Task: Find connections with filter location Newquay with filter topic #marketingdigitalwith filter profile language Spanish with filter current company Red Chillies Entertainment with filter school Punjab Engineering College with filter industry Nursing Homes and Residential Care Facilities with filter service category Date Entry with filter keywords title Caregiver
Action: Mouse moved to (698, 73)
Screenshot: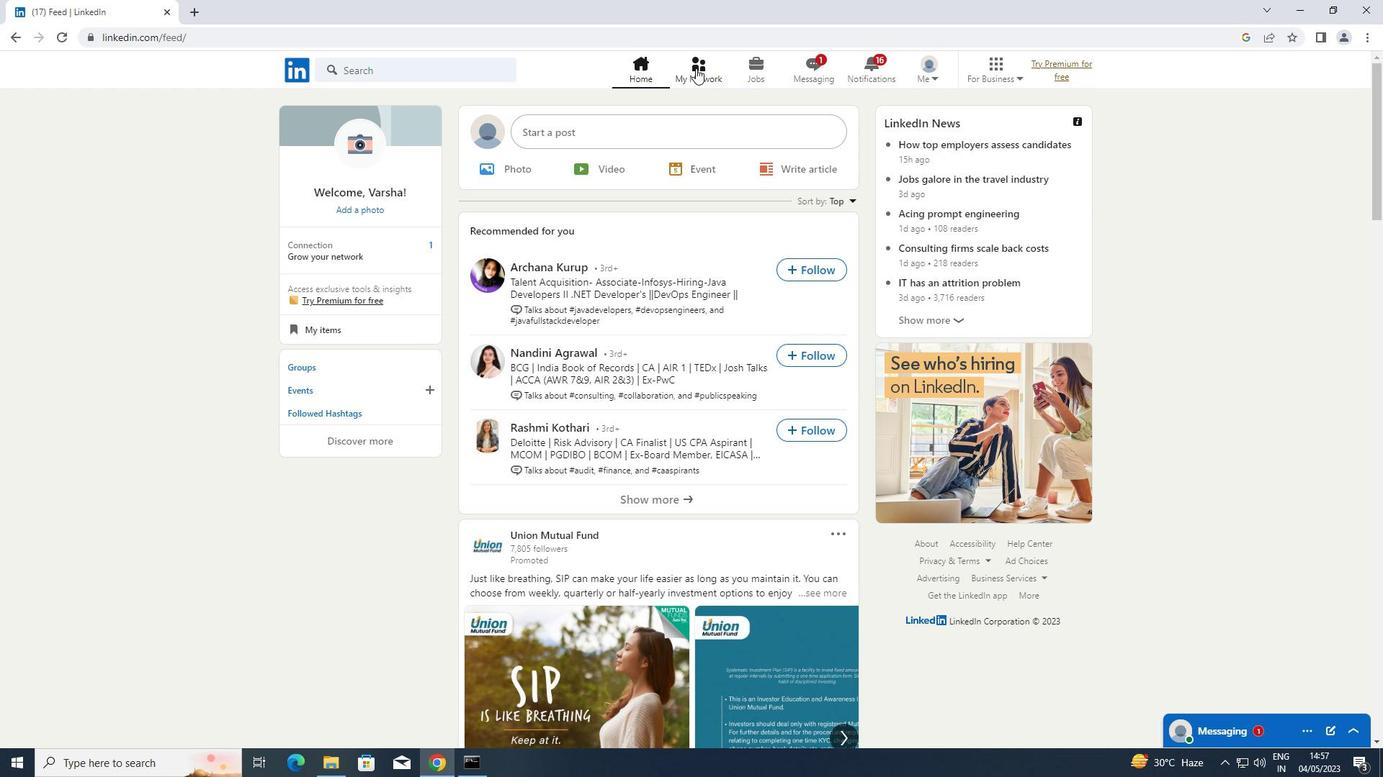 
Action: Mouse pressed left at (698, 73)
Screenshot: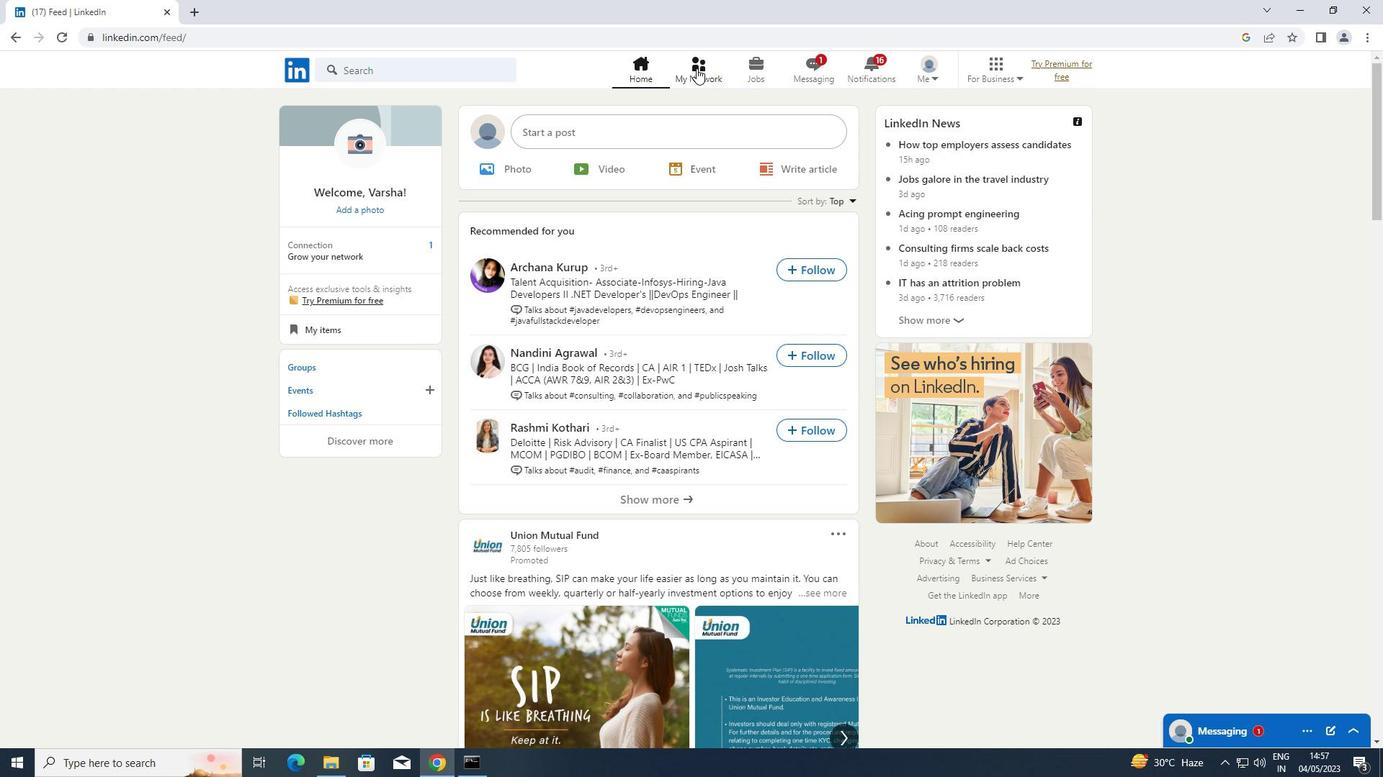 
Action: Mouse moved to (403, 149)
Screenshot: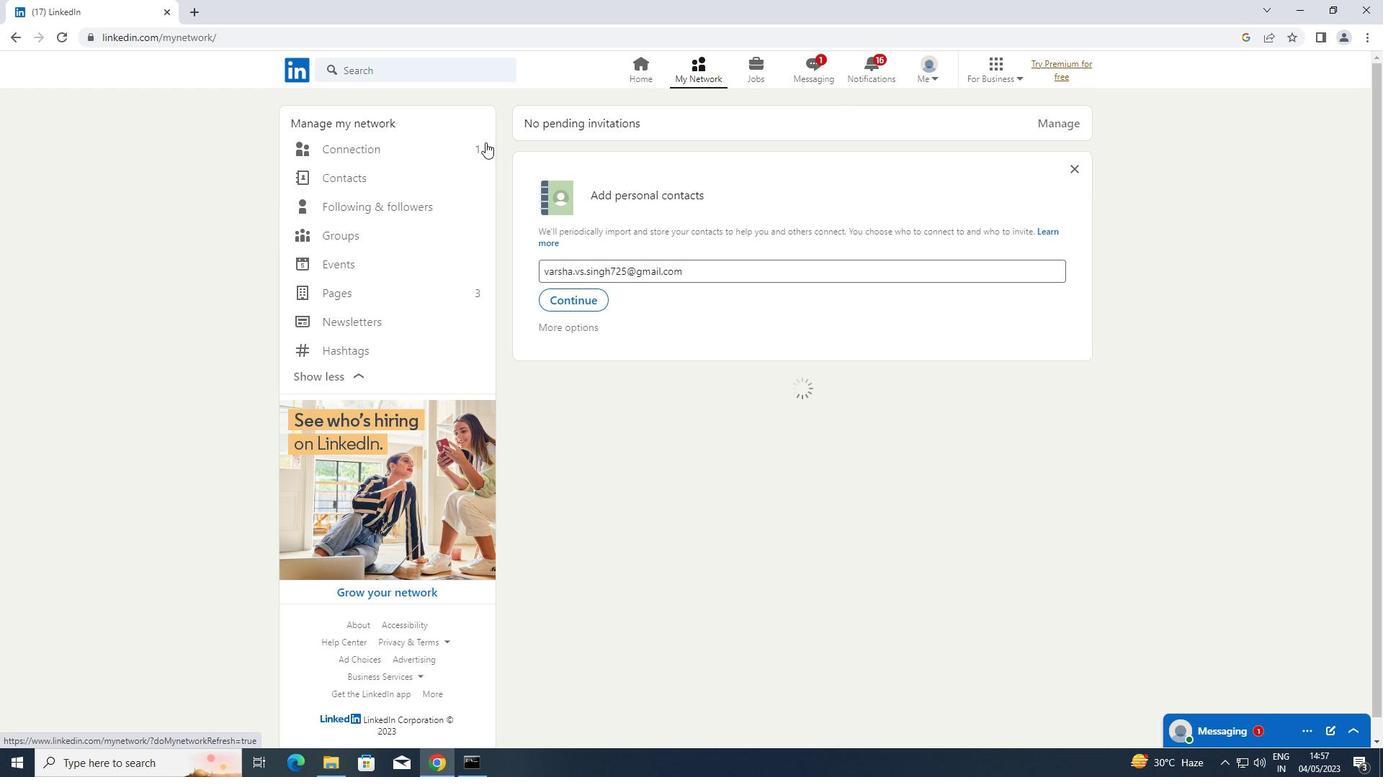 
Action: Mouse pressed left at (403, 149)
Screenshot: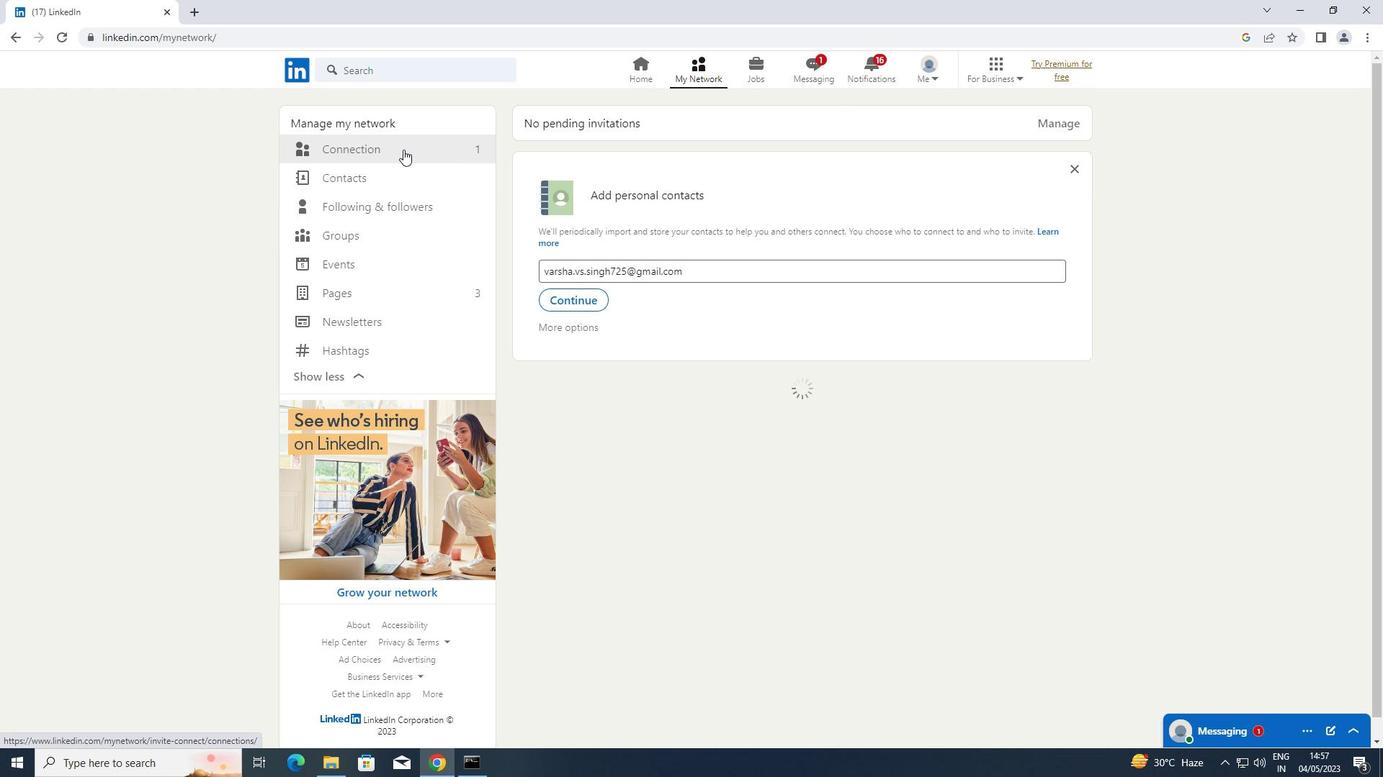 
Action: Mouse moved to (792, 149)
Screenshot: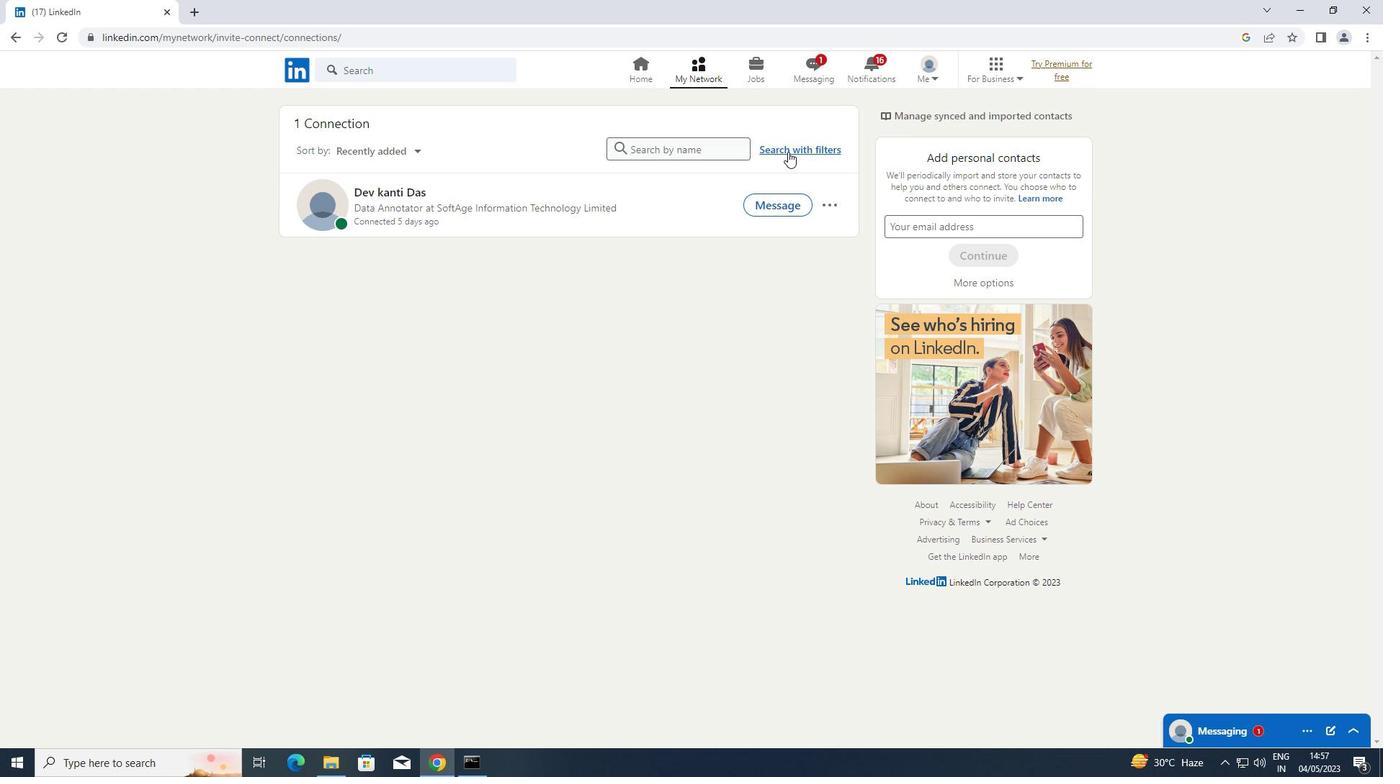
Action: Mouse pressed left at (792, 149)
Screenshot: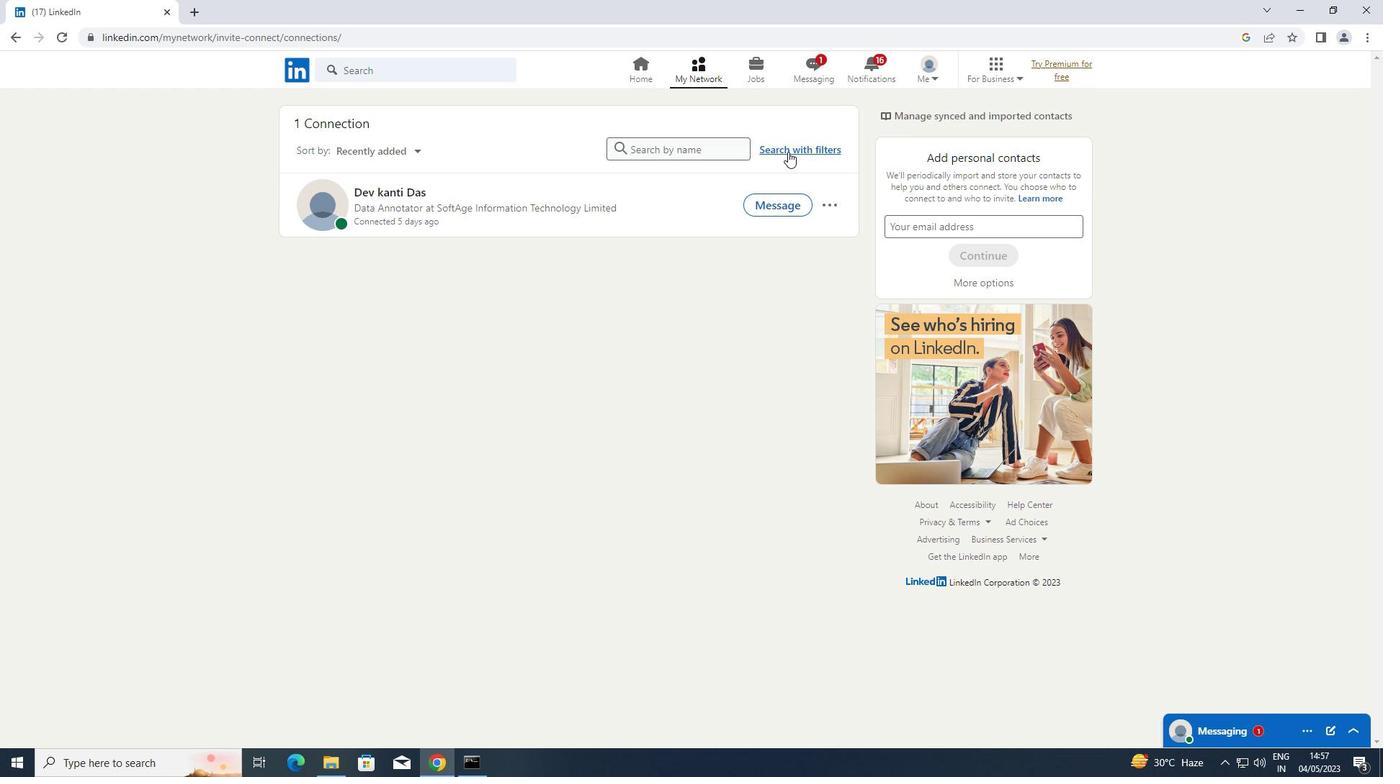
Action: Mouse moved to (727, 114)
Screenshot: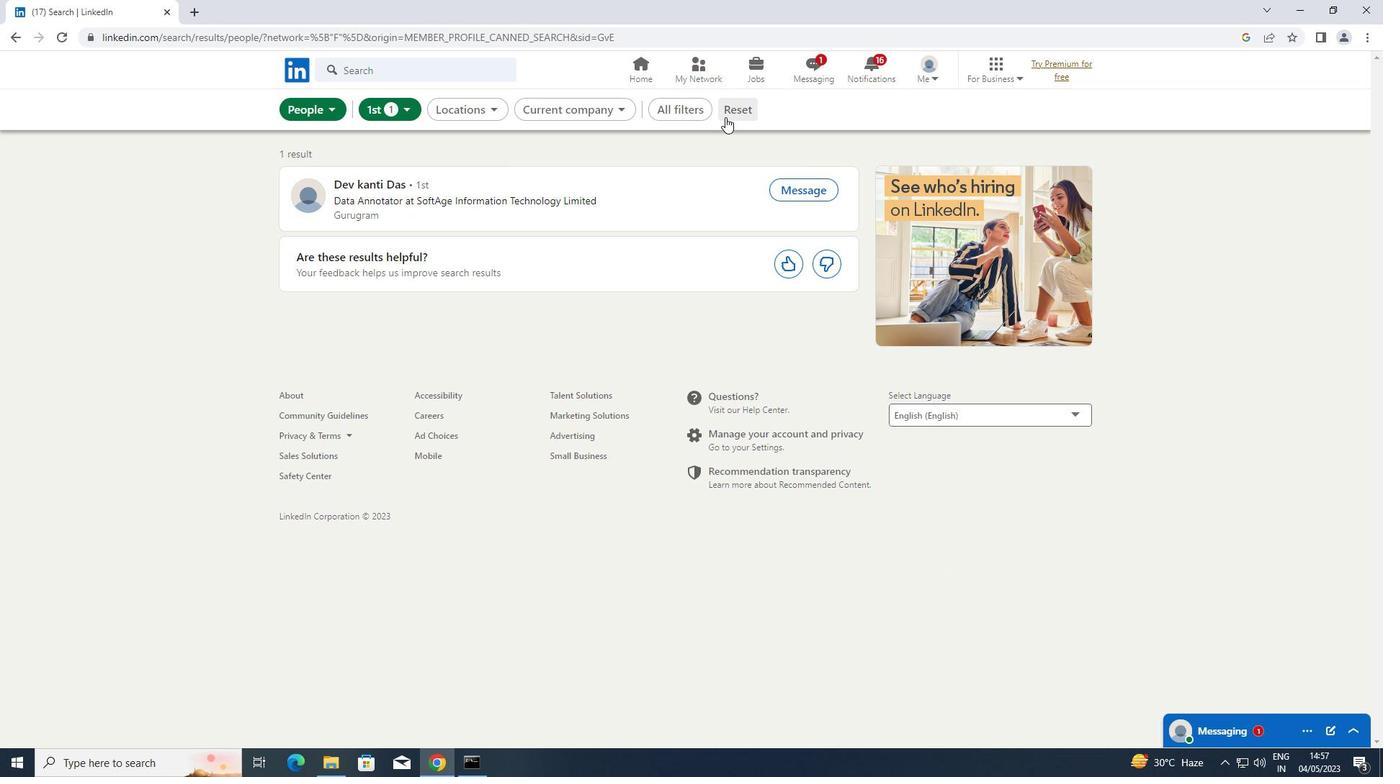 
Action: Mouse pressed left at (727, 114)
Screenshot: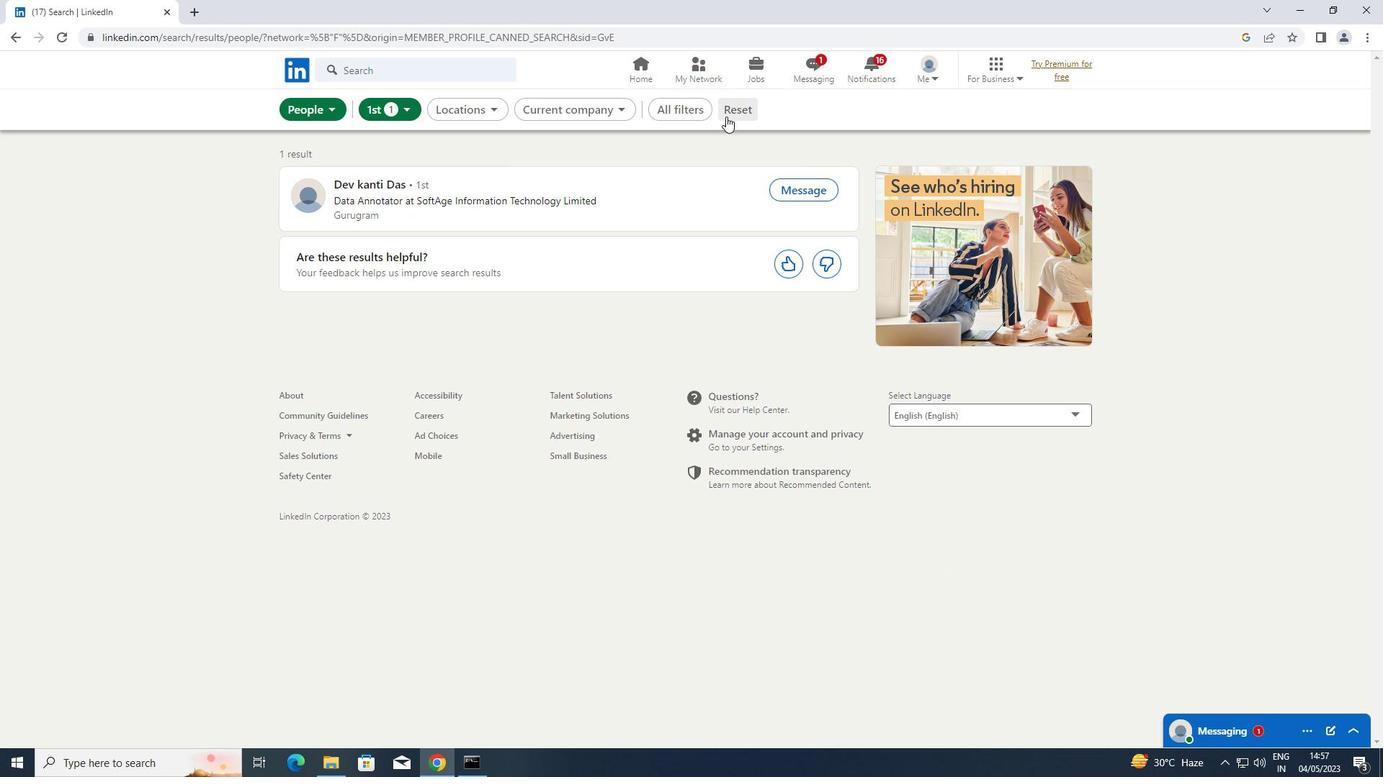 
Action: Mouse moved to (720, 114)
Screenshot: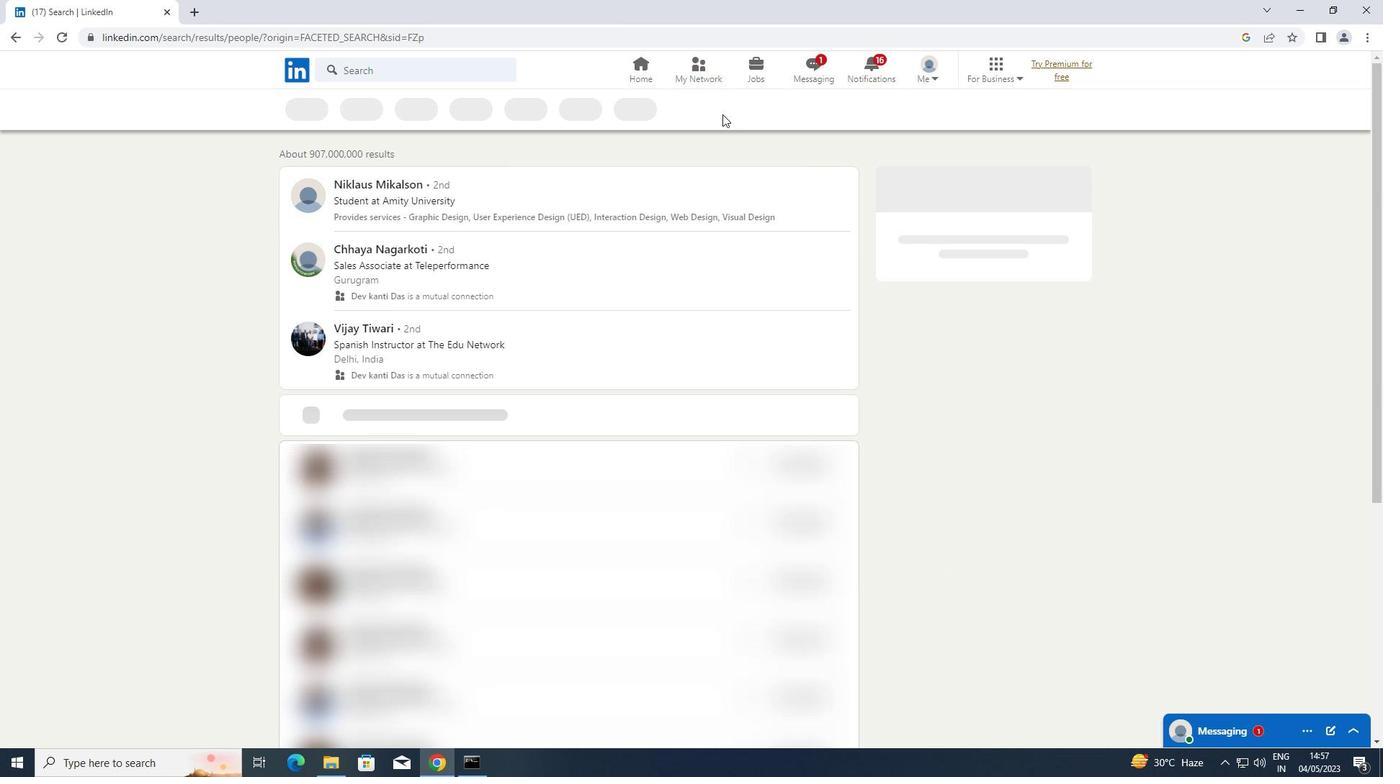 
Action: Mouse pressed left at (720, 114)
Screenshot: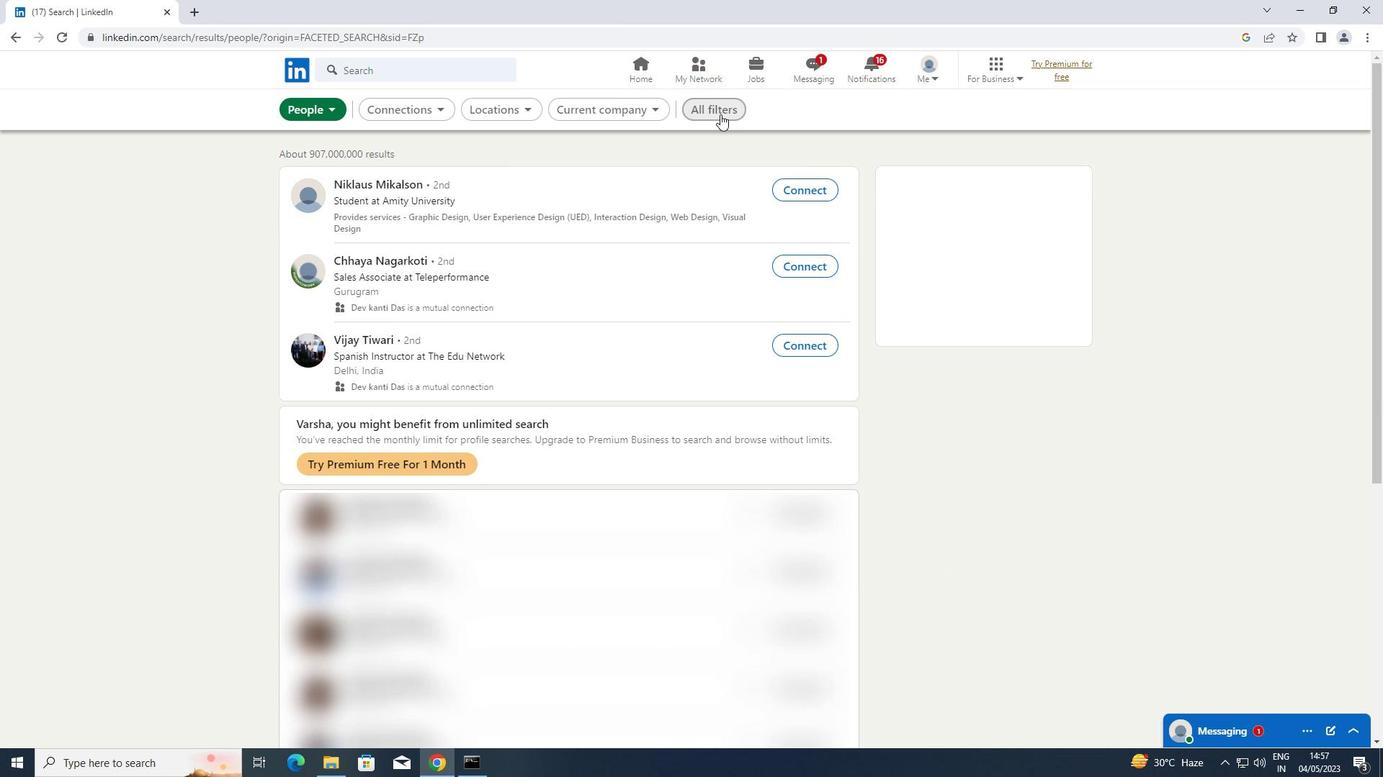 
Action: Mouse moved to (1018, 344)
Screenshot: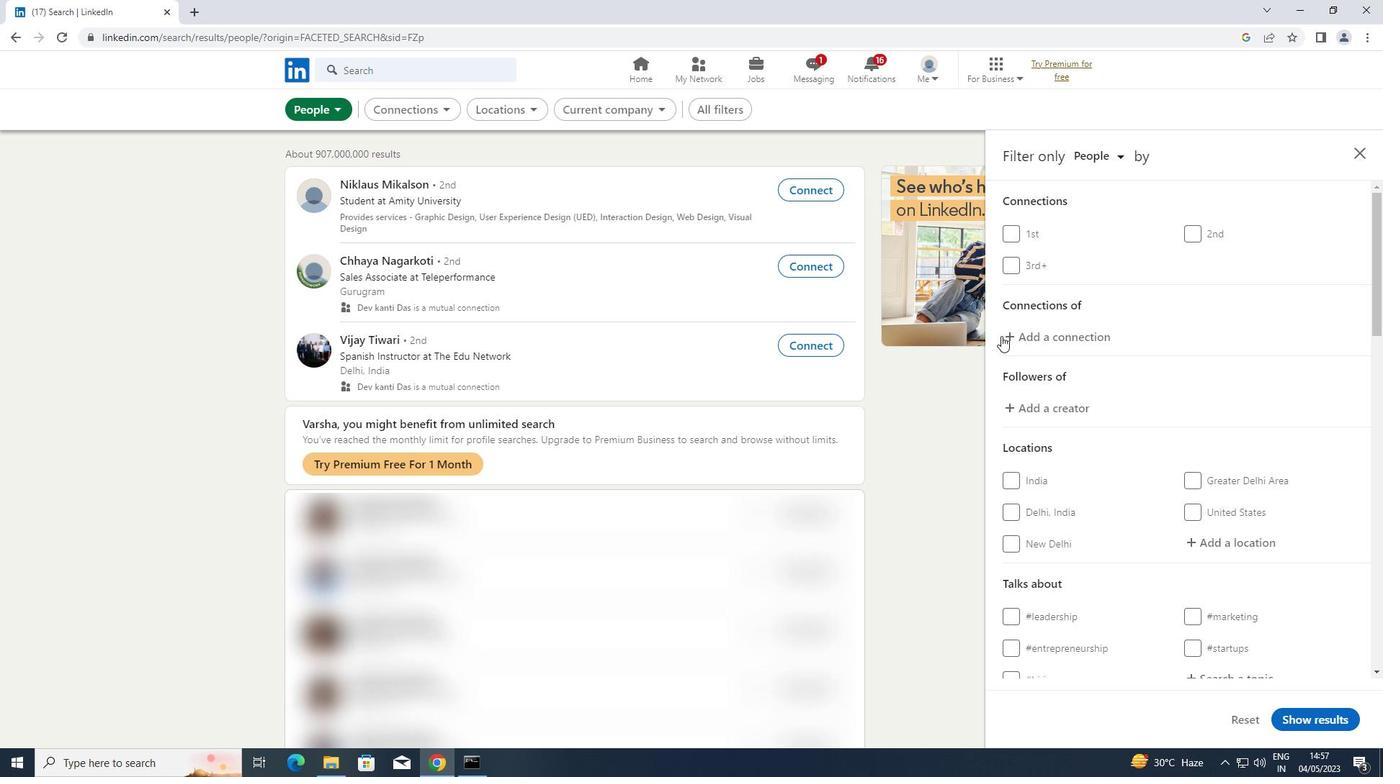 
Action: Mouse scrolled (1018, 343) with delta (0, 0)
Screenshot: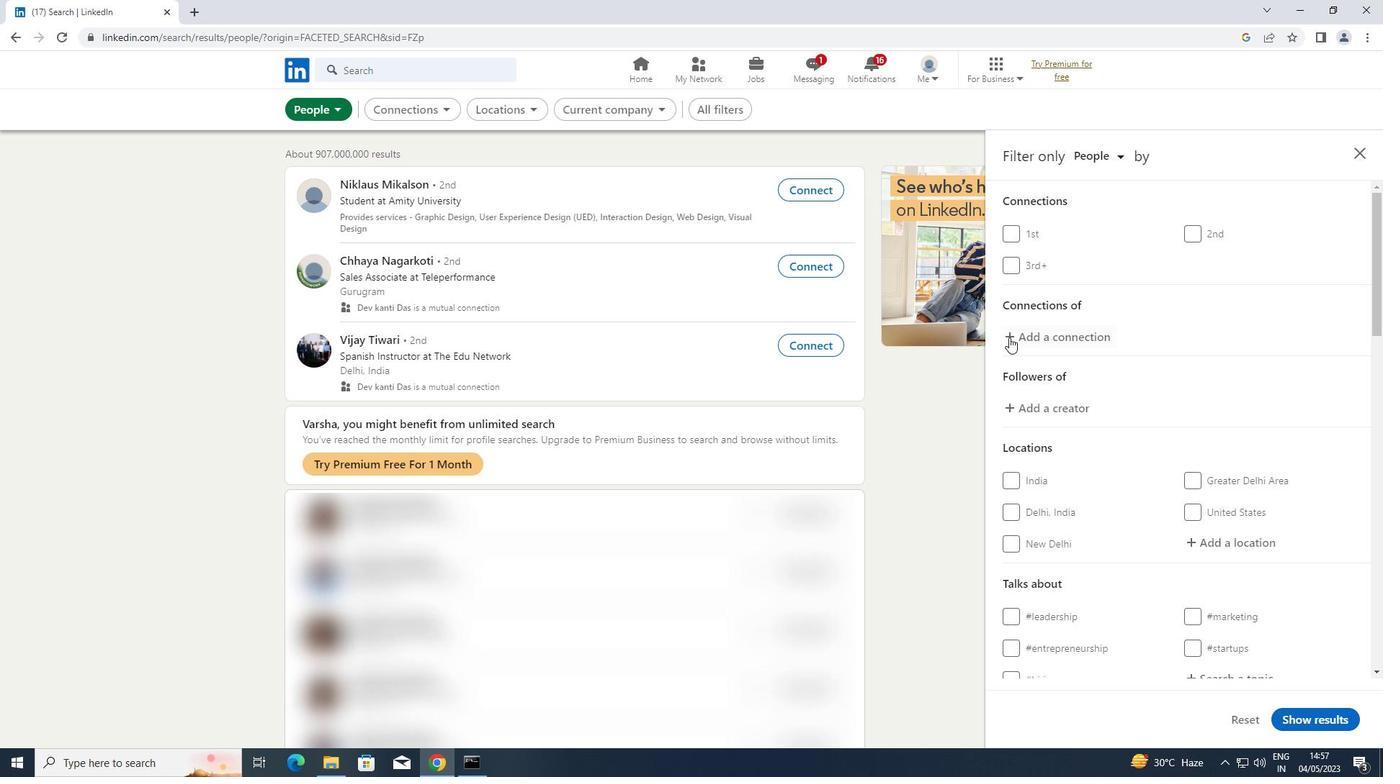 
Action: Mouse moved to (1020, 345)
Screenshot: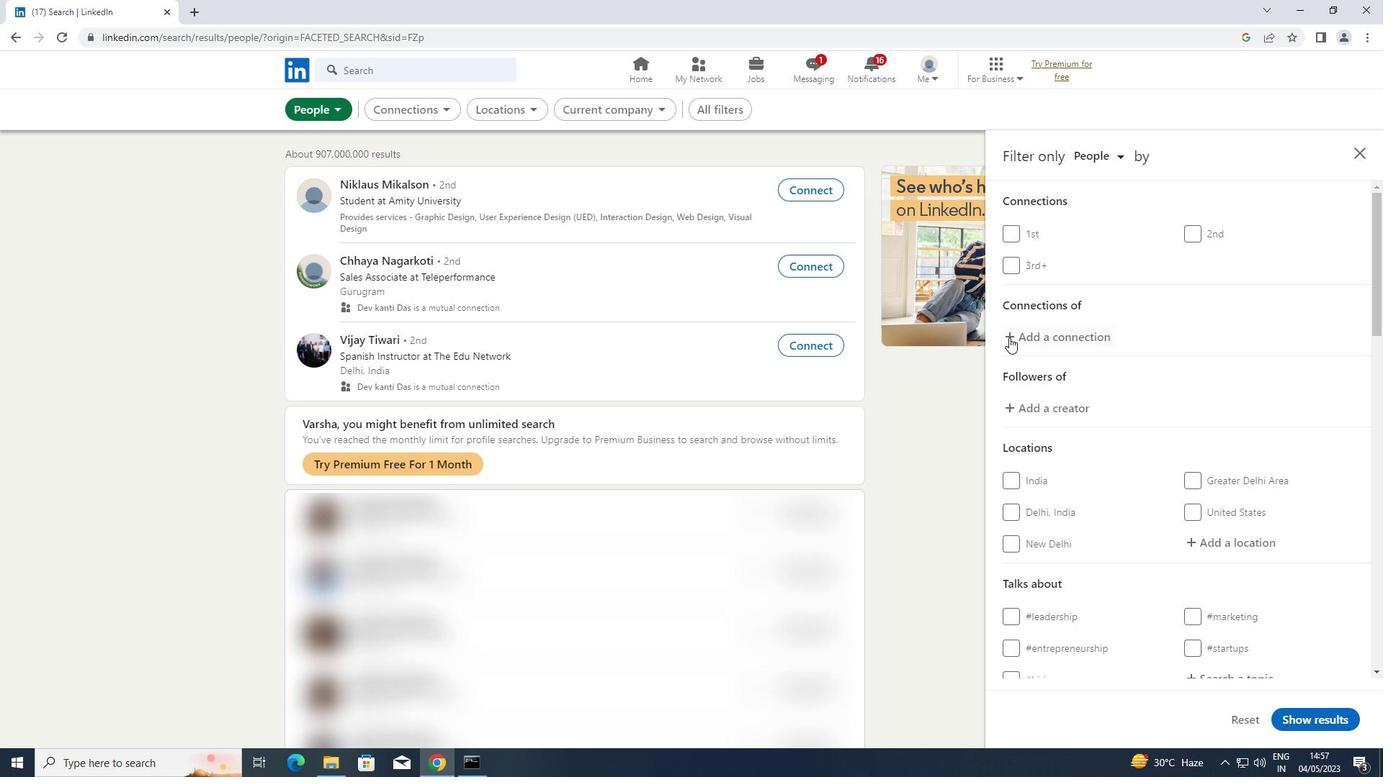 
Action: Mouse scrolled (1020, 345) with delta (0, 0)
Screenshot: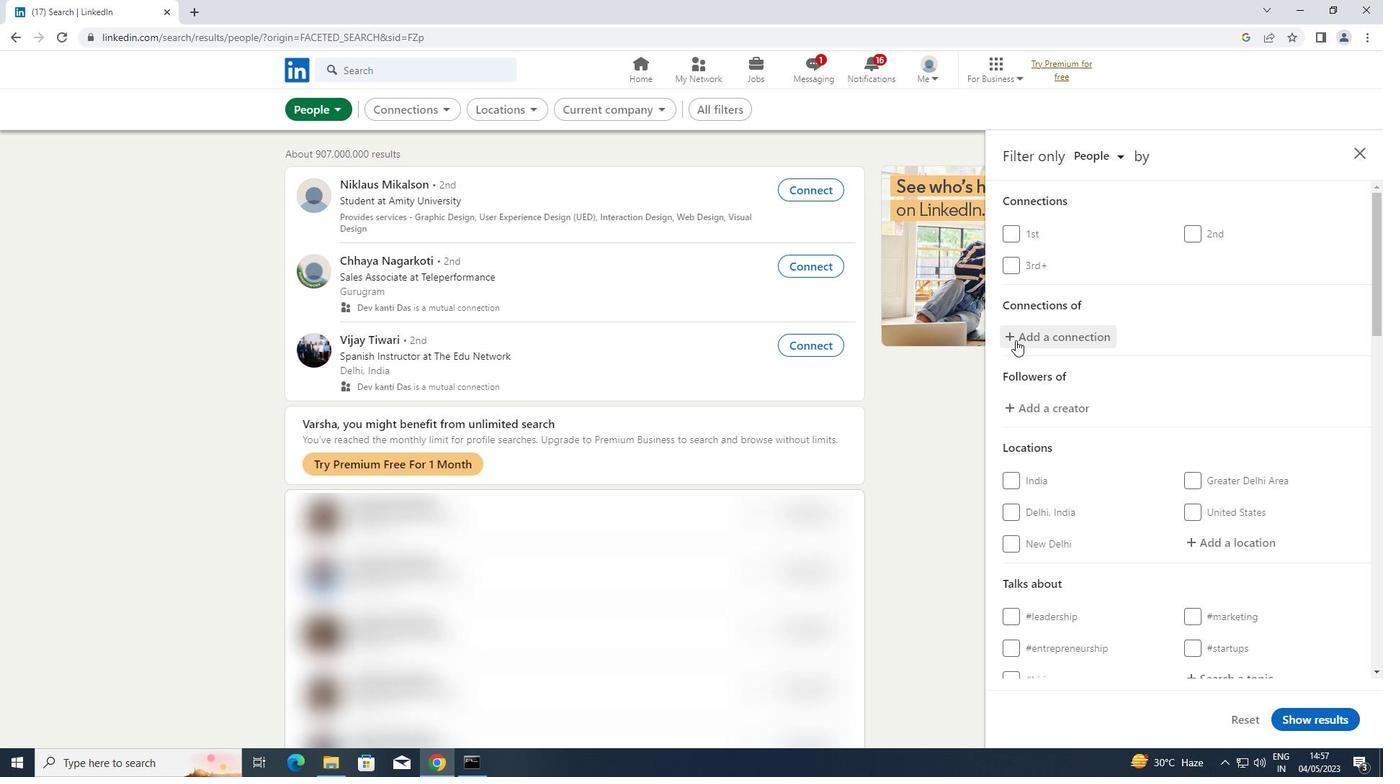 
Action: Mouse moved to (1225, 391)
Screenshot: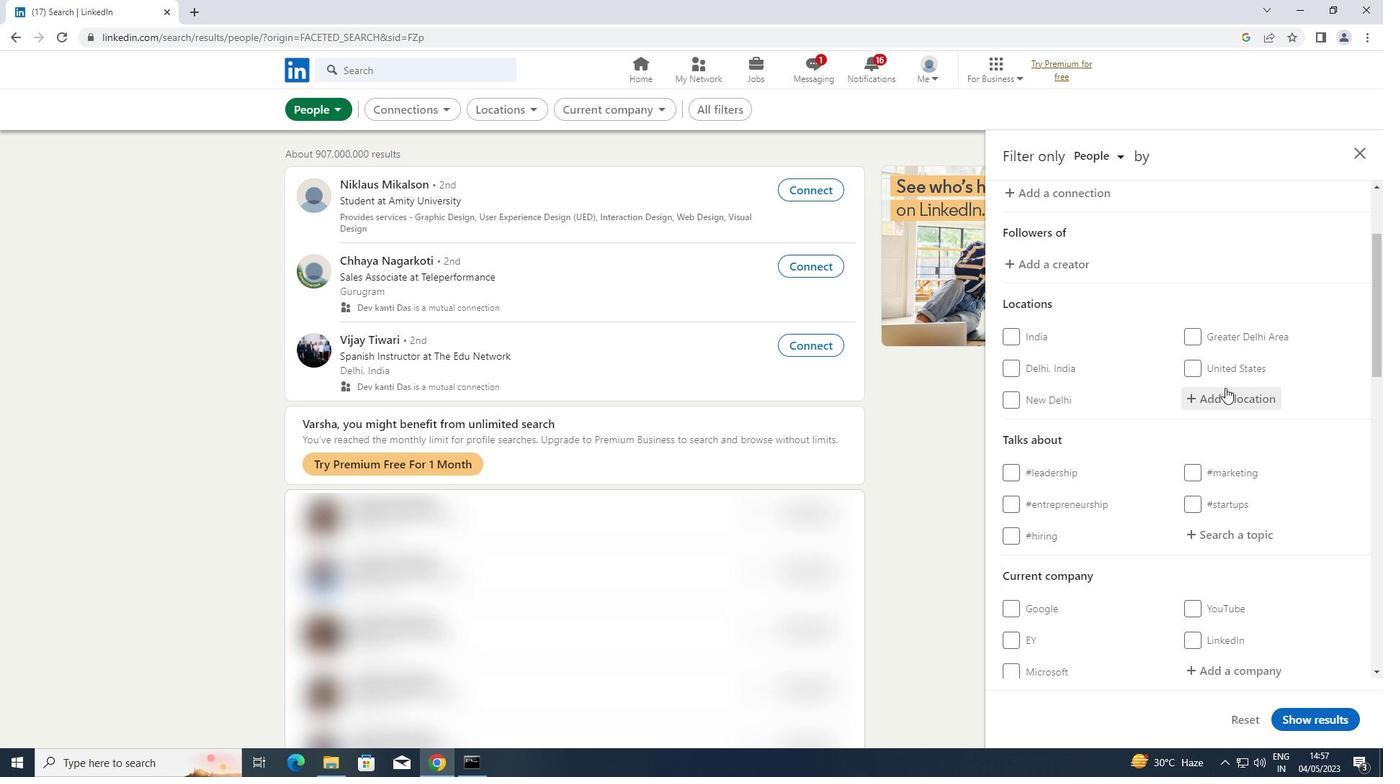 
Action: Mouse pressed left at (1225, 391)
Screenshot: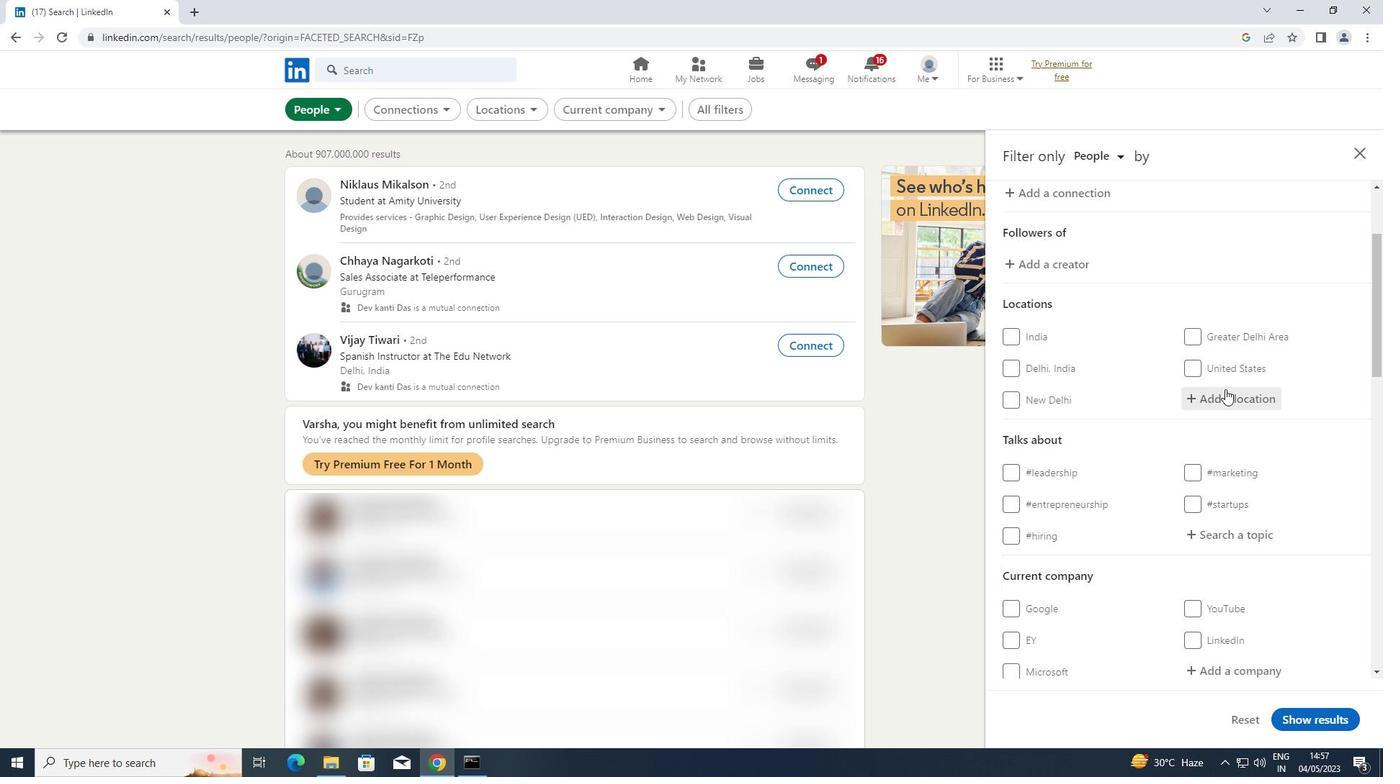 
Action: Key pressed <Key.shift>NEWQUAY
Screenshot: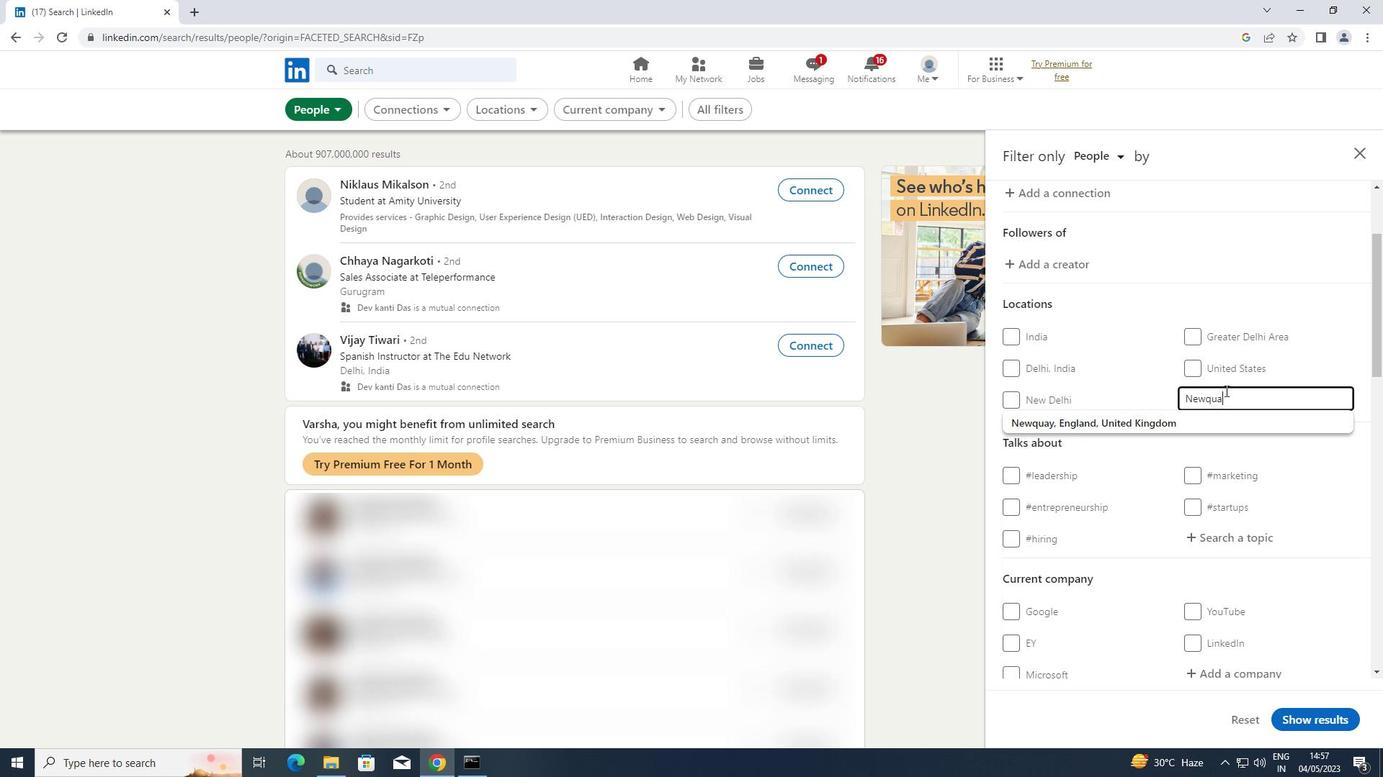 
Action: Mouse moved to (1236, 543)
Screenshot: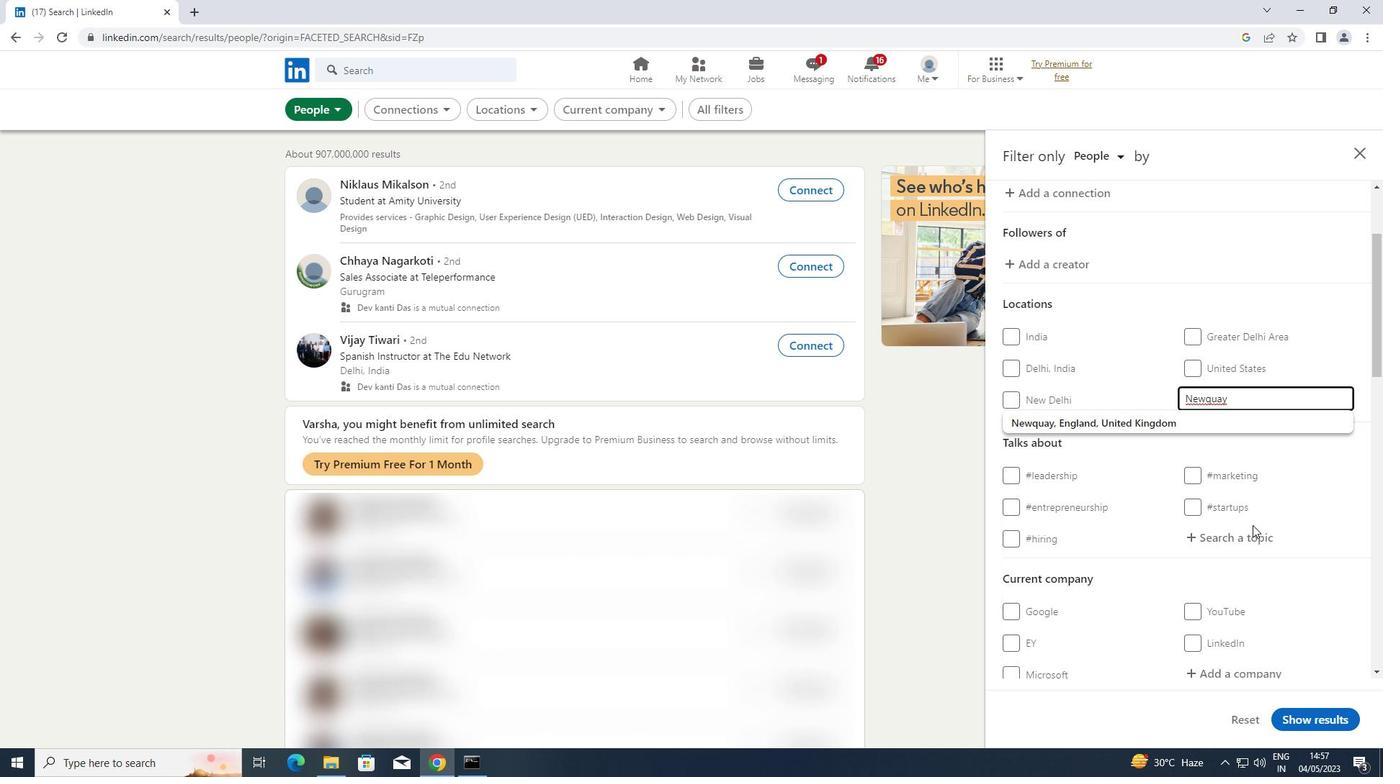 
Action: Mouse pressed left at (1236, 543)
Screenshot: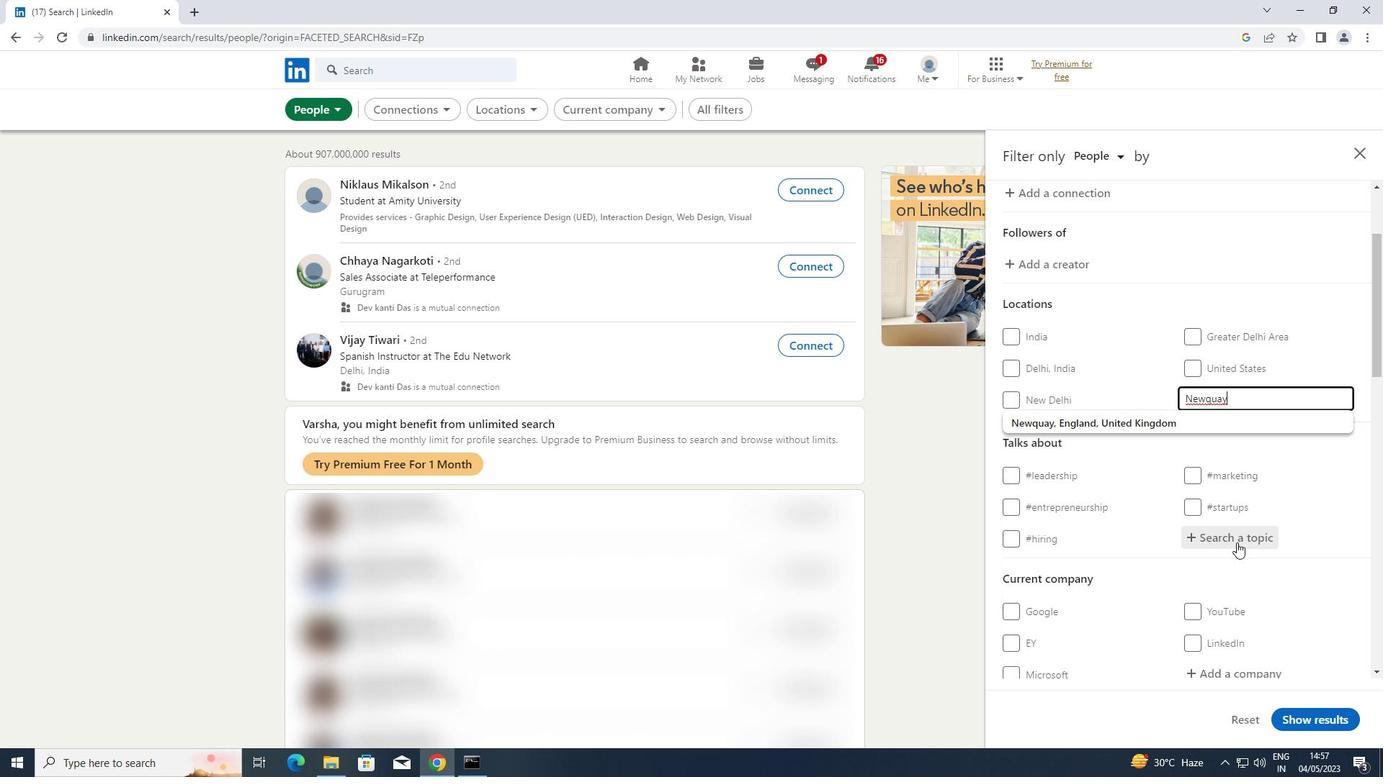 
Action: Key pressed MARKETINGDIGITAL
Screenshot: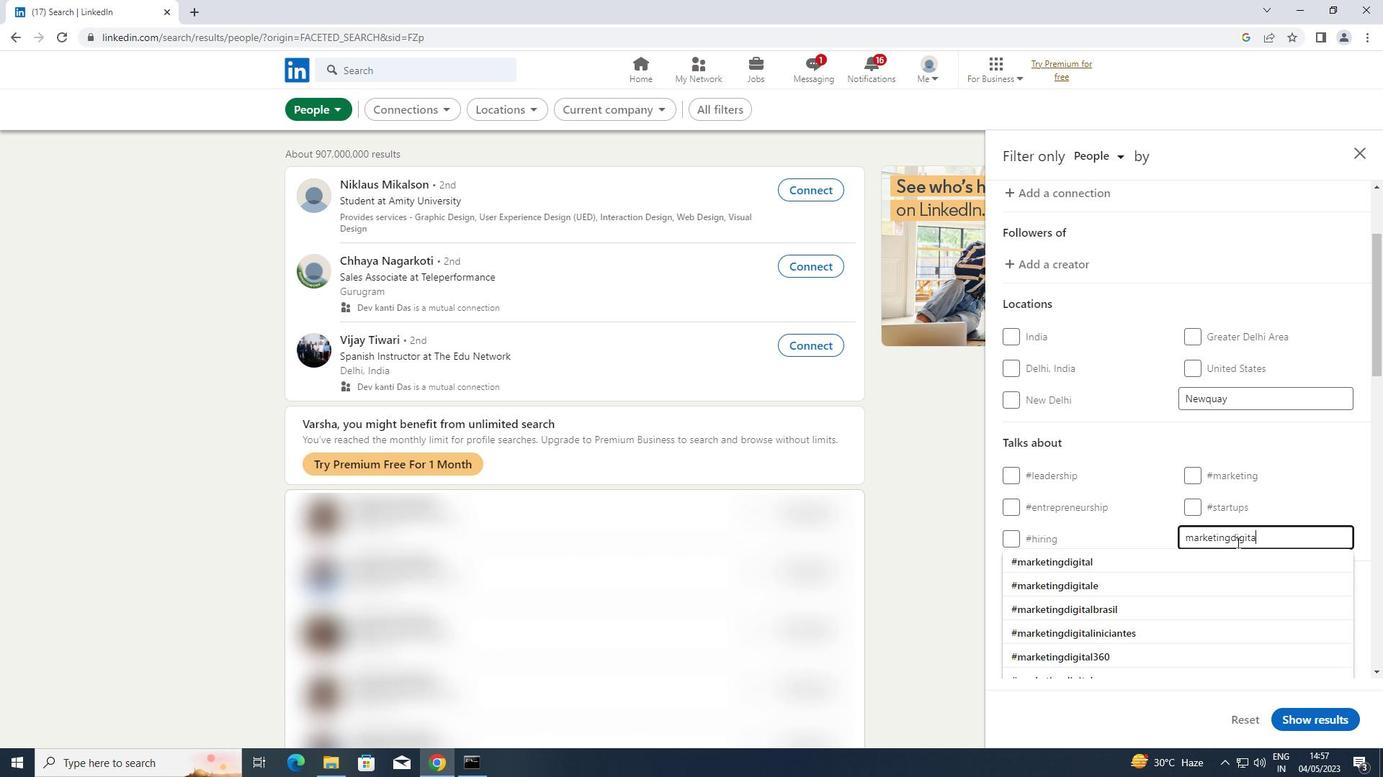 
Action: Mouse moved to (1131, 568)
Screenshot: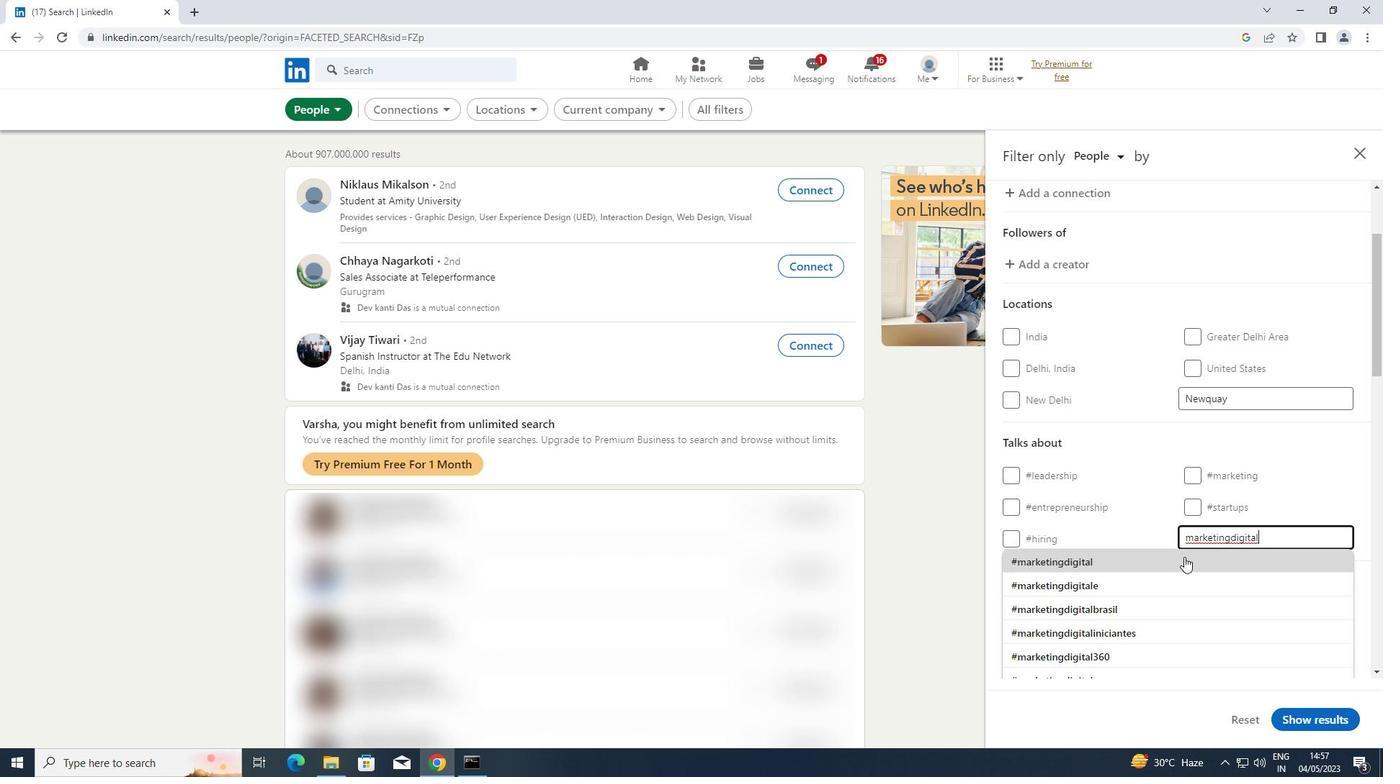 
Action: Mouse pressed left at (1131, 568)
Screenshot: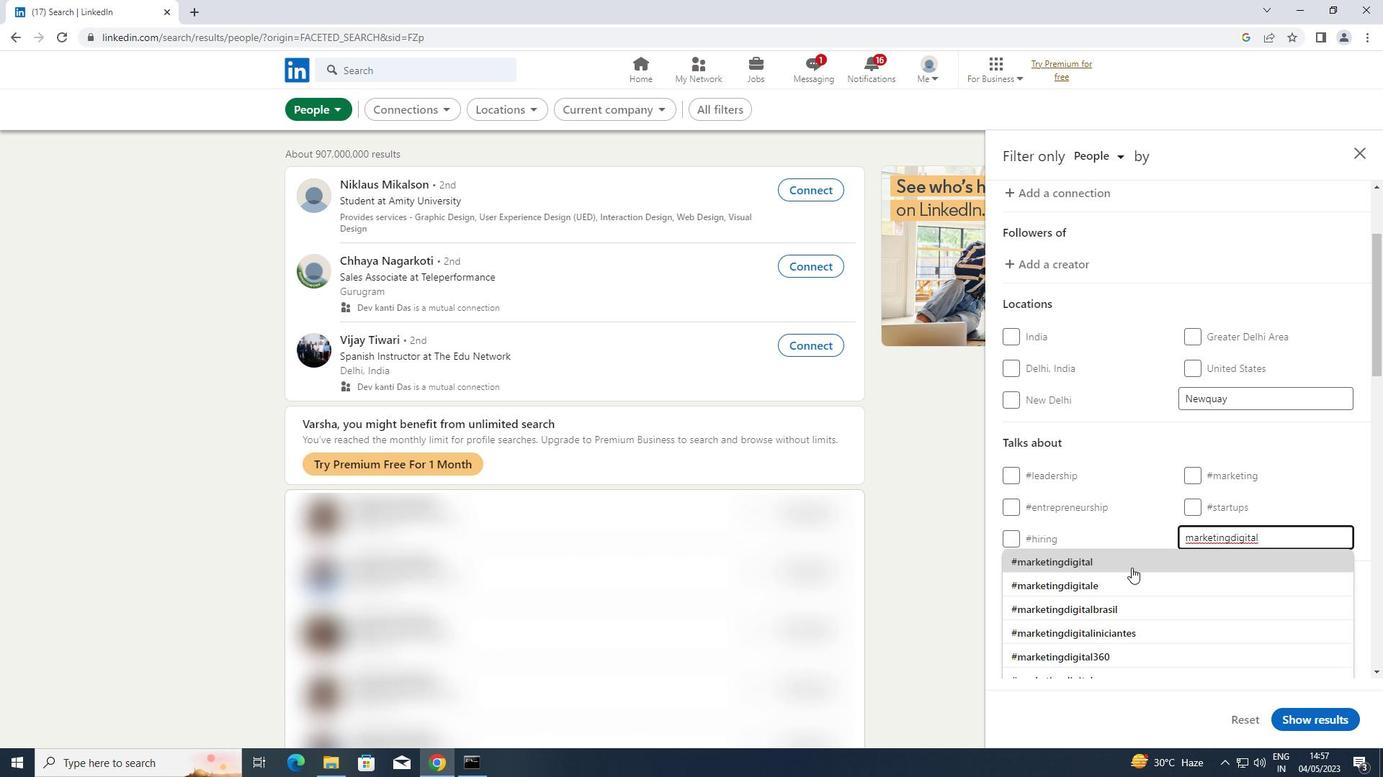 
Action: Mouse scrolled (1131, 567) with delta (0, 0)
Screenshot: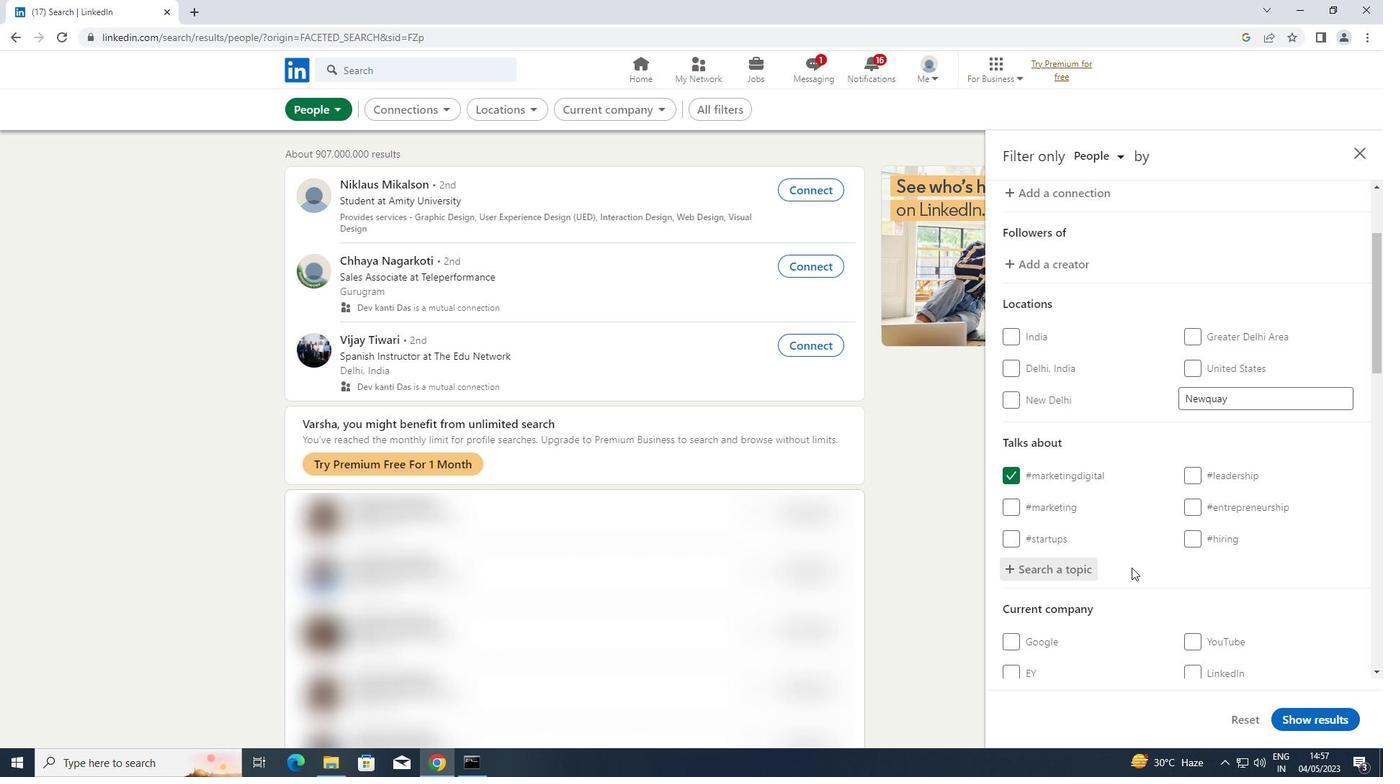
Action: Mouse scrolled (1131, 567) with delta (0, 0)
Screenshot: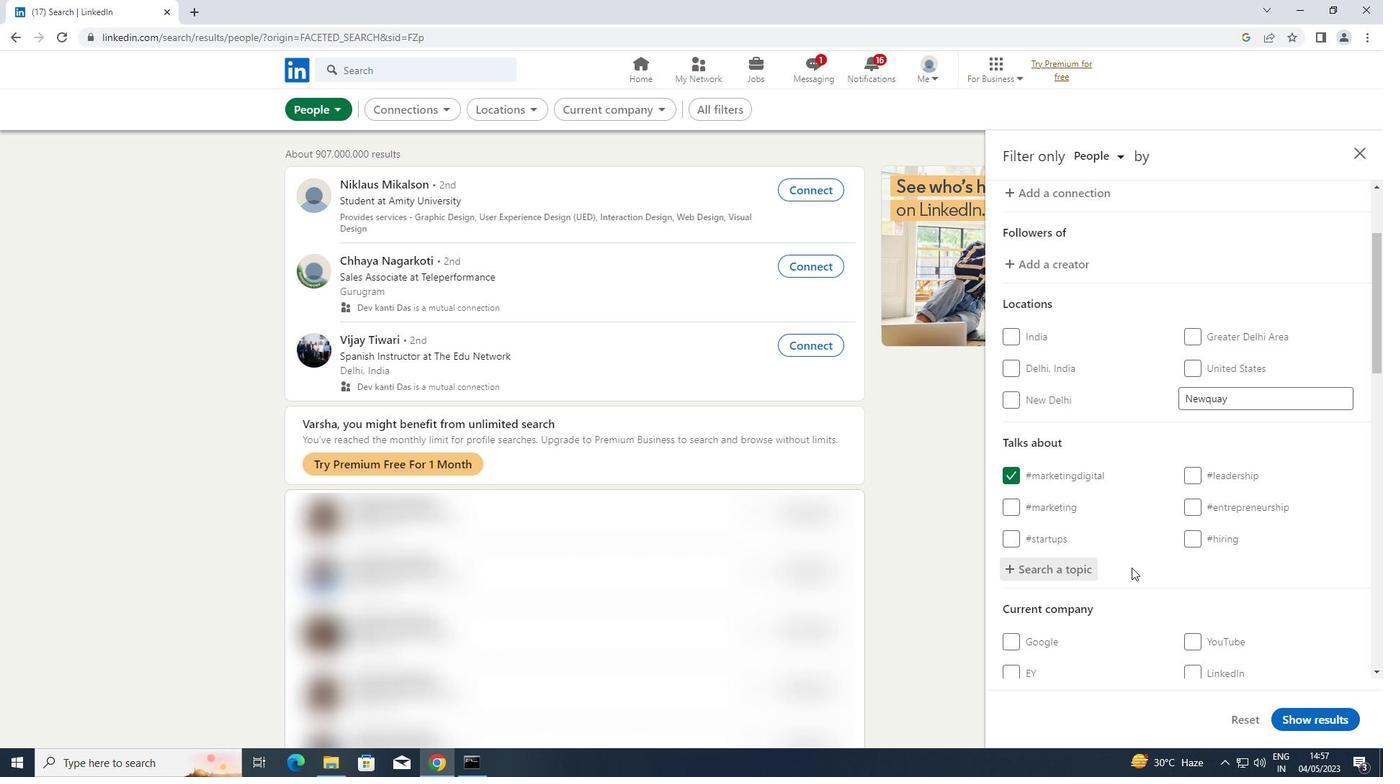 
Action: Mouse moved to (1143, 540)
Screenshot: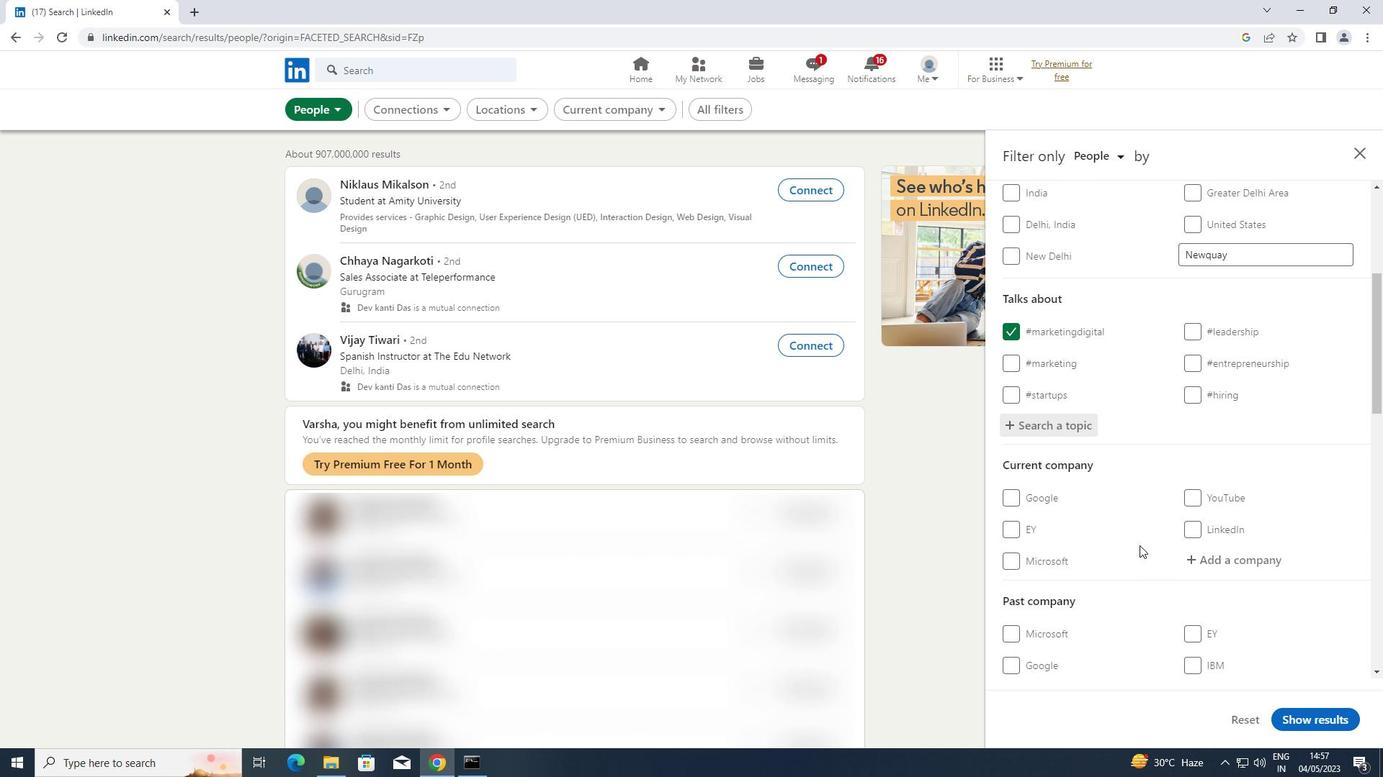 
Action: Mouse scrolled (1143, 539) with delta (0, 0)
Screenshot: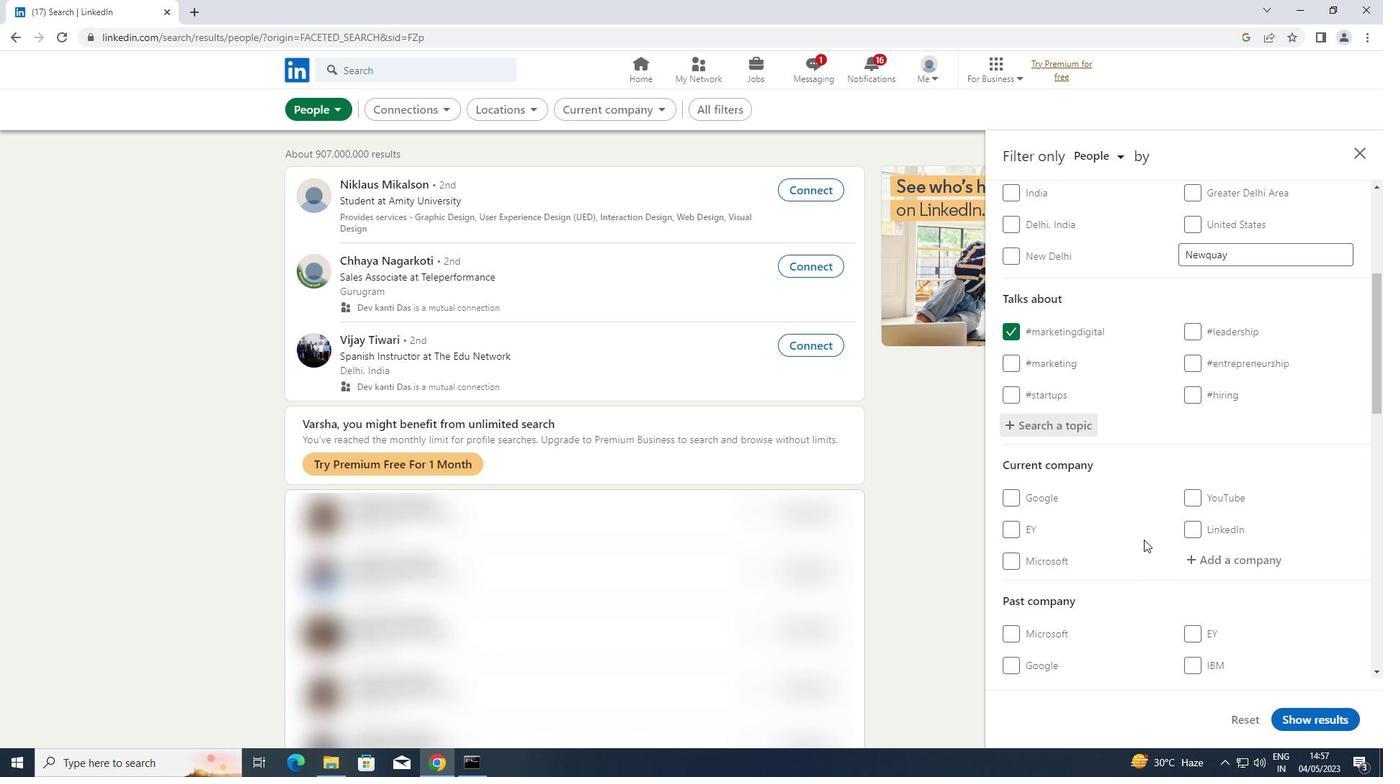 
Action: Mouse scrolled (1143, 539) with delta (0, 0)
Screenshot: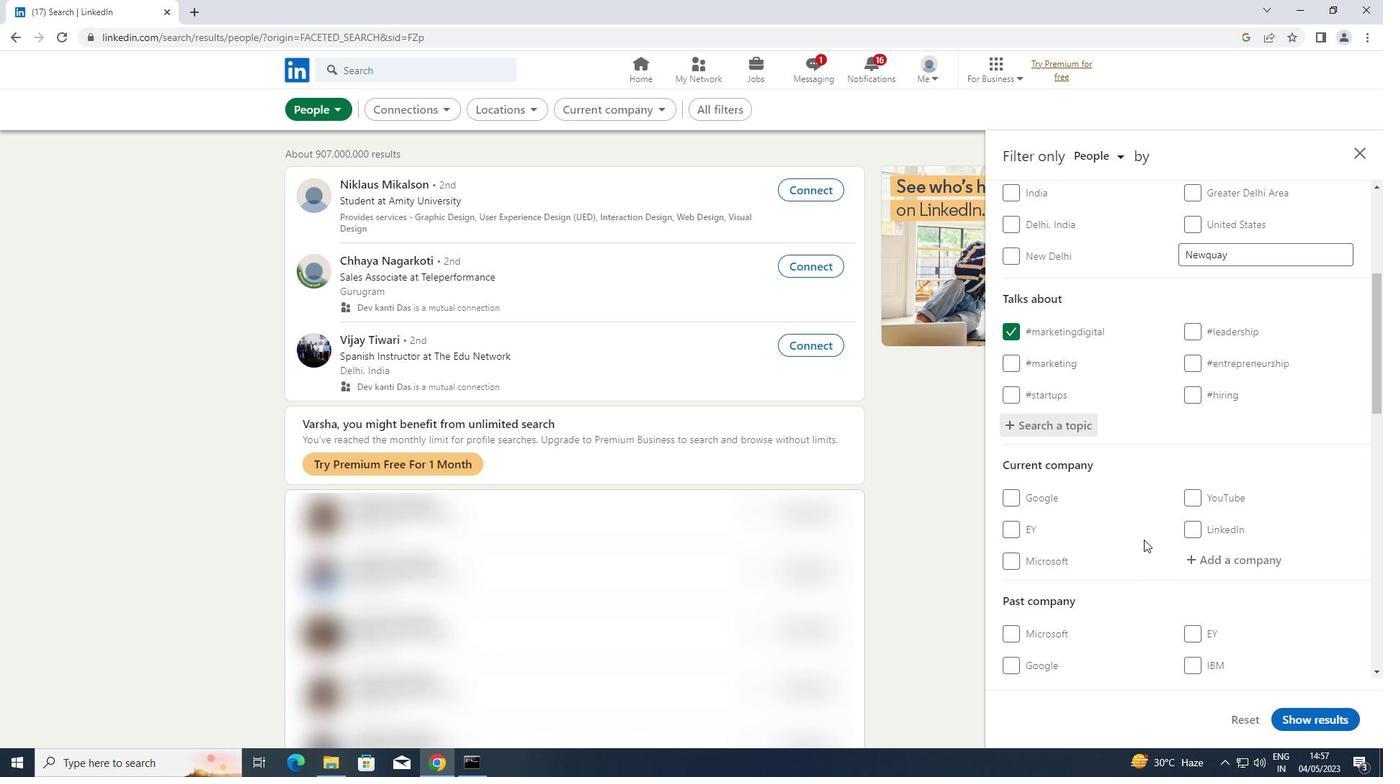 
Action: Mouse scrolled (1143, 539) with delta (0, 0)
Screenshot: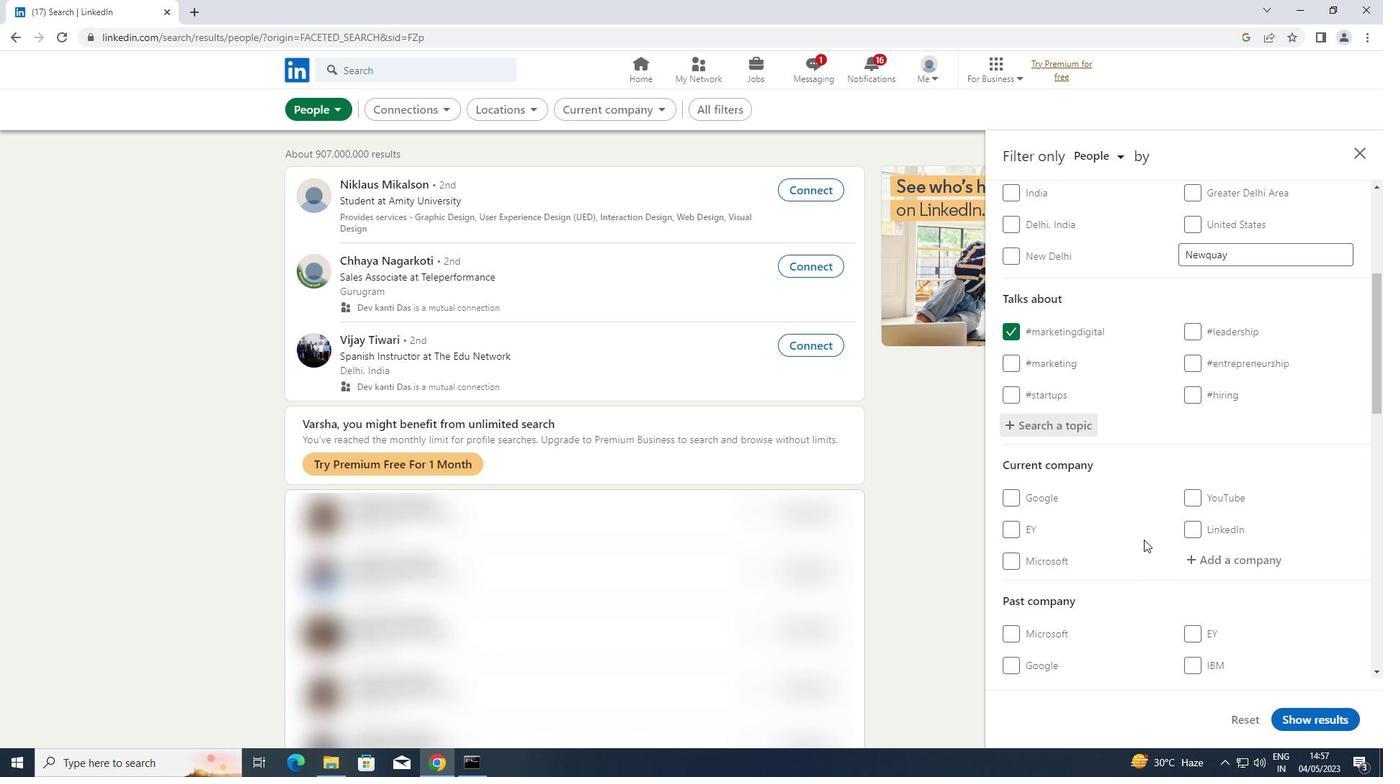 
Action: Mouse moved to (1144, 539)
Screenshot: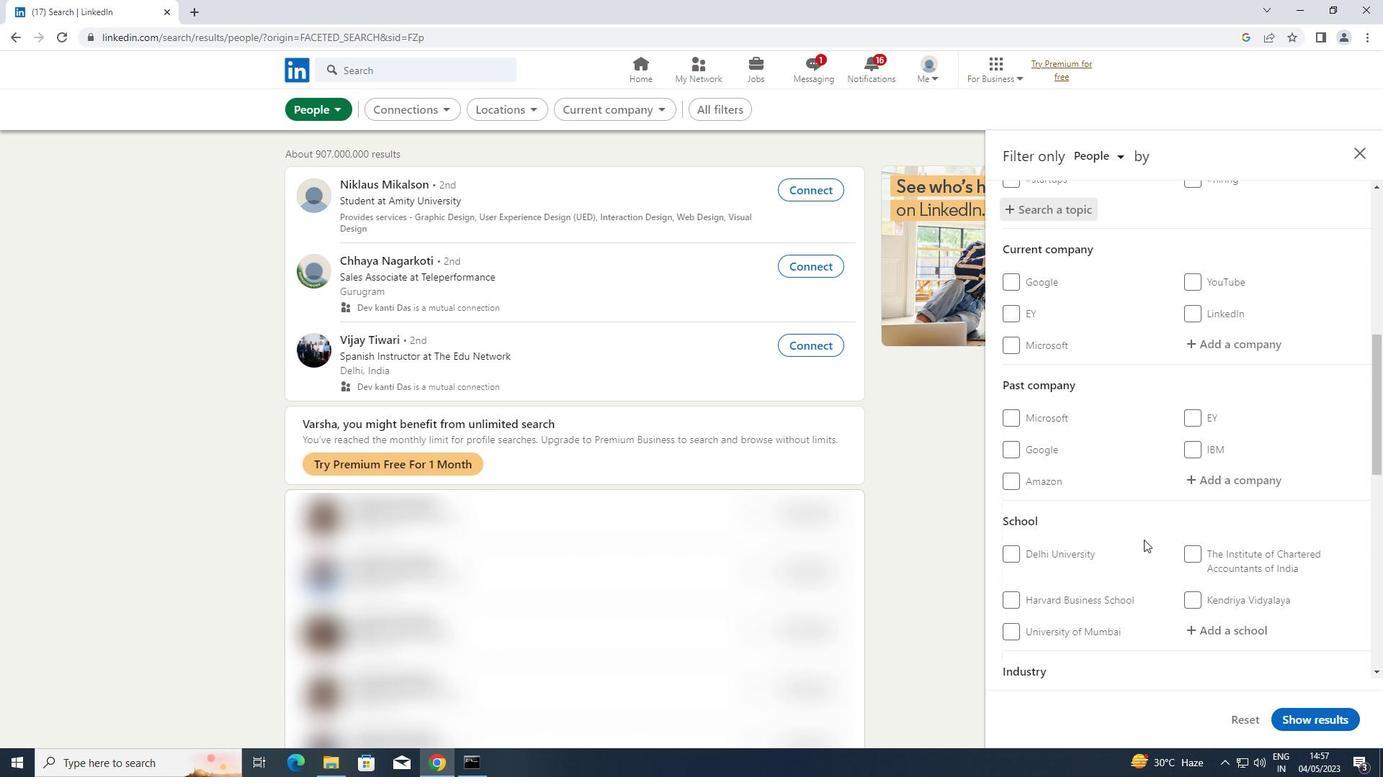 
Action: Mouse scrolled (1144, 538) with delta (0, 0)
Screenshot: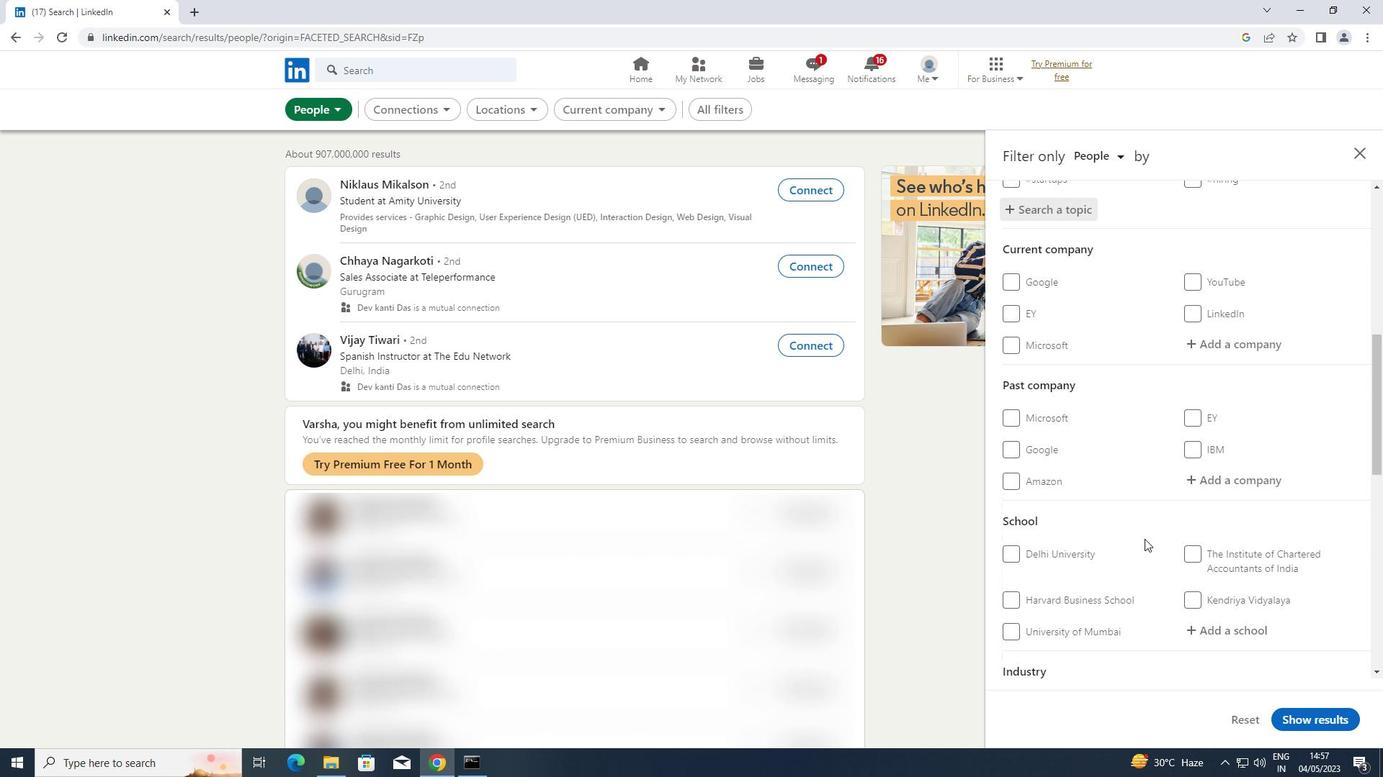 
Action: Mouse moved to (1144, 539)
Screenshot: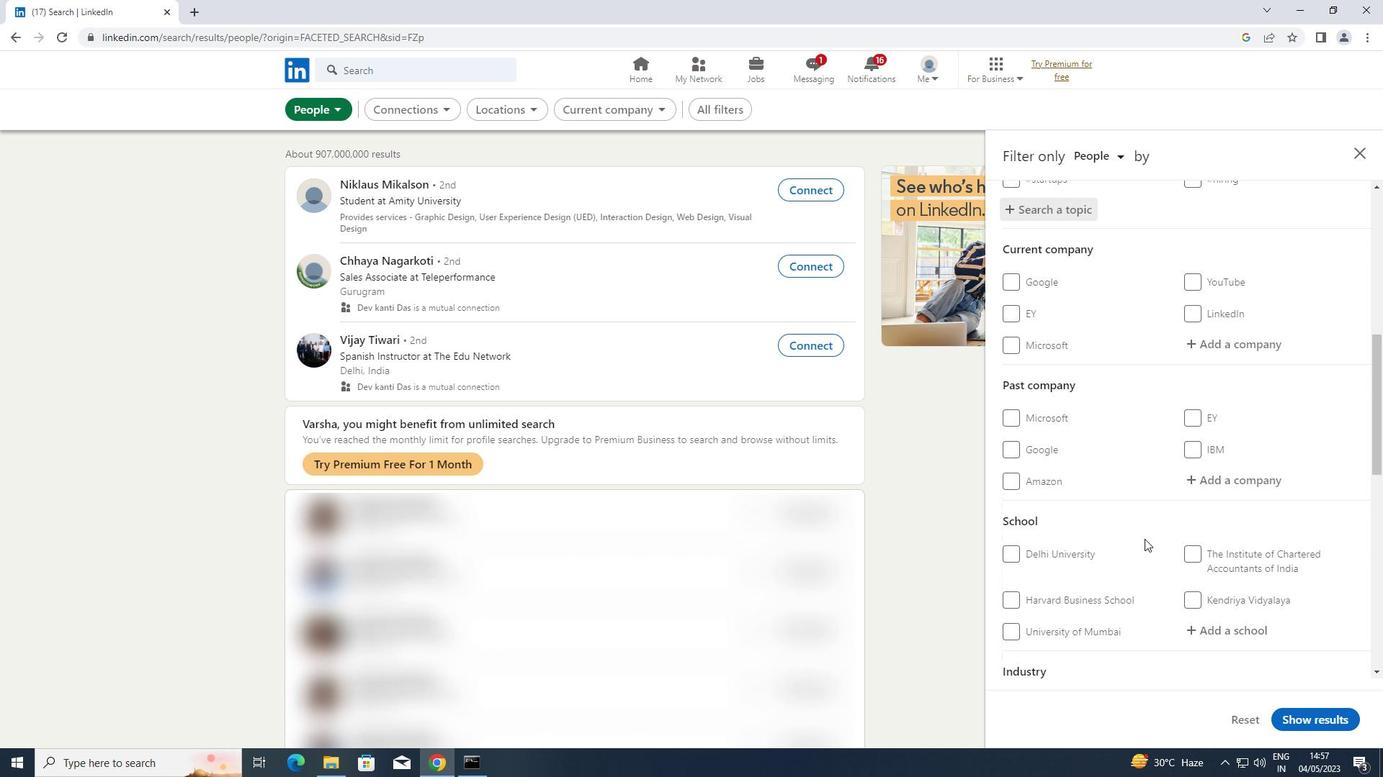 
Action: Mouse scrolled (1144, 538) with delta (0, 0)
Screenshot: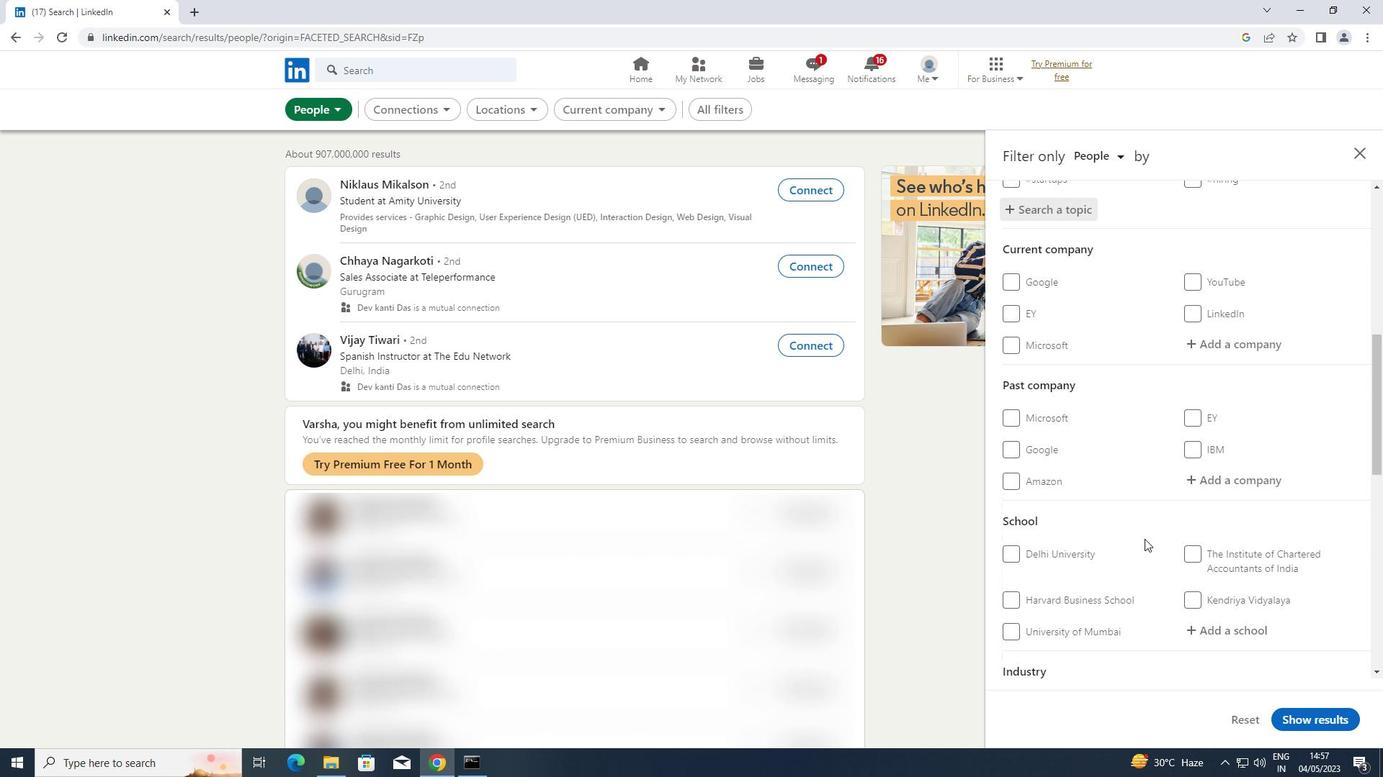 
Action: Mouse moved to (1143, 540)
Screenshot: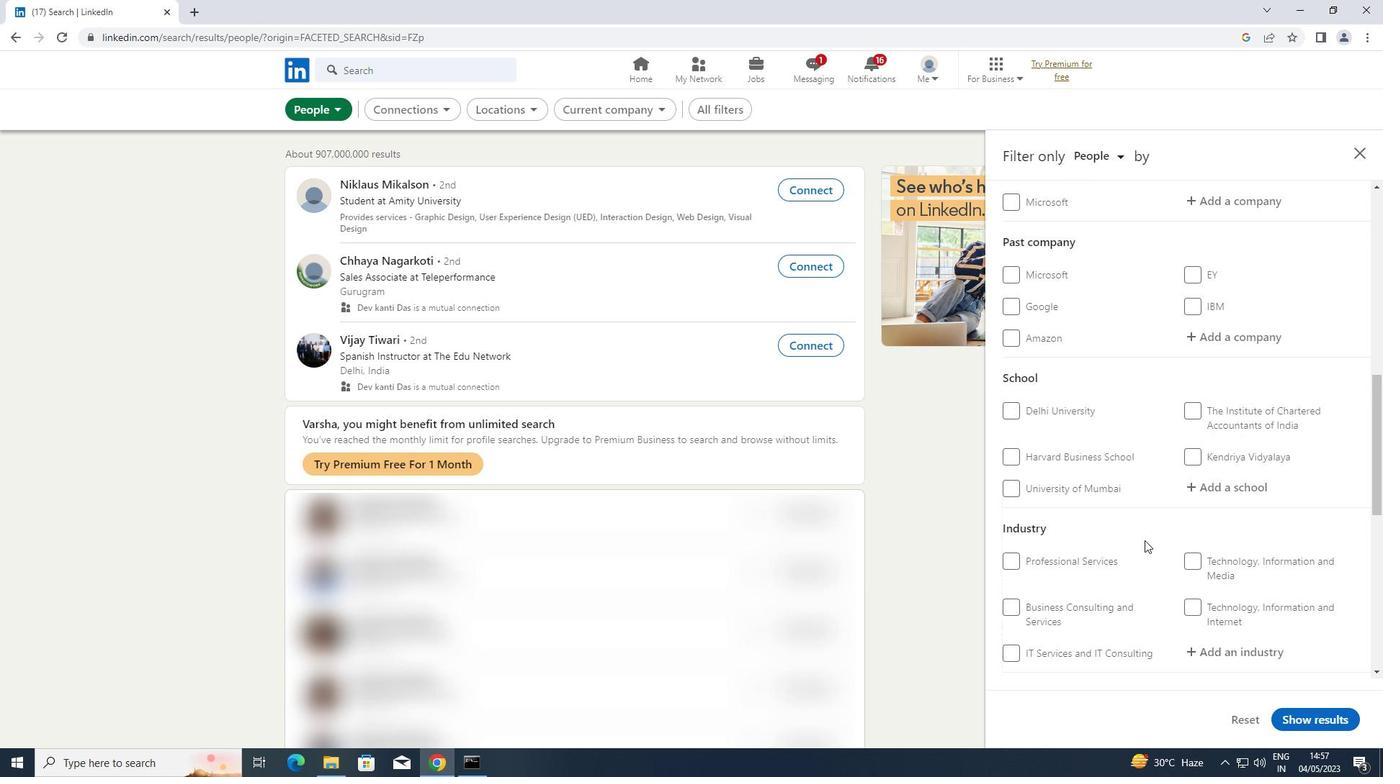 
Action: Mouse scrolled (1143, 540) with delta (0, 0)
Screenshot: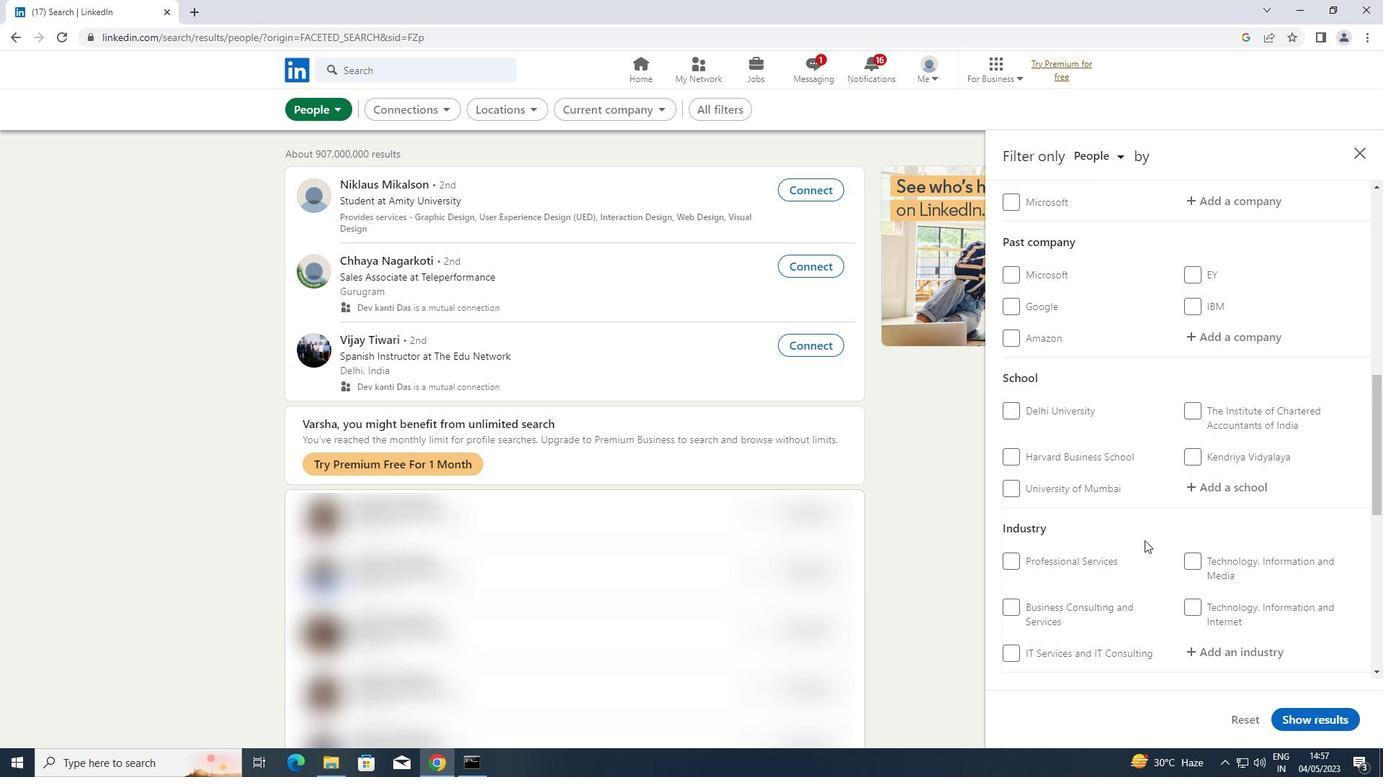 
Action: Mouse scrolled (1143, 540) with delta (0, 0)
Screenshot: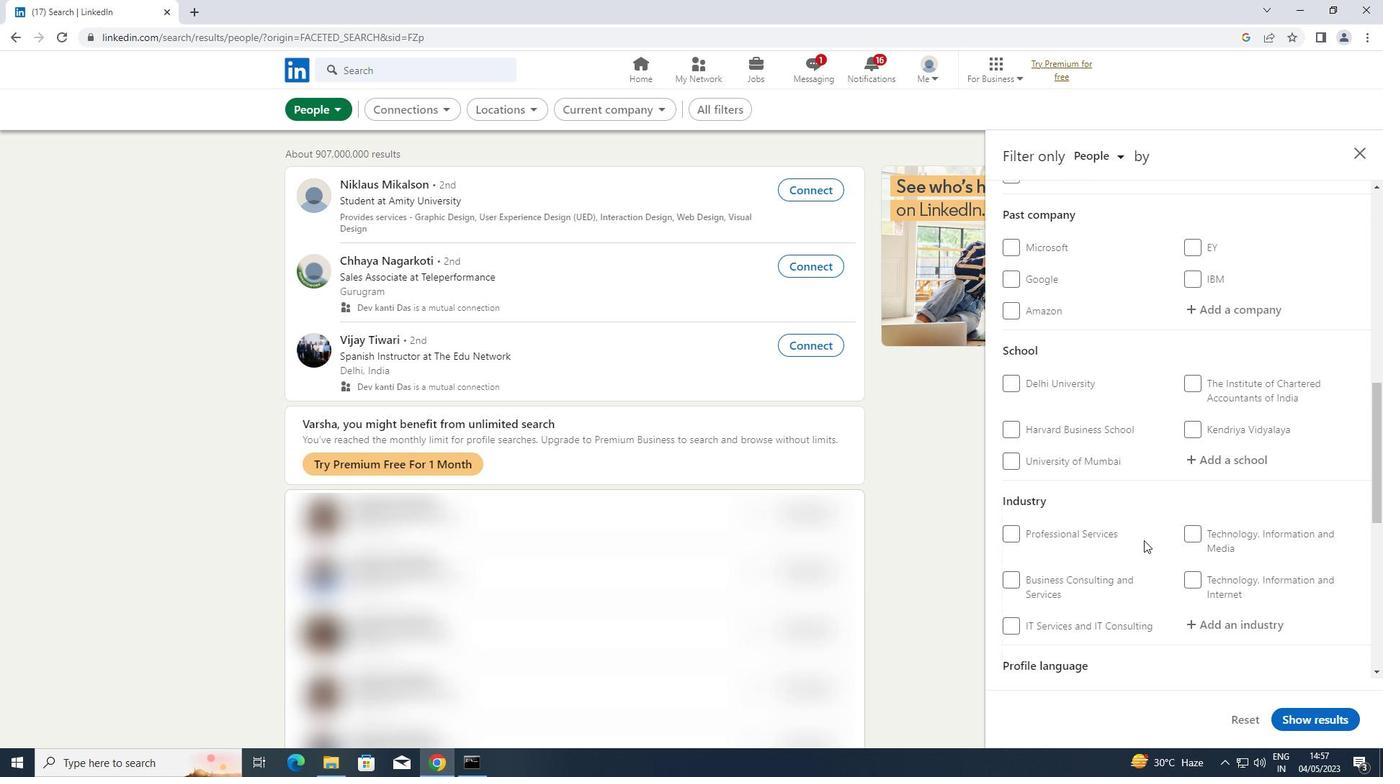 
Action: Mouse moved to (1015, 607)
Screenshot: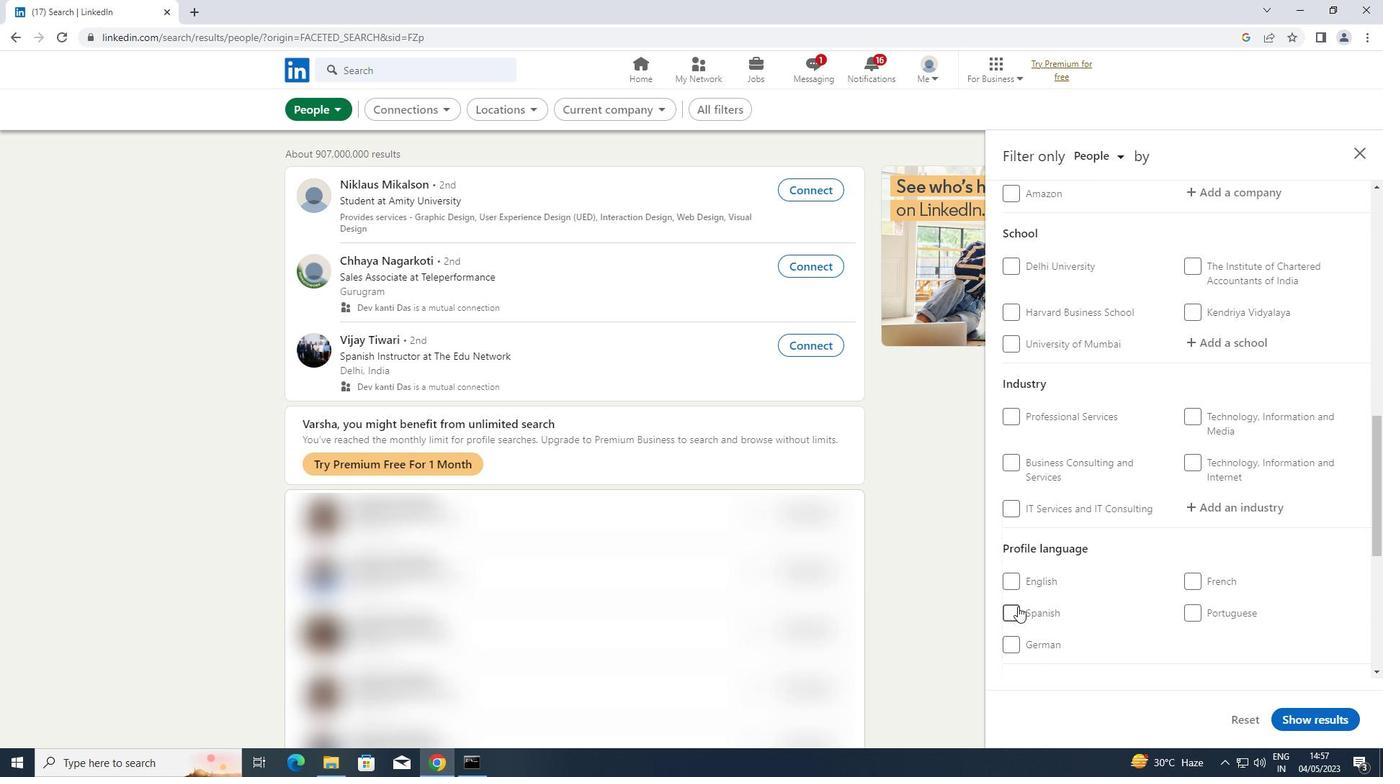 
Action: Mouse pressed left at (1015, 607)
Screenshot: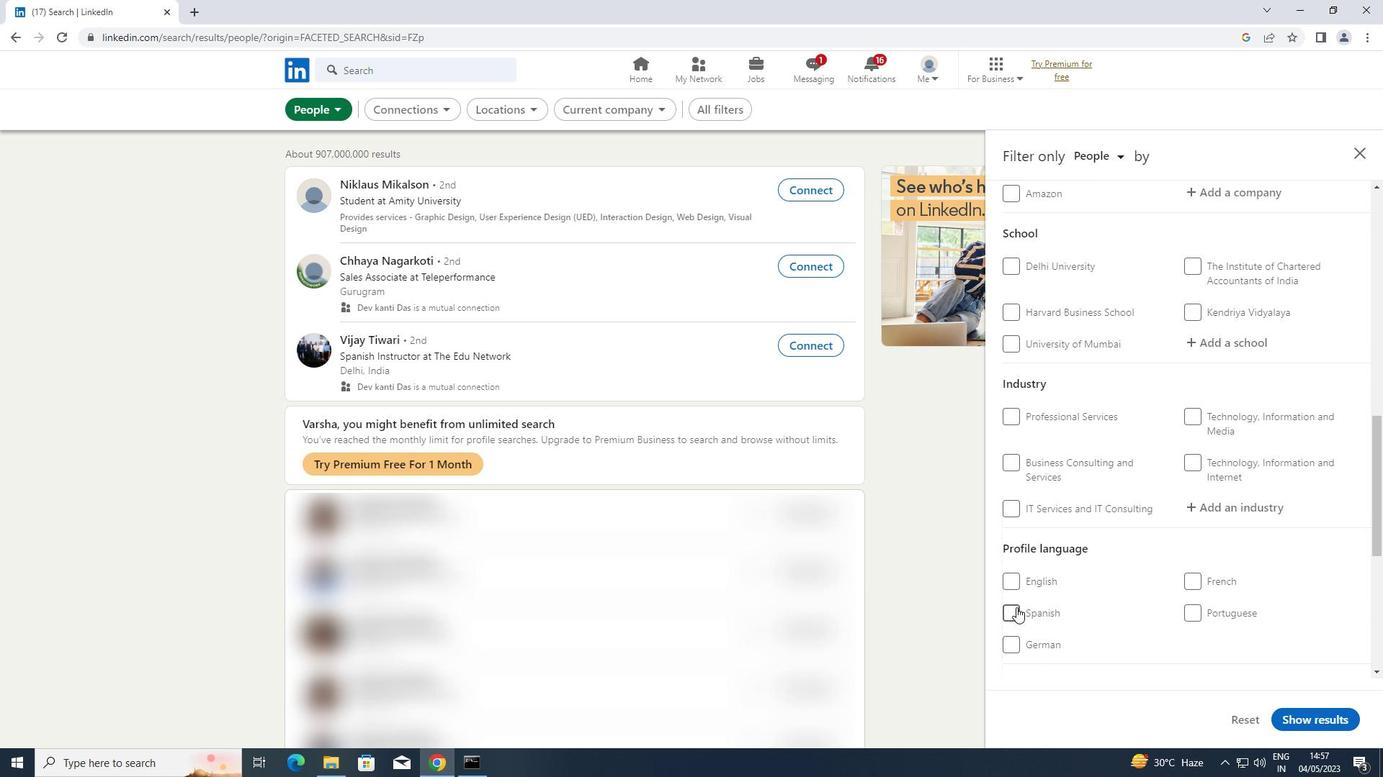 
Action: Mouse scrolled (1015, 608) with delta (0, 0)
Screenshot: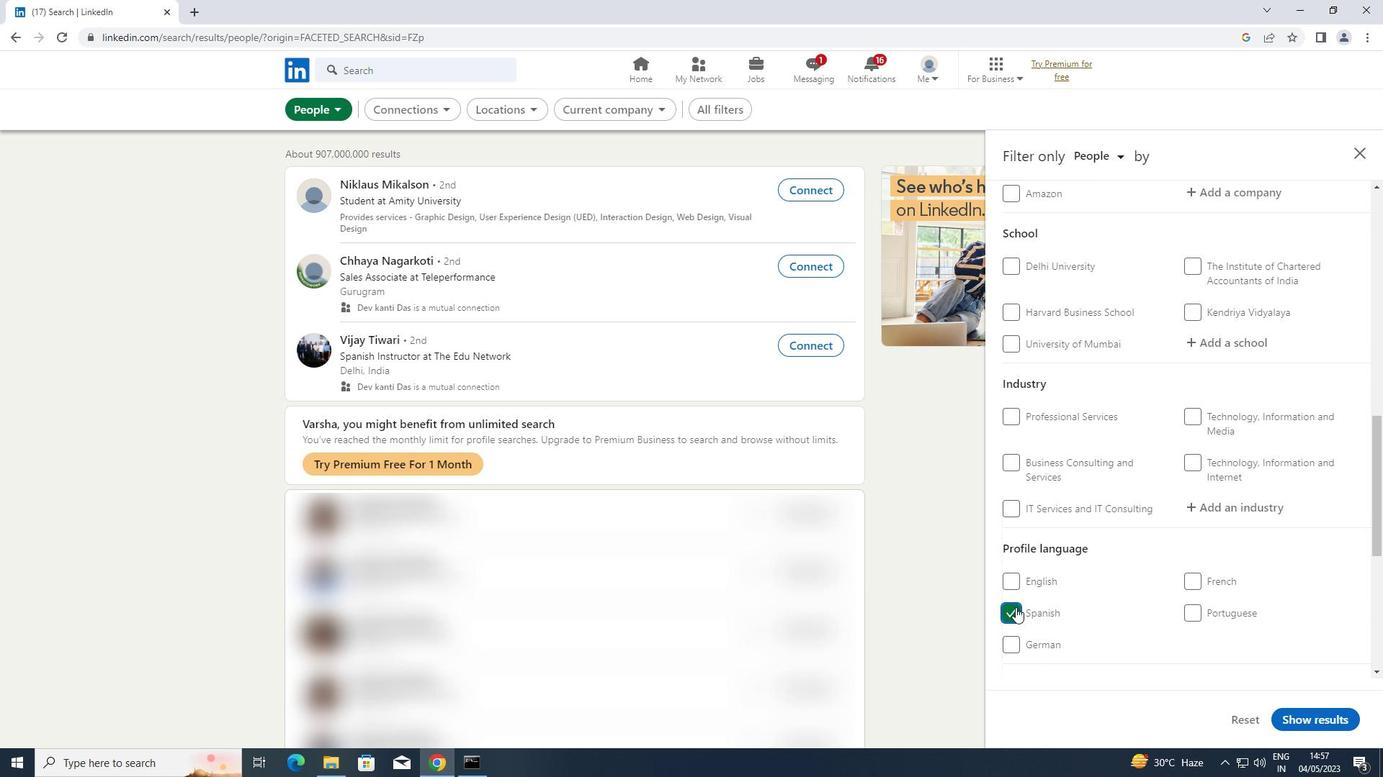
Action: Mouse scrolled (1015, 608) with delta (0, 0)
Screenshot: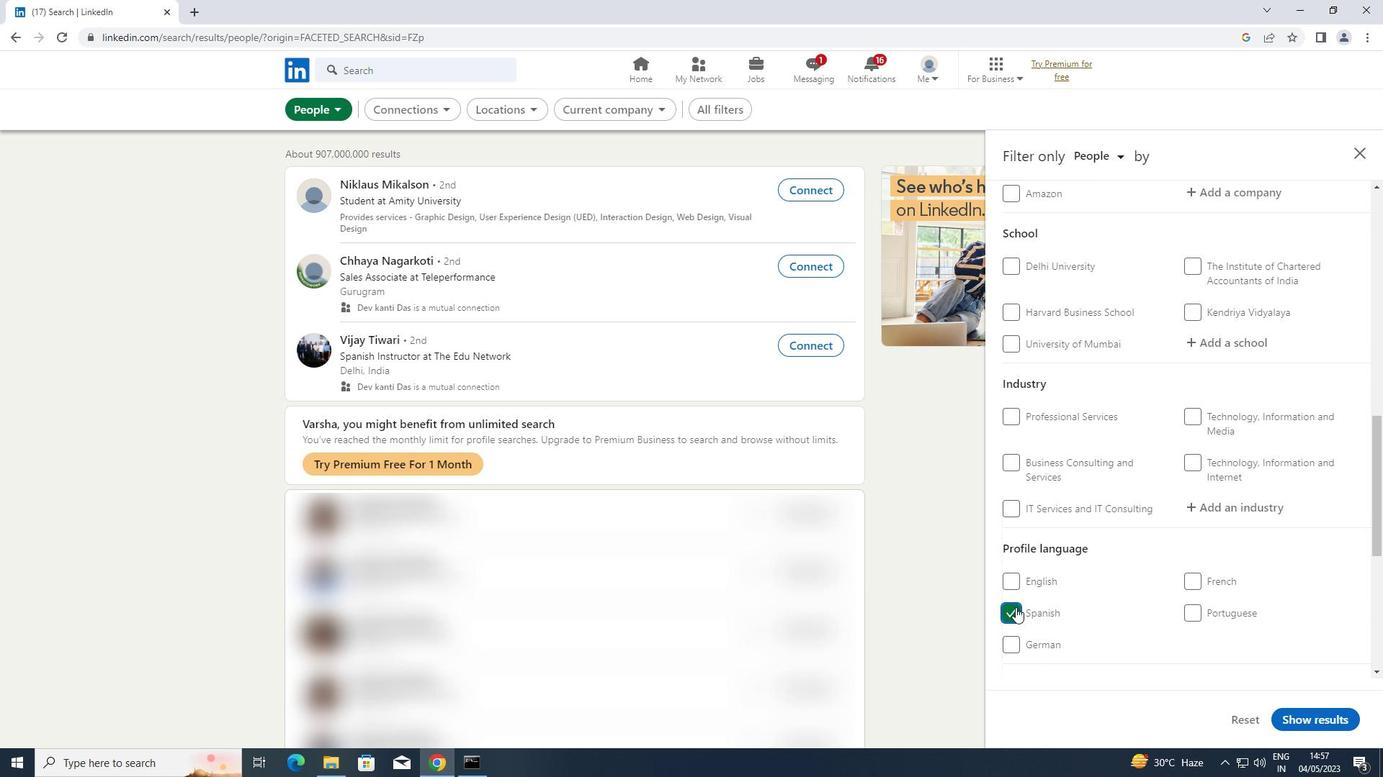 
Action: Mouse scrolled (1015, 608) with delta (0, 0)
Screenshot: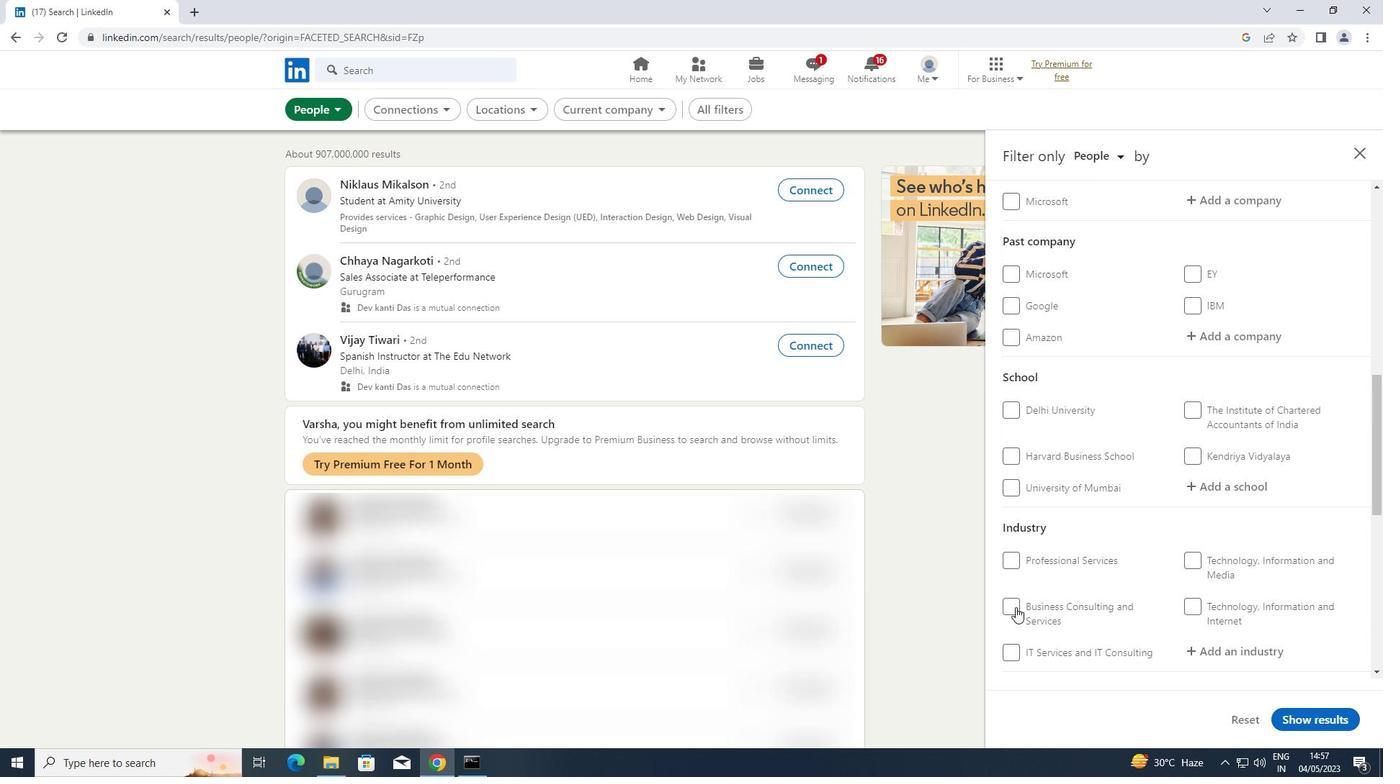 
Action: Mouse scrolled (1015, 608) with delta (0, 0)
Screenshot: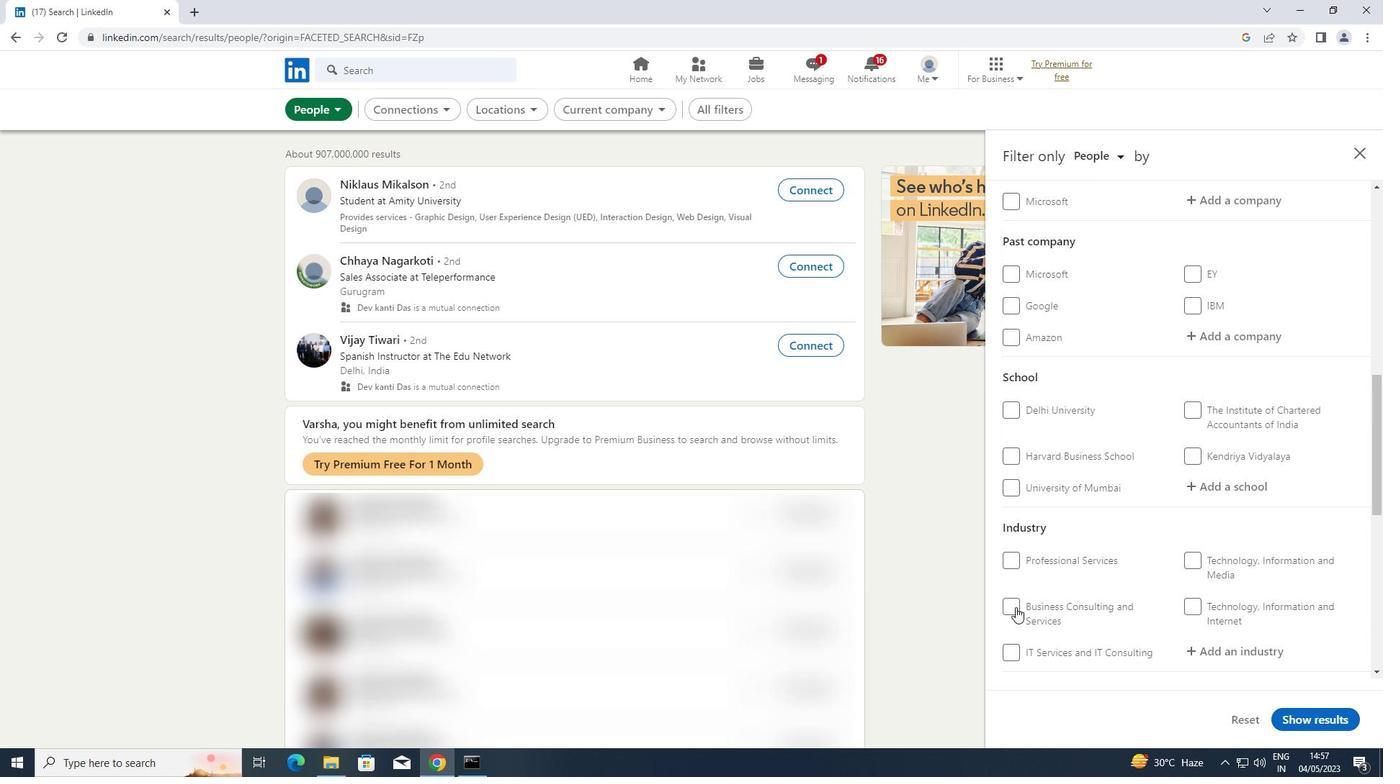 
Action: Mouse scrolled (1015, 608) with delta (0, 0)
Screenshot: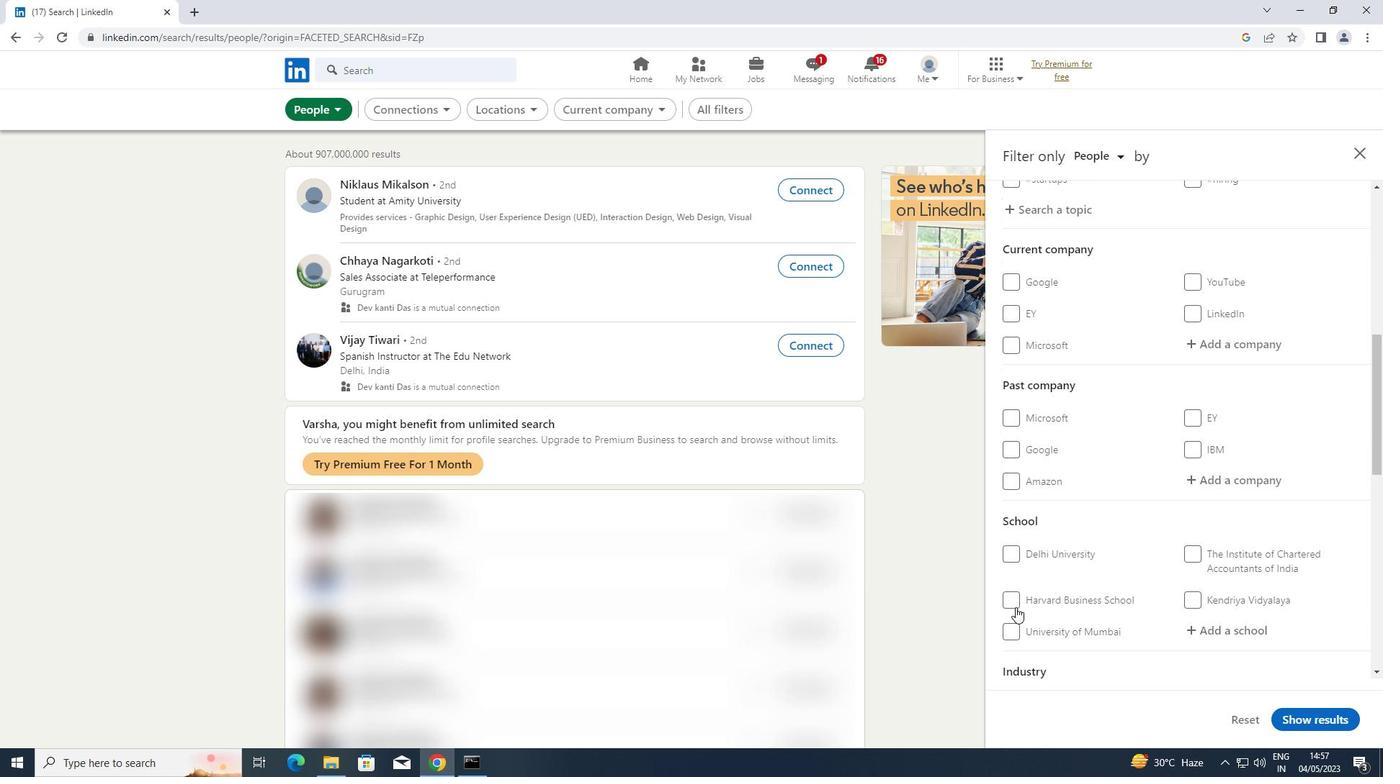 
Action: Mouse moved to (1014, 607)
Screenshot: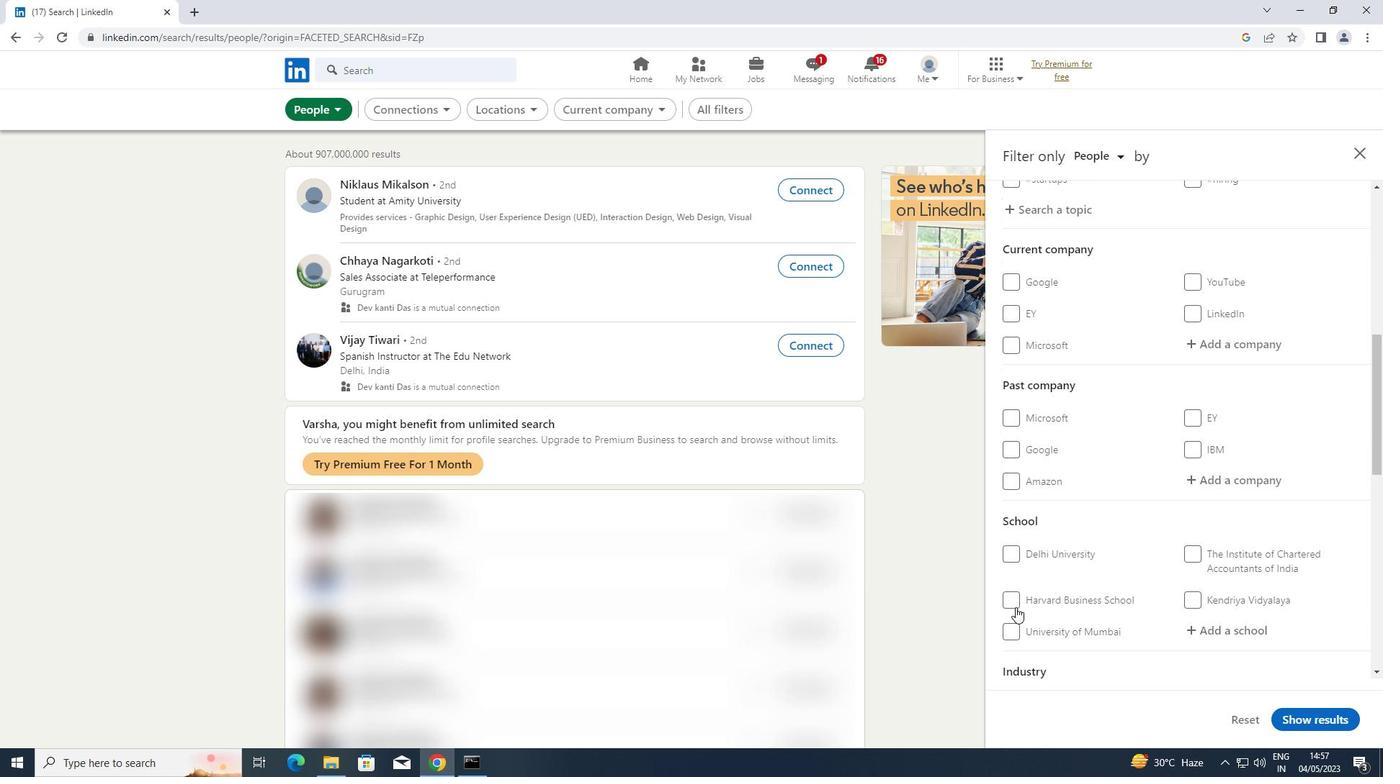 
Action: Mouse scrolled (1014, 608) with delta (0, 0)
Screenshot: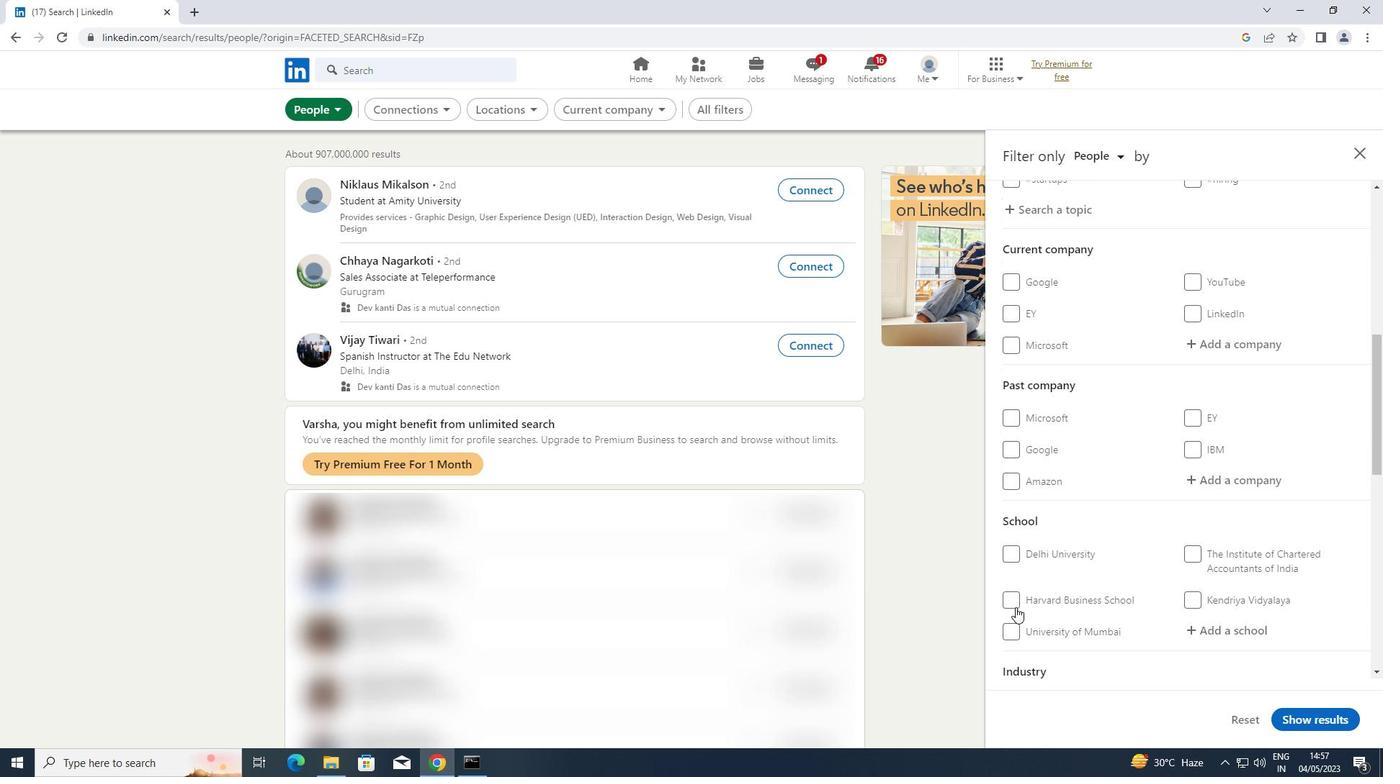 
Action: Mouse moved to (1215, 494)
Screenshot: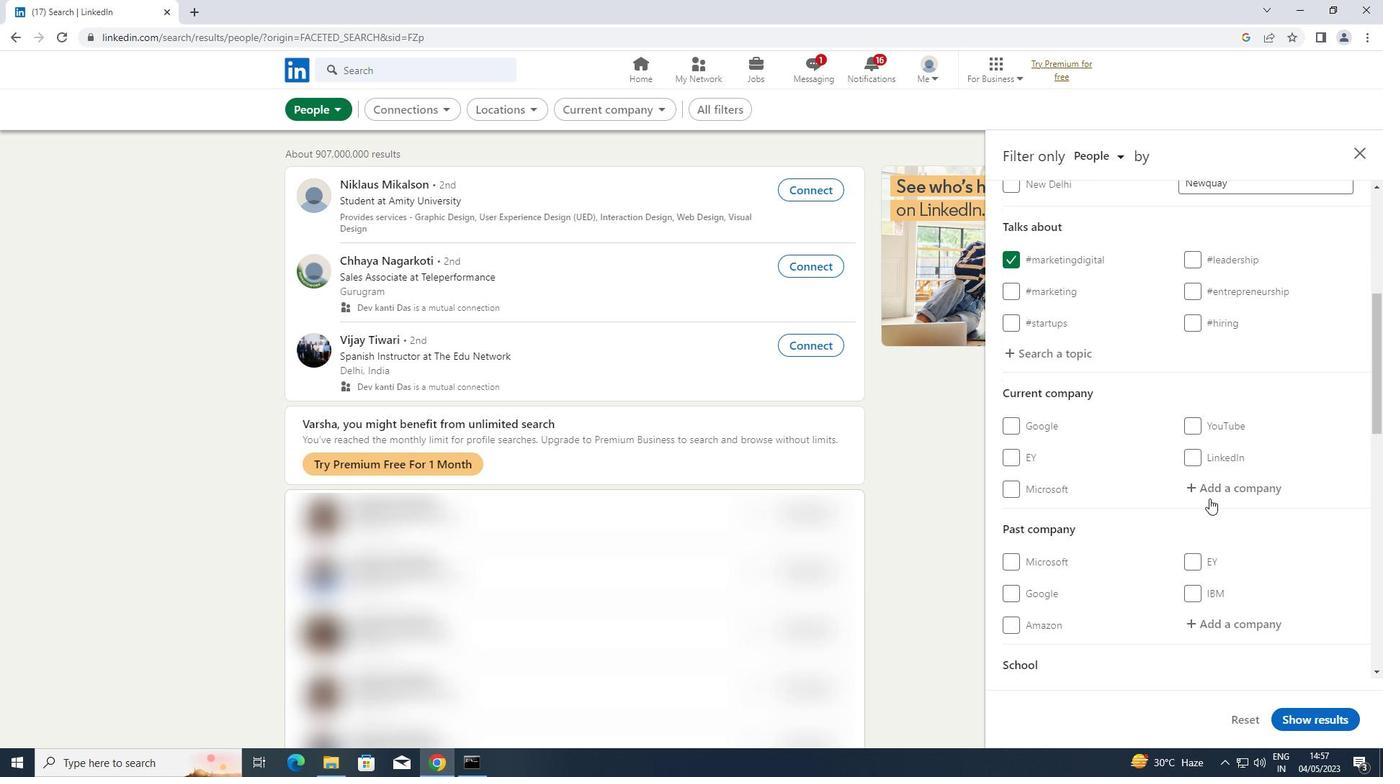 
Action: Mouse pressed left at (1215, 494)
Screenshot: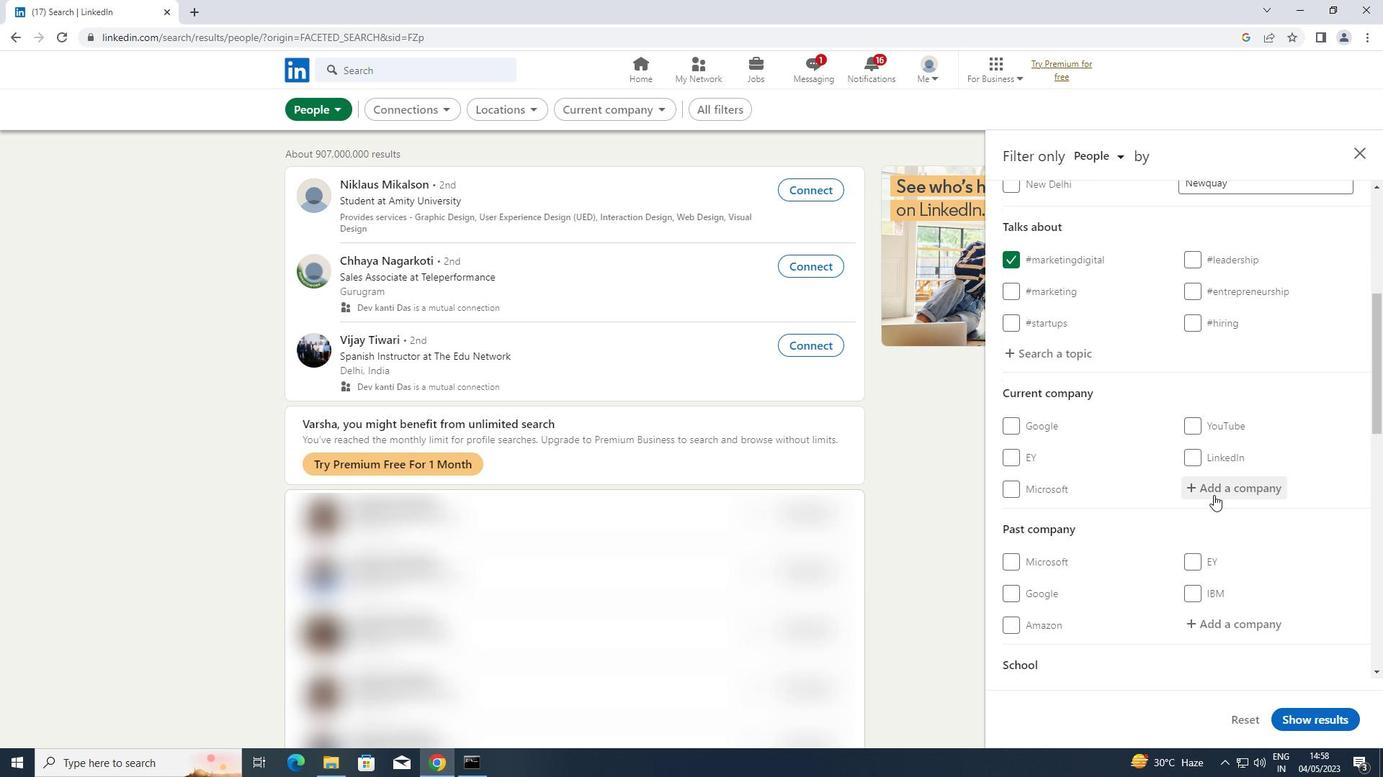 
Action: Key pressed <Key.shift>RED<Key.space><Key.shift>CHILLIES<Key.space>
Screenshot: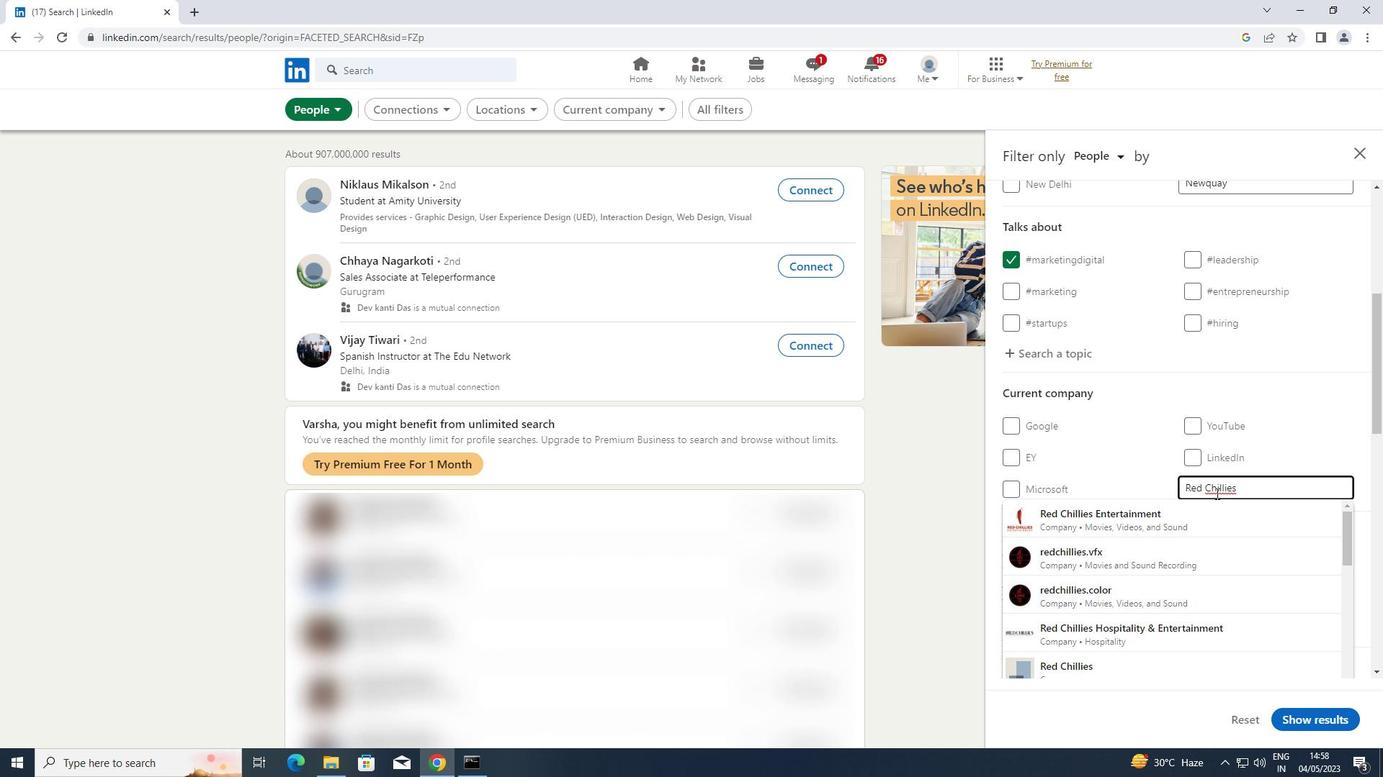 
Action: Mouse moved to (1176, 522)
Screenshot: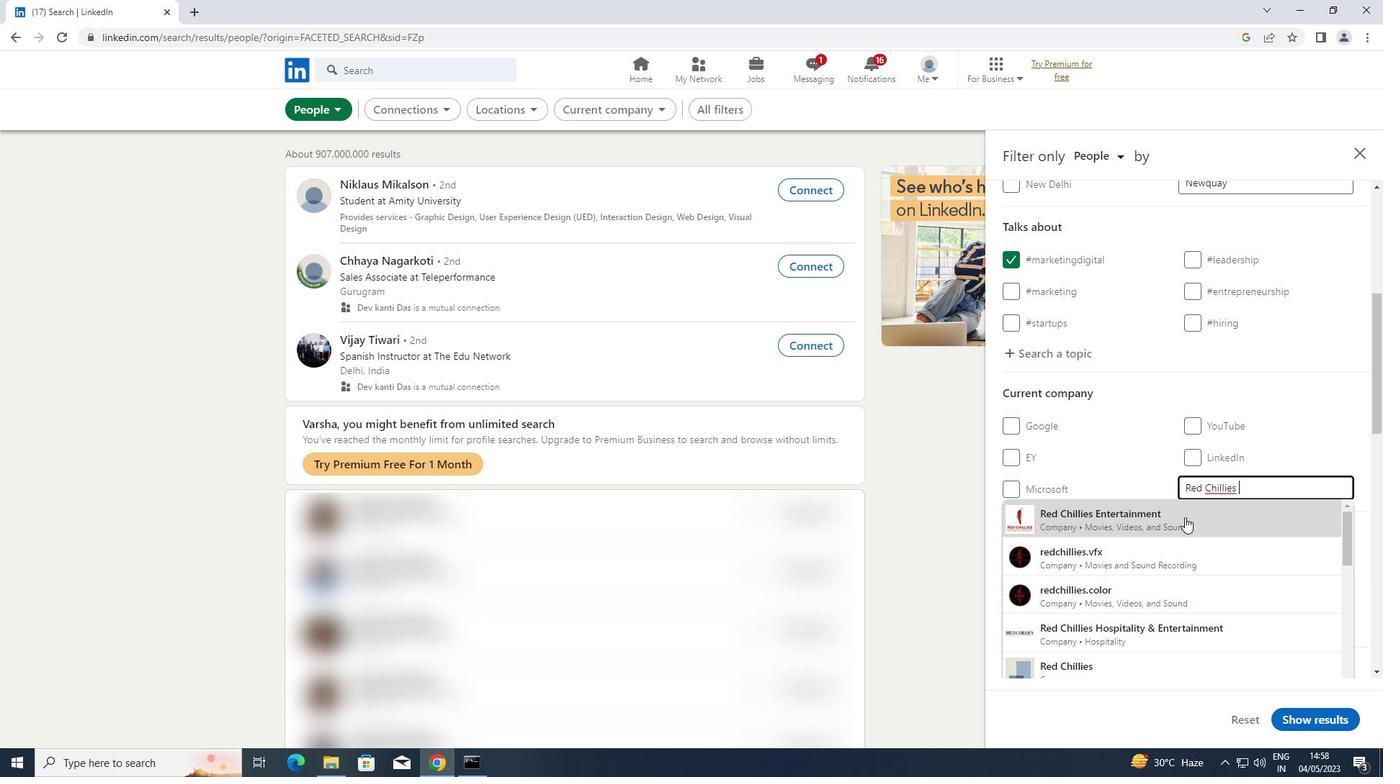 
Action: Mouse pressed left at (1176, 522)
Screenshot: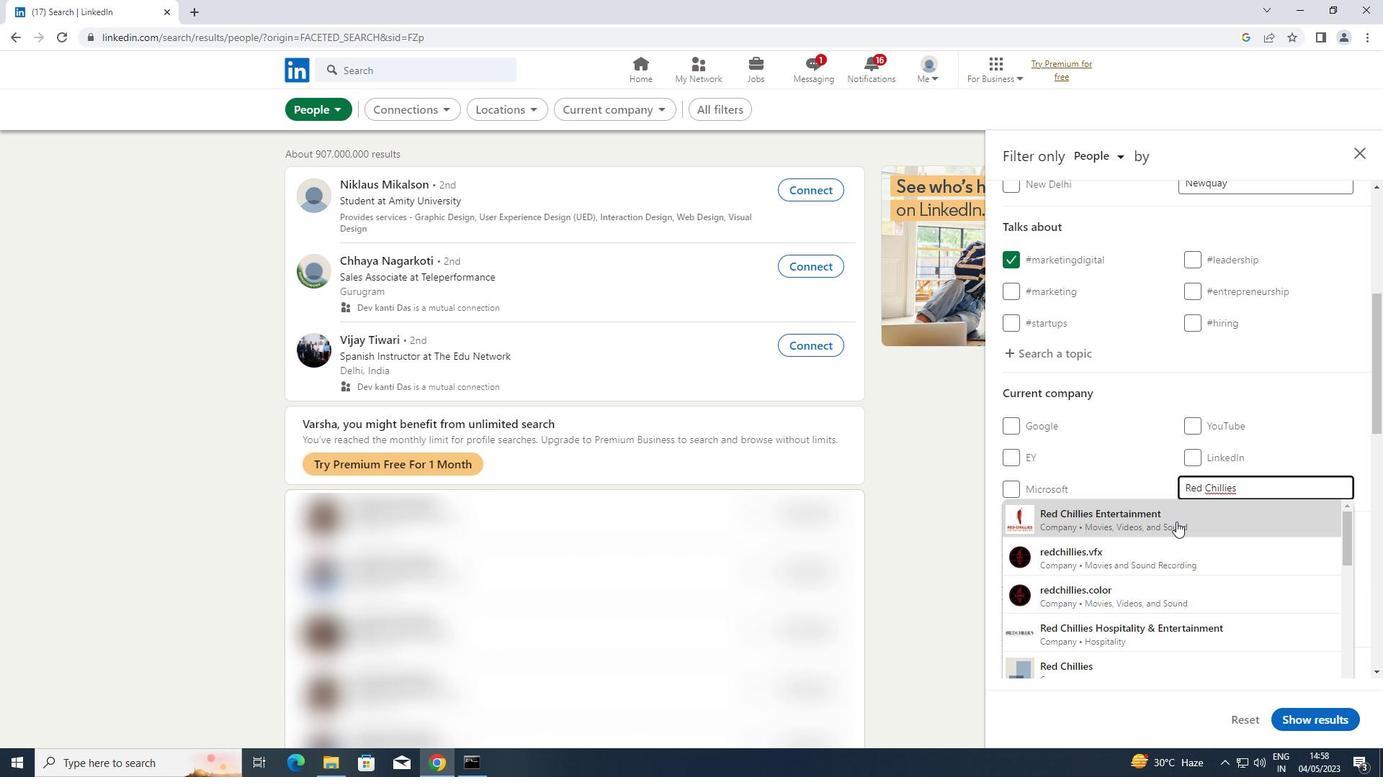 
Action: Mouse scrolled (1176, 521) with delta (0, 0)
Screenshot: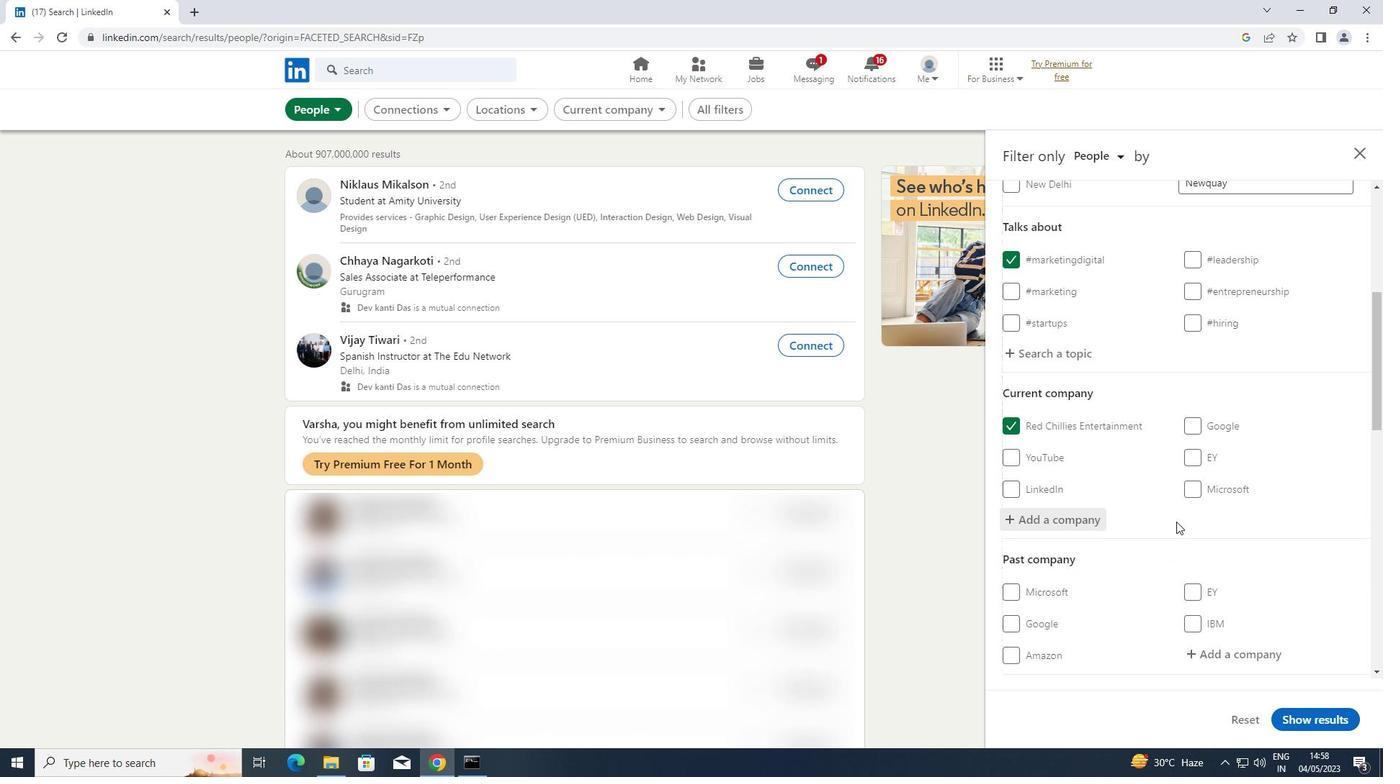 
Action: Mouse moved to (1174, 517)
Screenshot: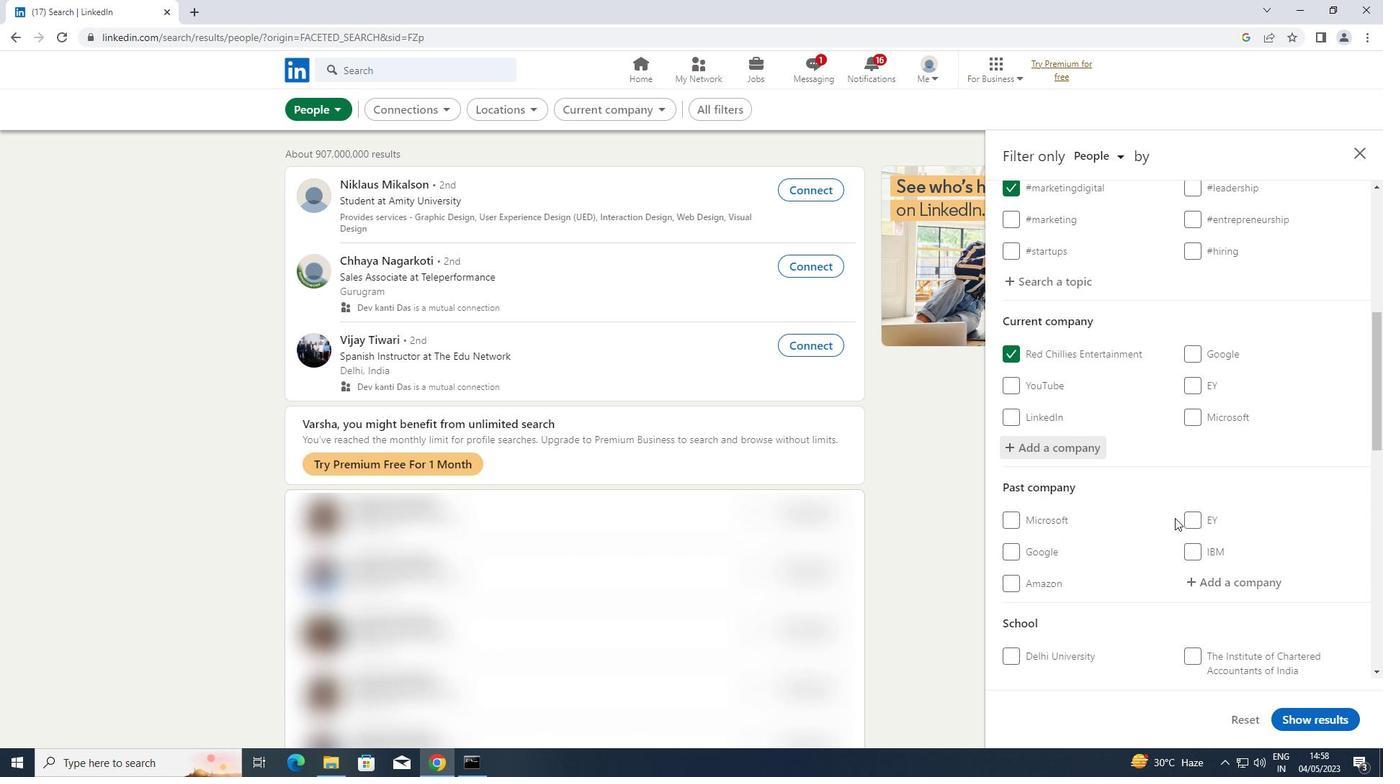 
Action: Mouse scrolled (1174, 517) with delta (0, 0)
Screenshot: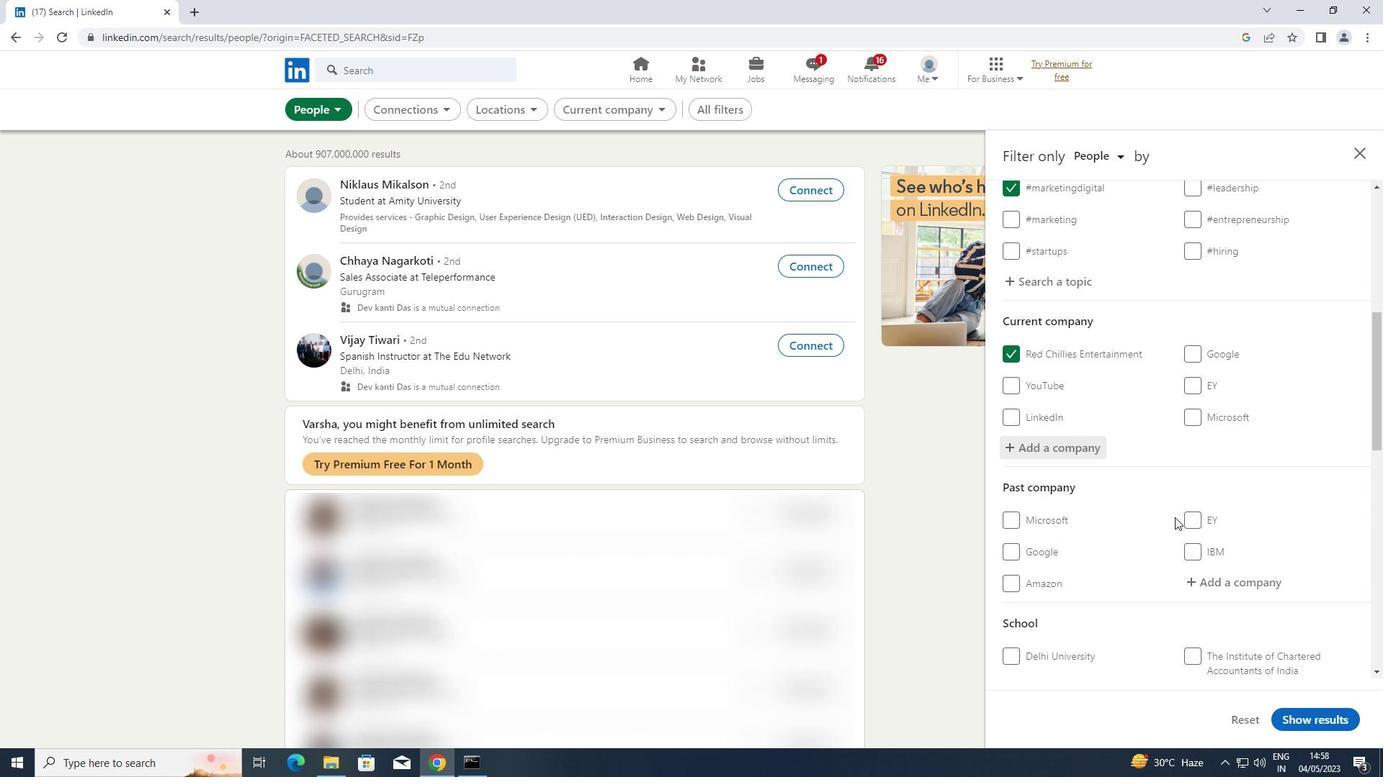 
Action: Mouse scrolled (1174, 517) with delta (0, 0)
Screenshot: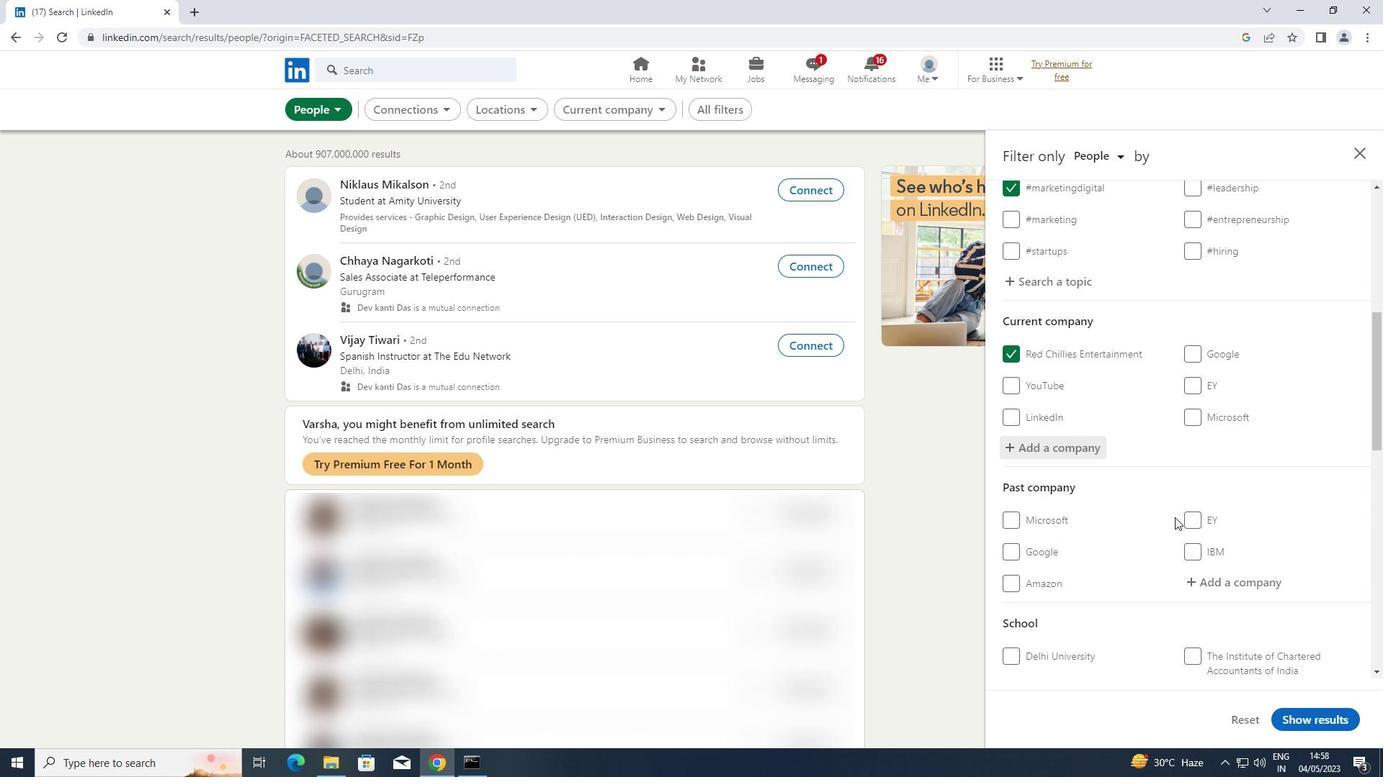 
Action: Mouse moved to (1255, 589)
Screenshot: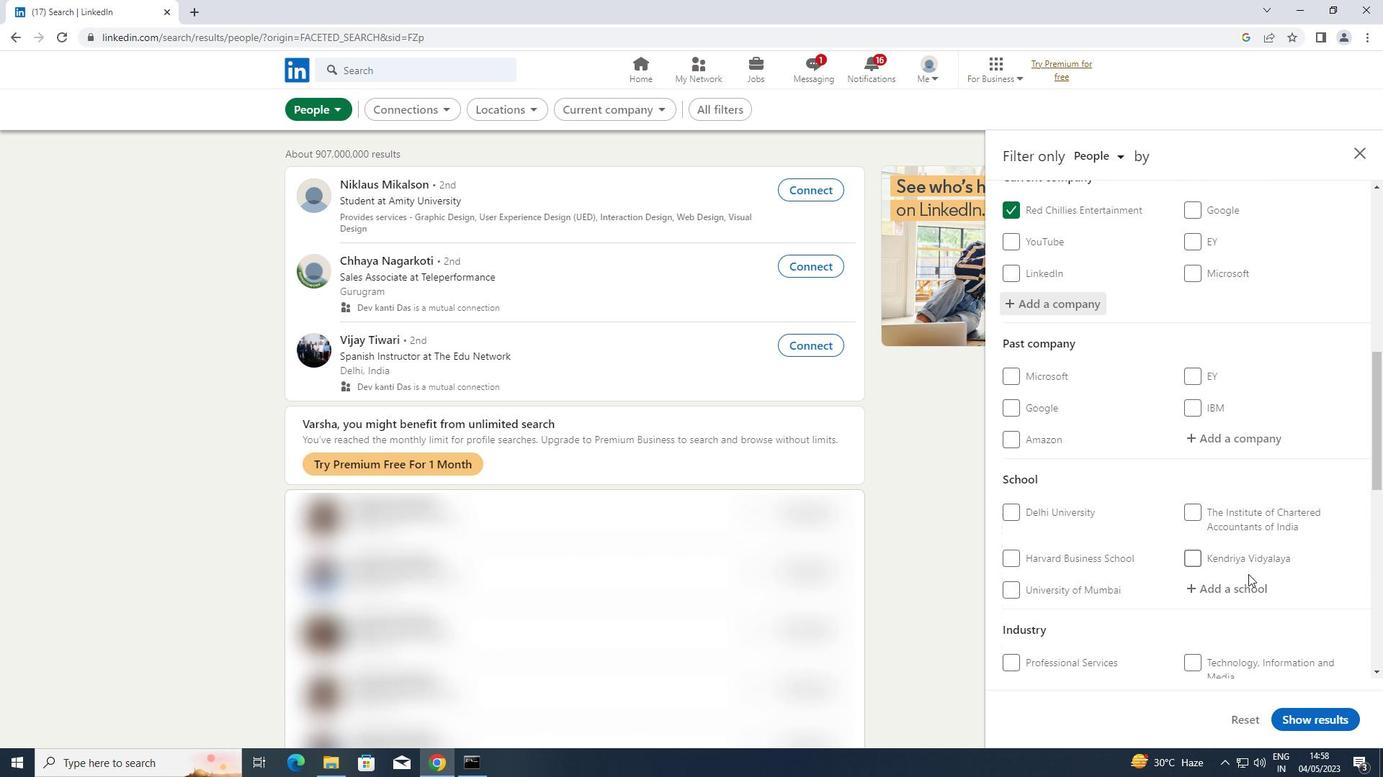 
Action: Mouse pressed left at (1255, 589)
Screenshot: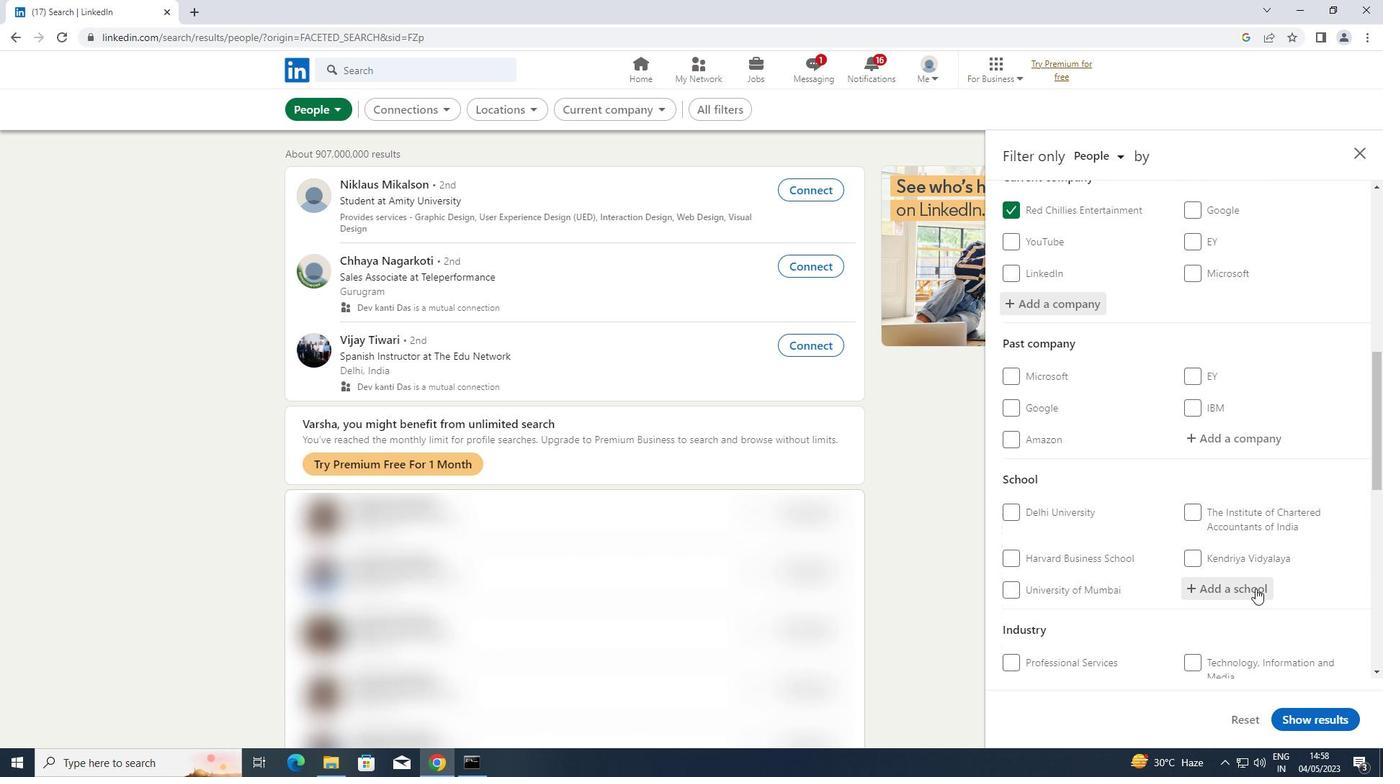 
Action: Key pressed <Key.shift>PUNJAB<Key.space><Key.shift>ENGINEER
Screenshot: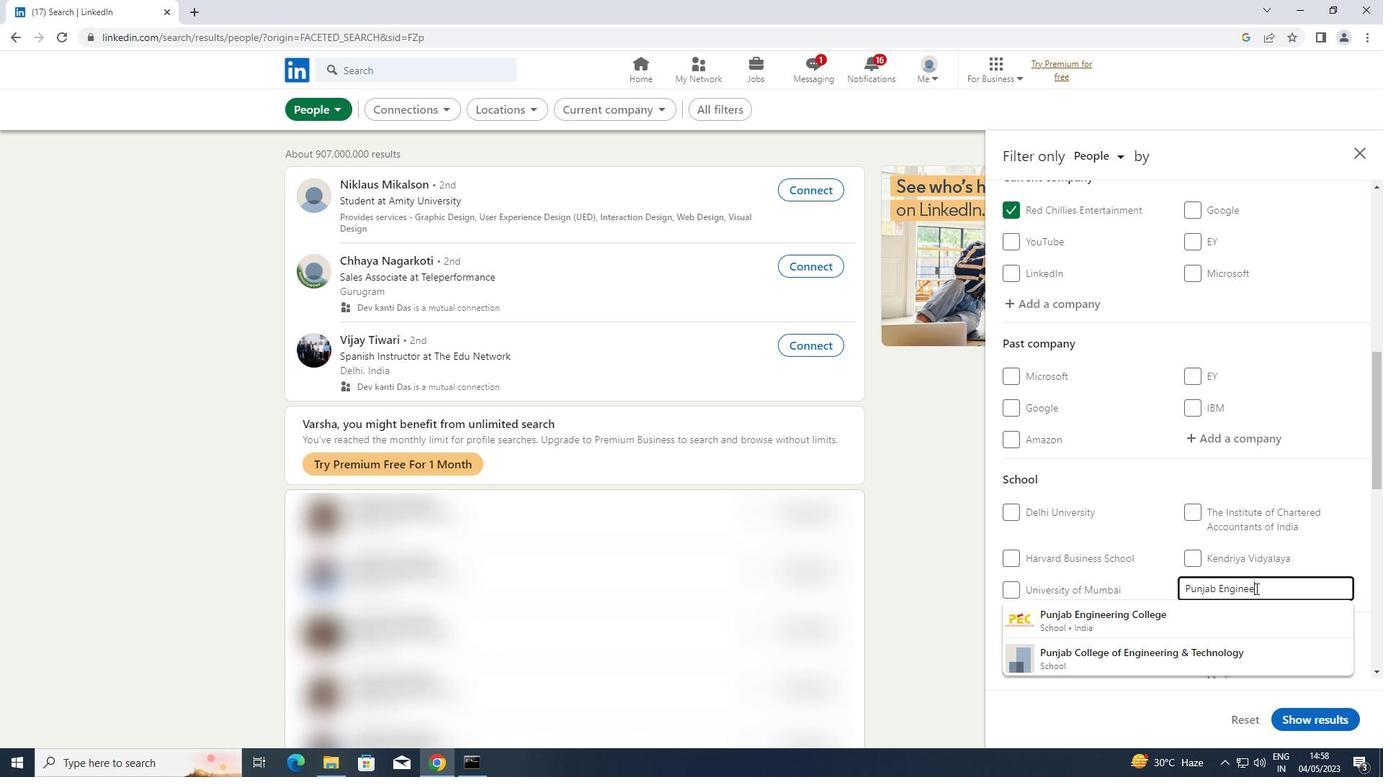 
Action: Mouse moved to (1202, 611)
Screenshot: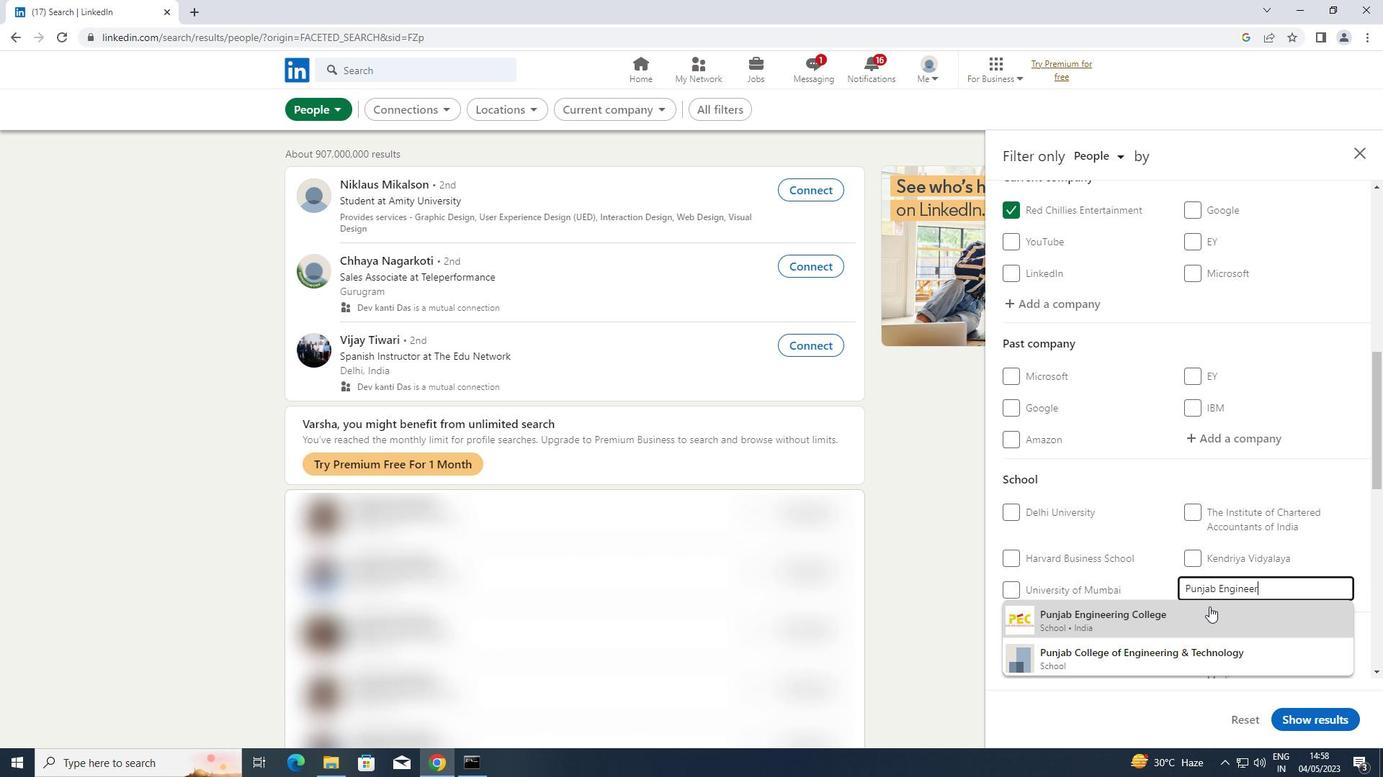 
Action: Mouse pressed left at (1202, 611)
Screenshot: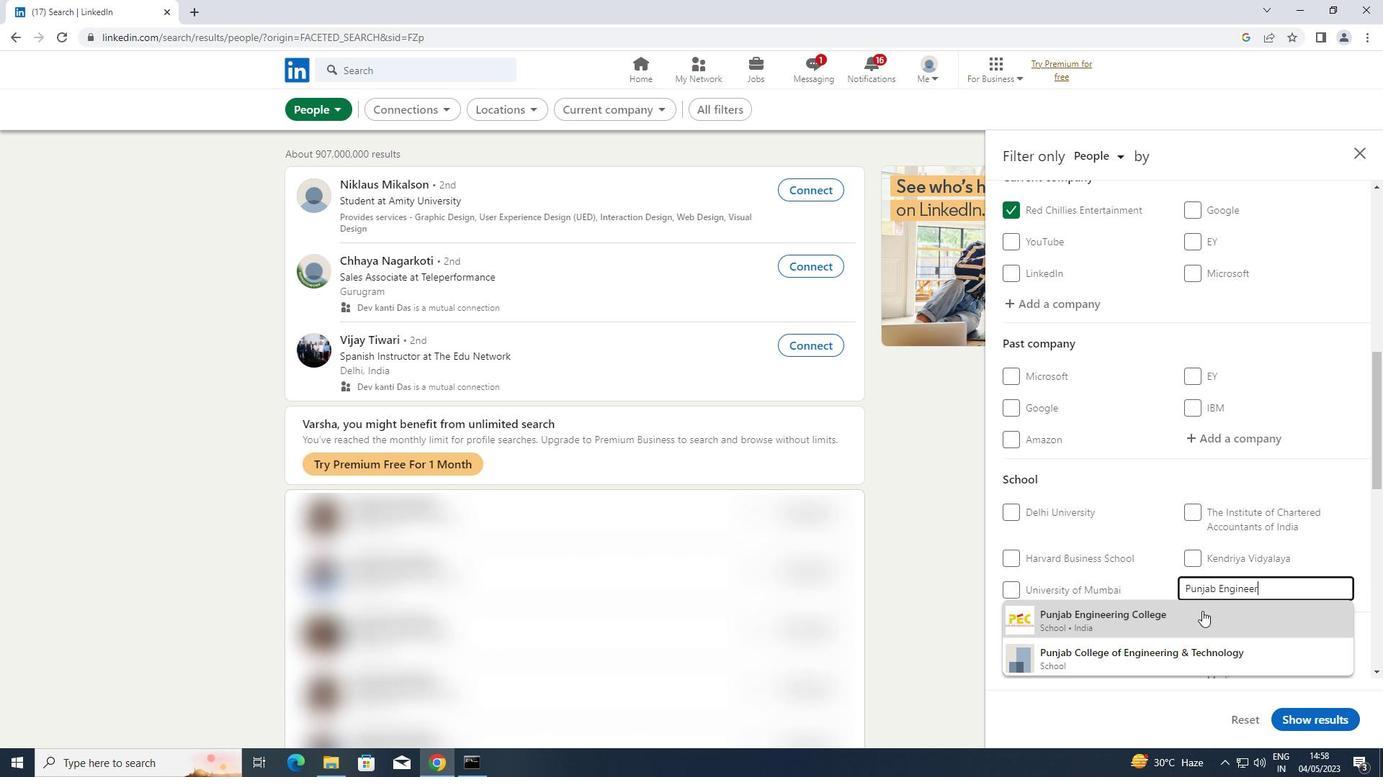 
Action: Mouse moved to (1209, 600)
Screenshot: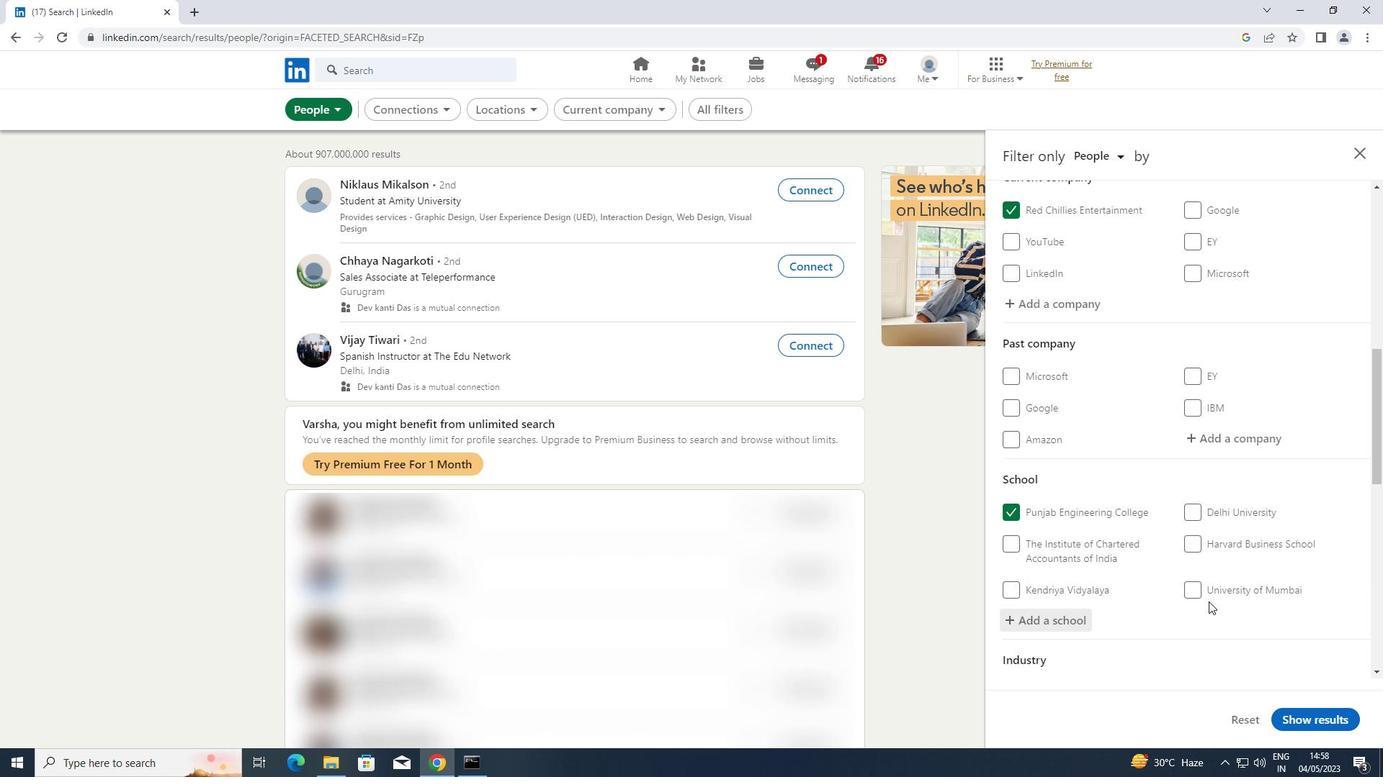 
Action: Mouse scrolled (1209, 599) with delta (0, 0)
Screenshot: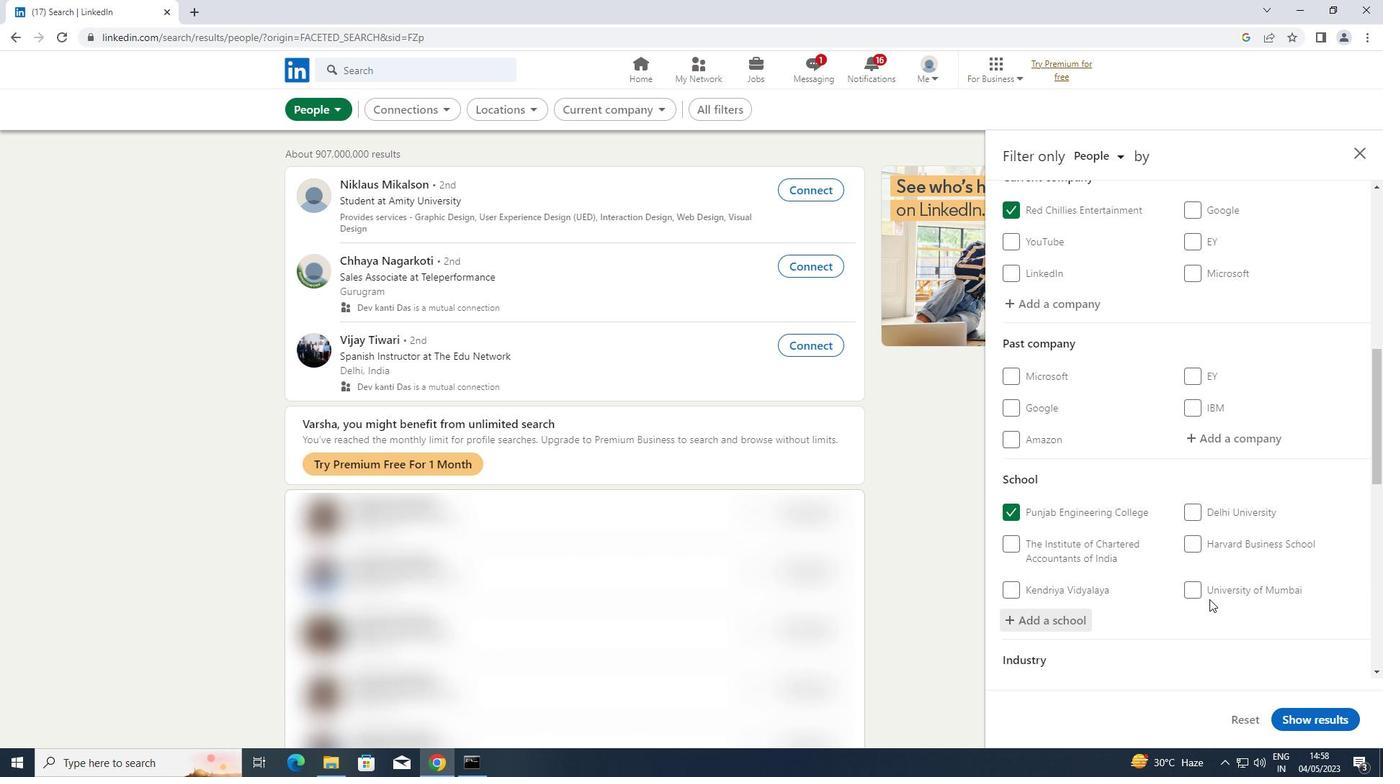 
Action: Mouse scrolled (1209, 599) with delta (0, 0)
Screenshot: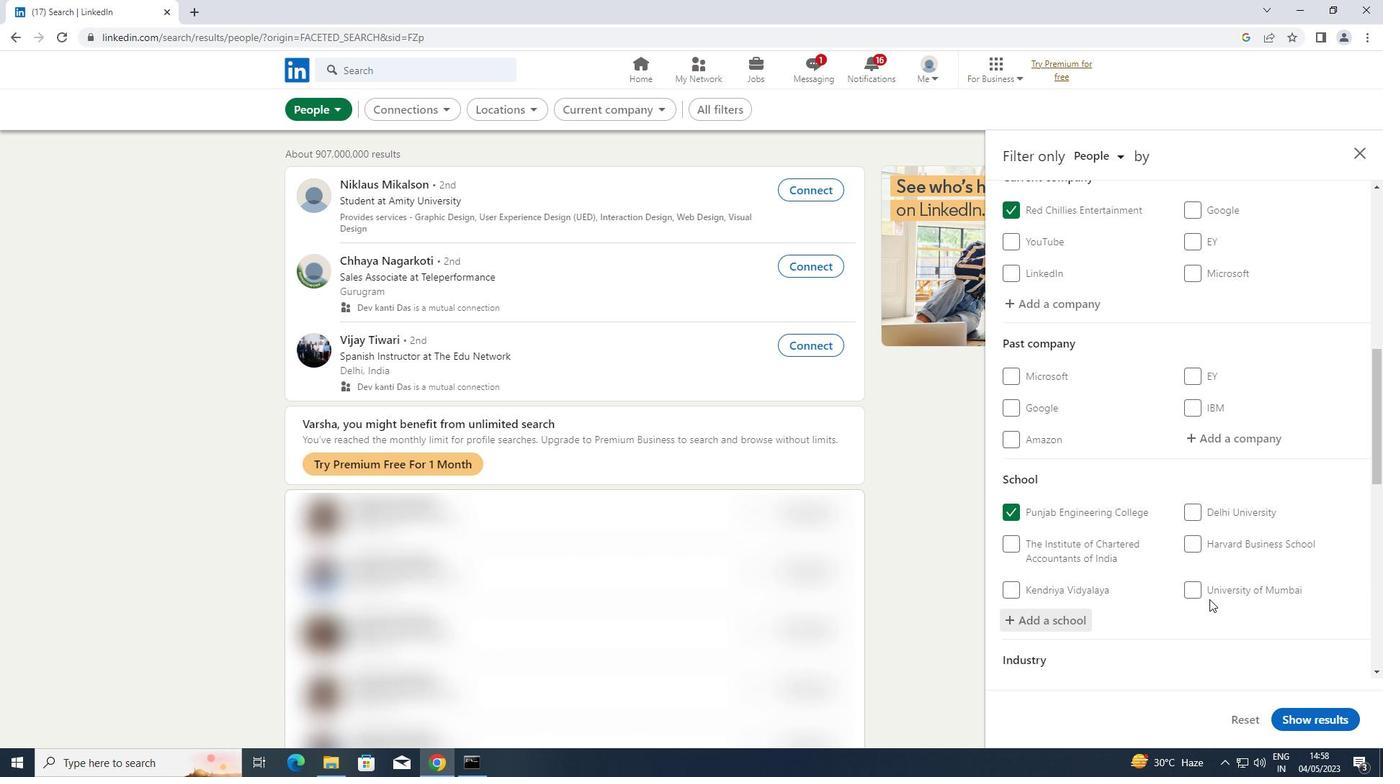 
Action: Mouse moved to (1210, 596)
Screenshot: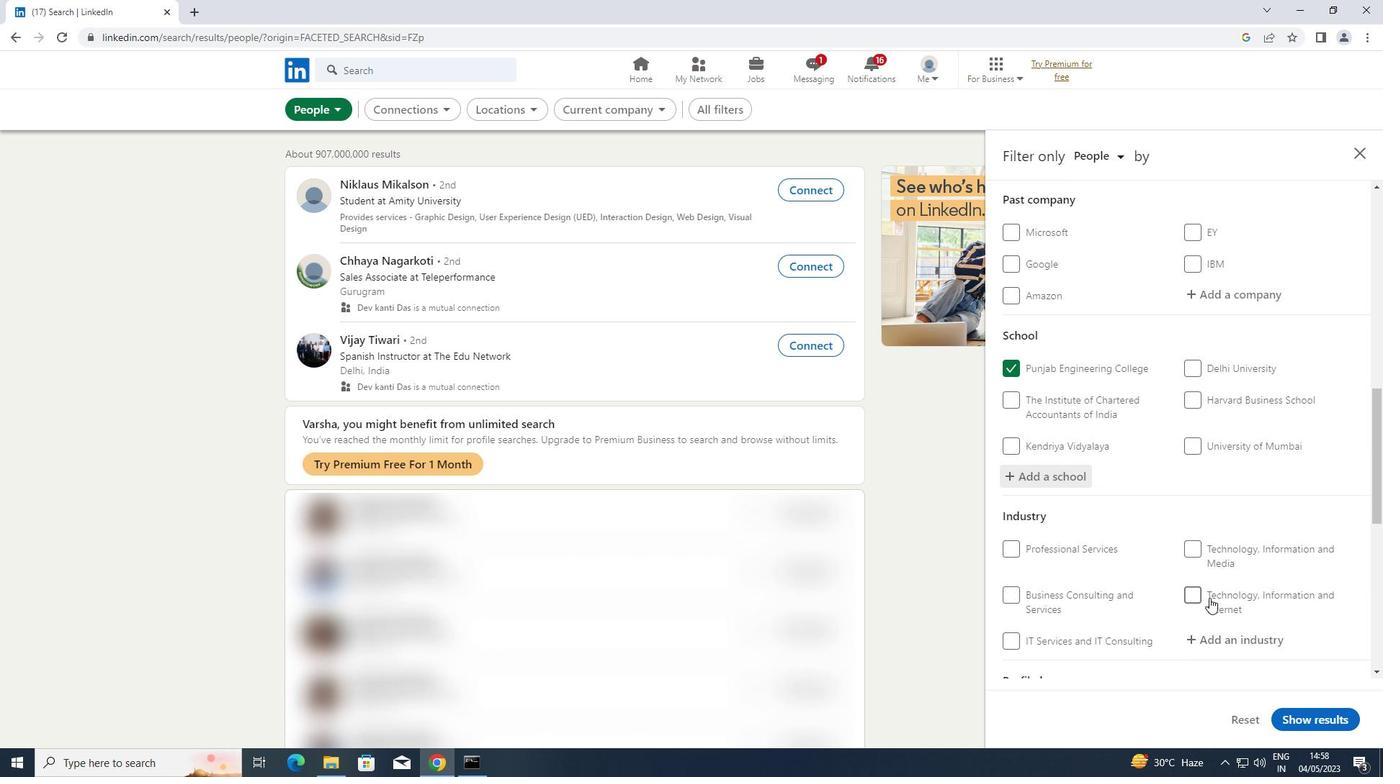 
Action: Mouse scrolled (1210, 595) with delta (0, 0)
Screenshot: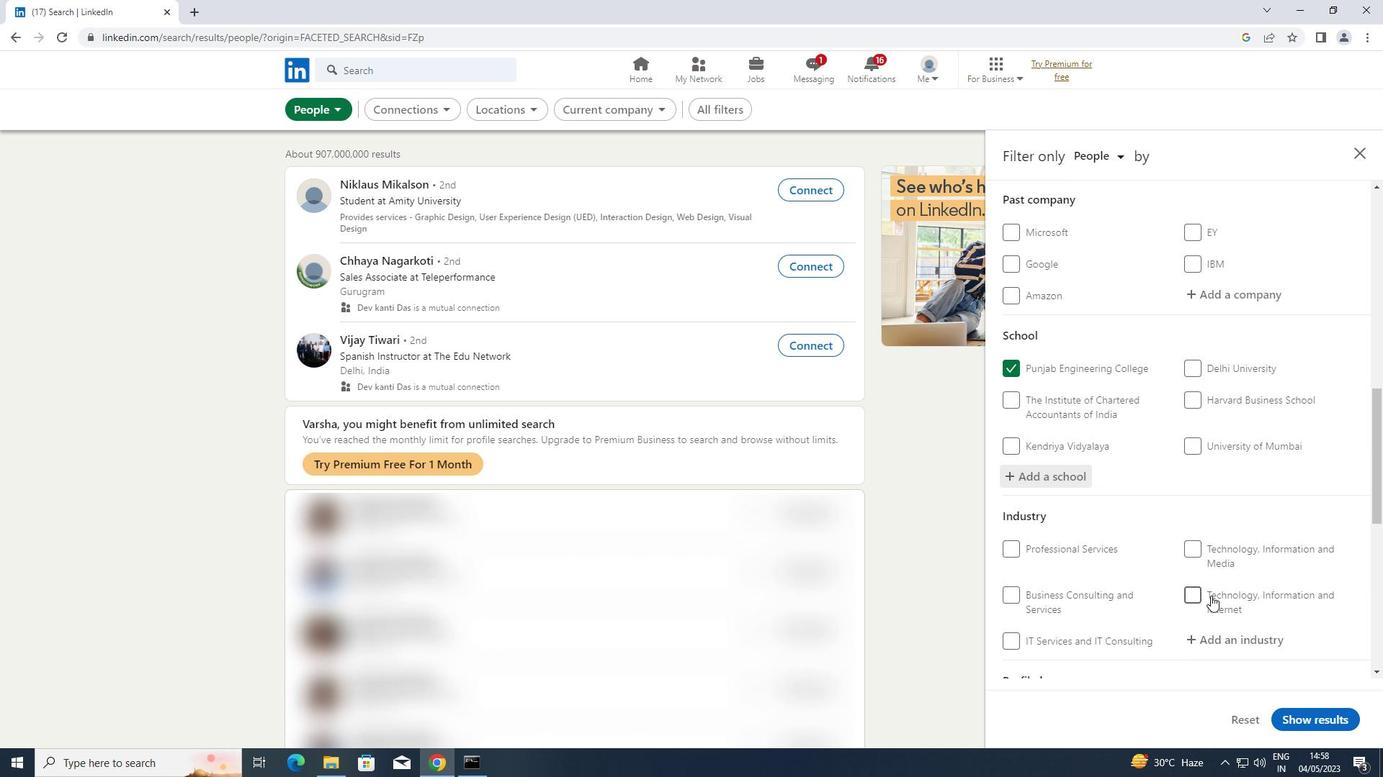 
Action: Mouse scrolled (1210, 595) with delta (0, 0)
Screenshot: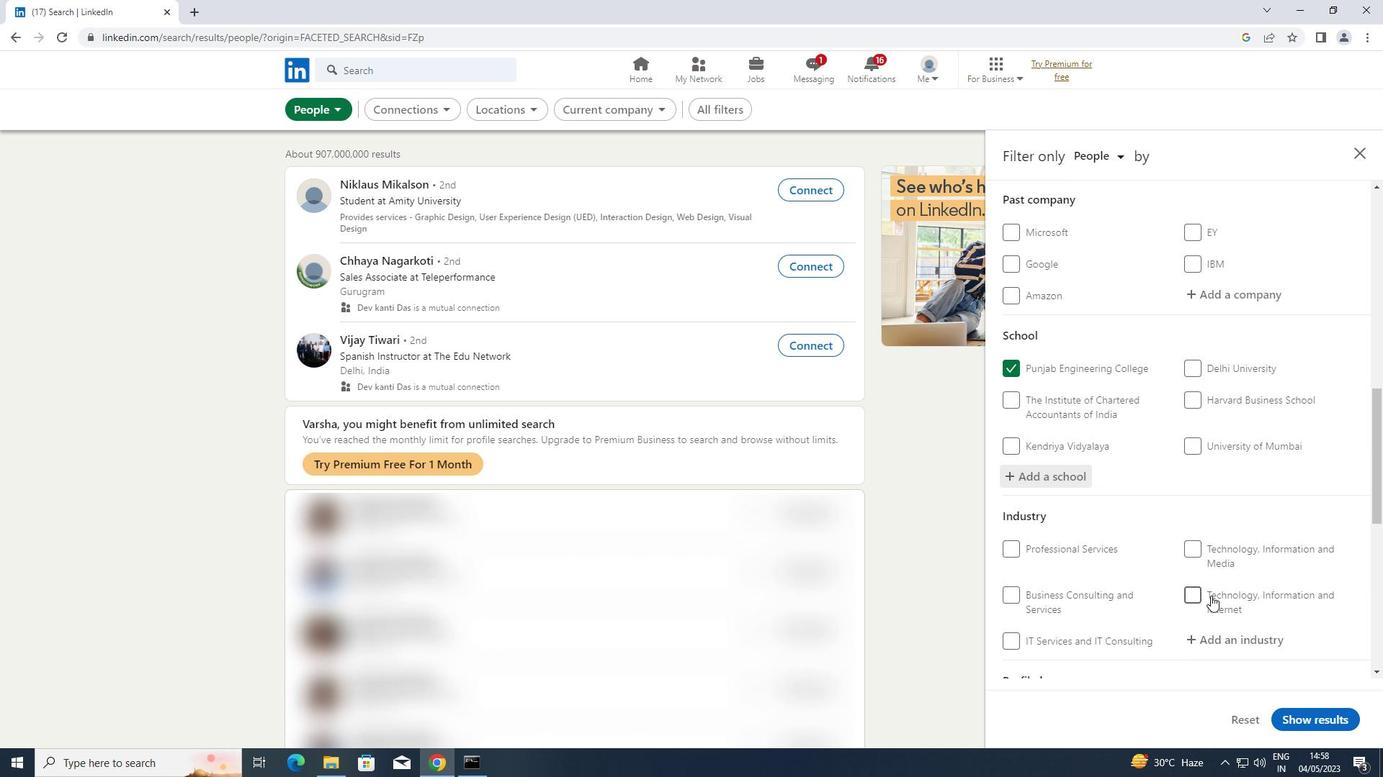 
Action: Mouse moved to (1279, 499)
Screenshot: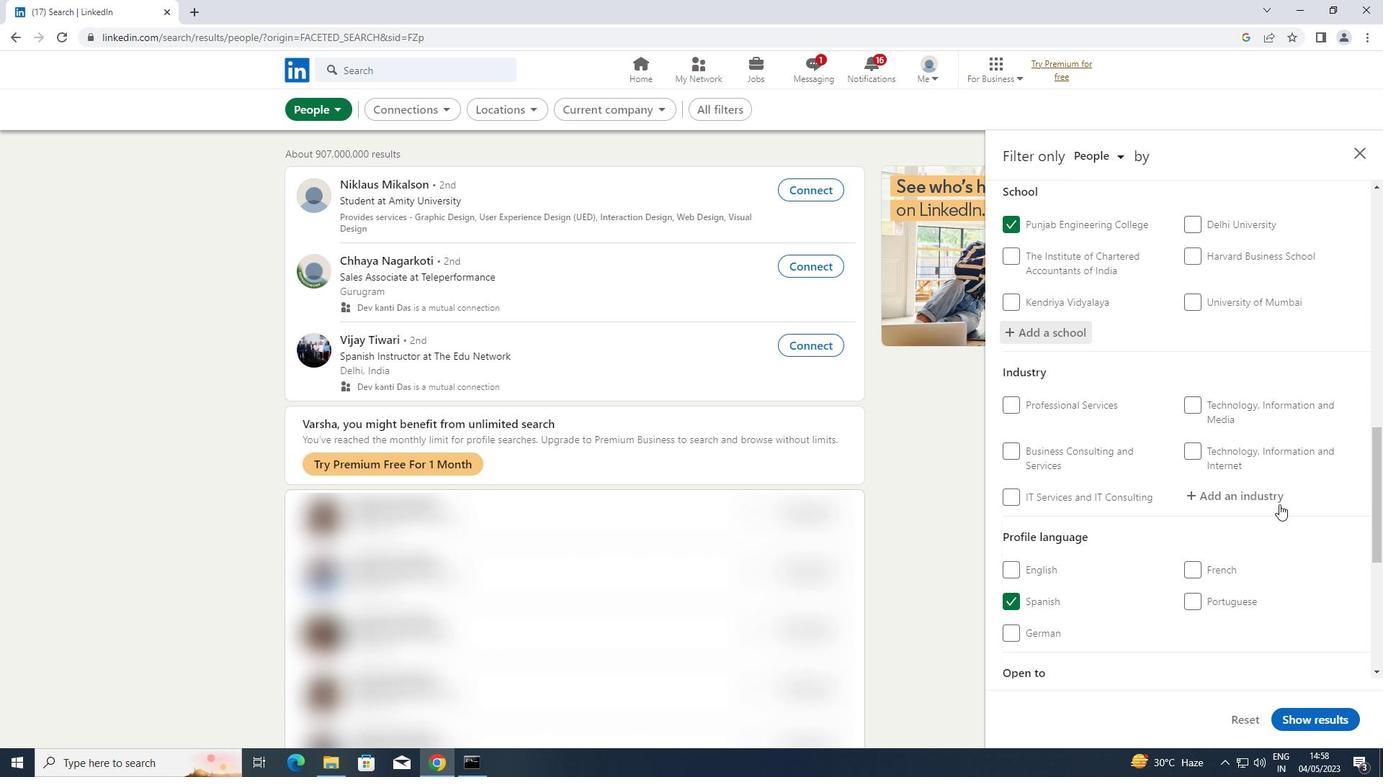 
Action: Mouse pressed left at (1279, 499)
Screenshot: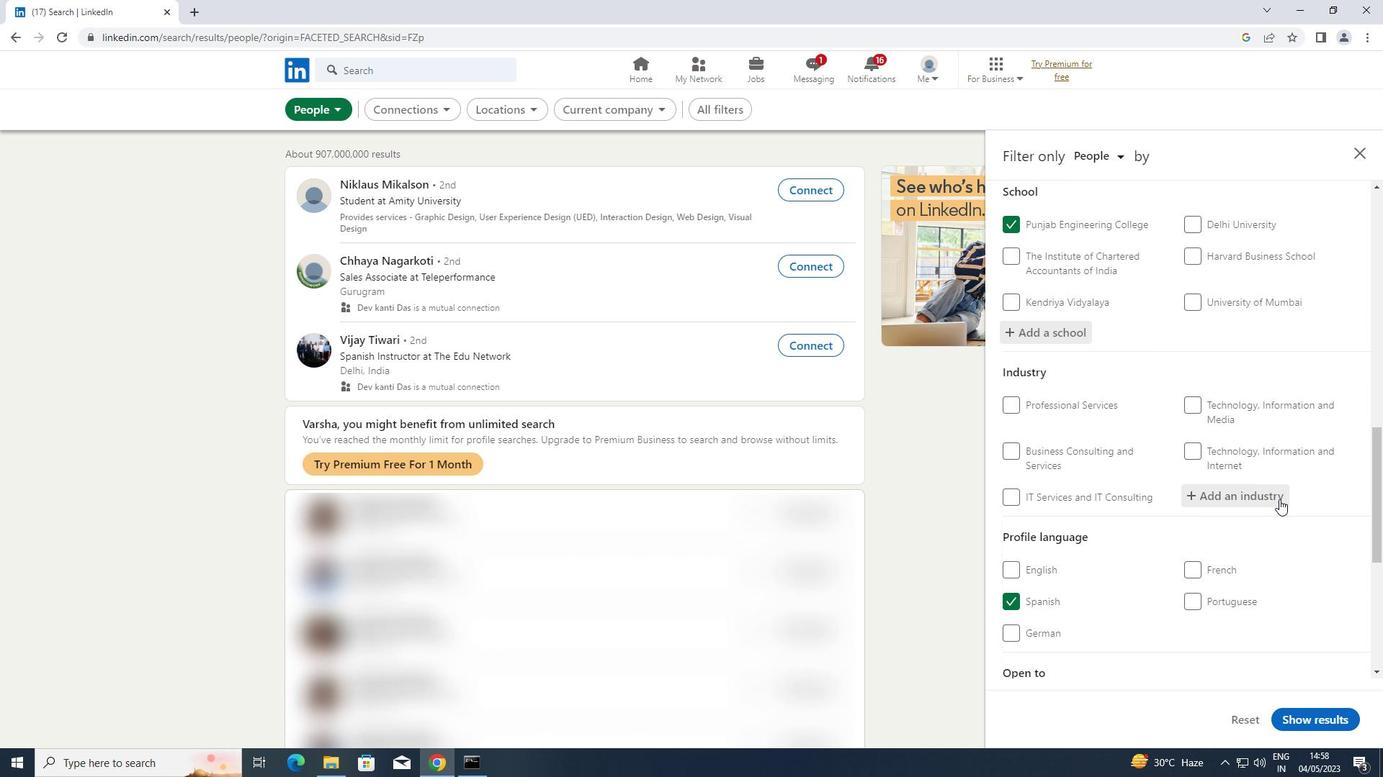 
Action: Key pressed <Key.shift>NURSING<Key.space><Key.shift>HOMES
Screenshot: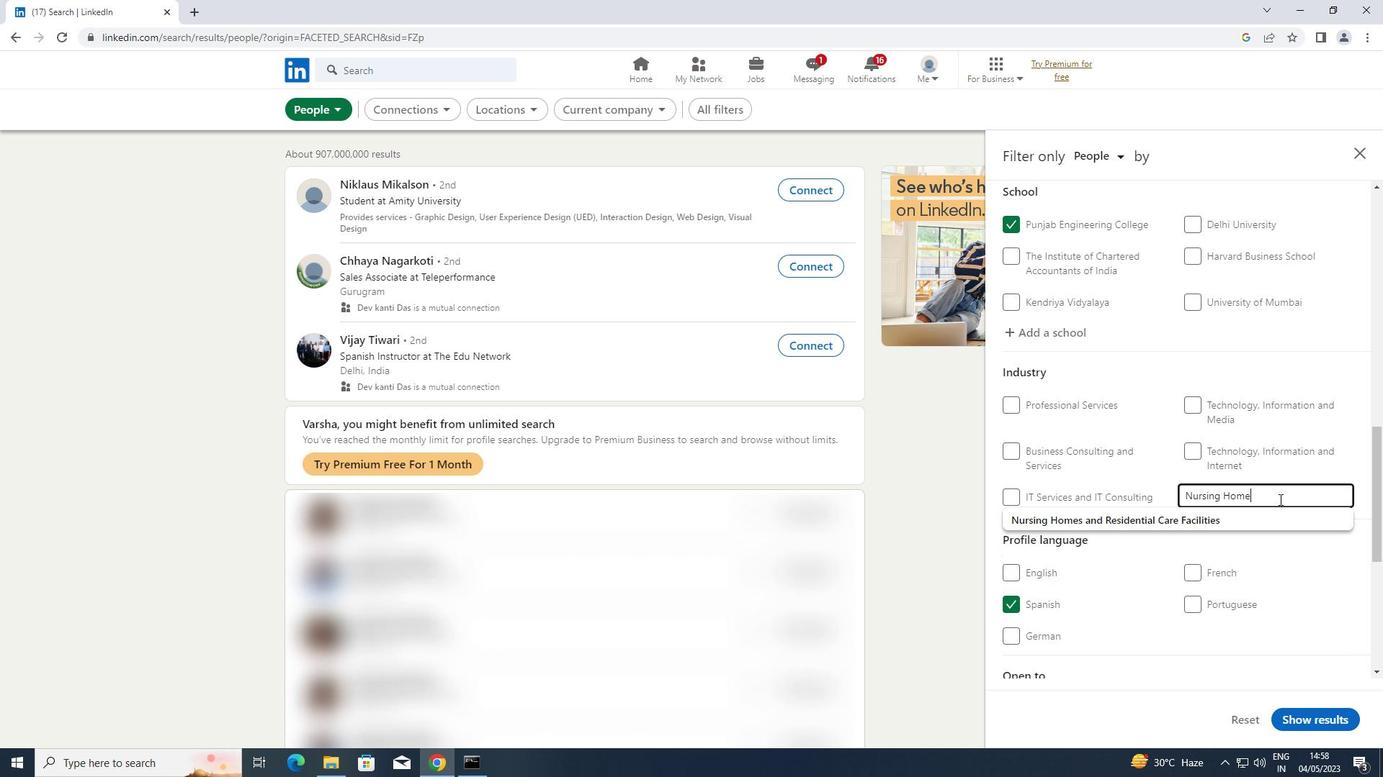 
Action: Mouse moved to (1195, 514)
Screenshot: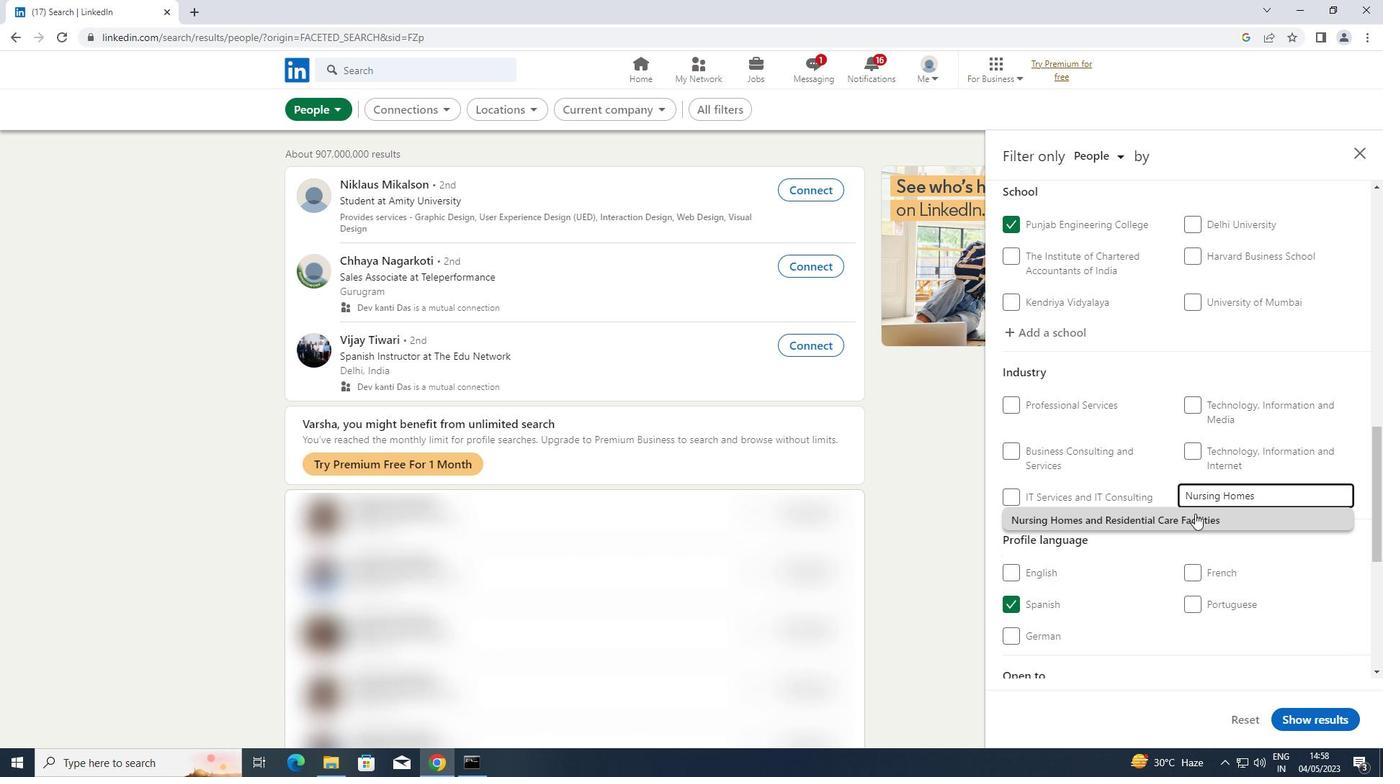 
Action: Mouse pressed left at (1195, 514)
Screenshot: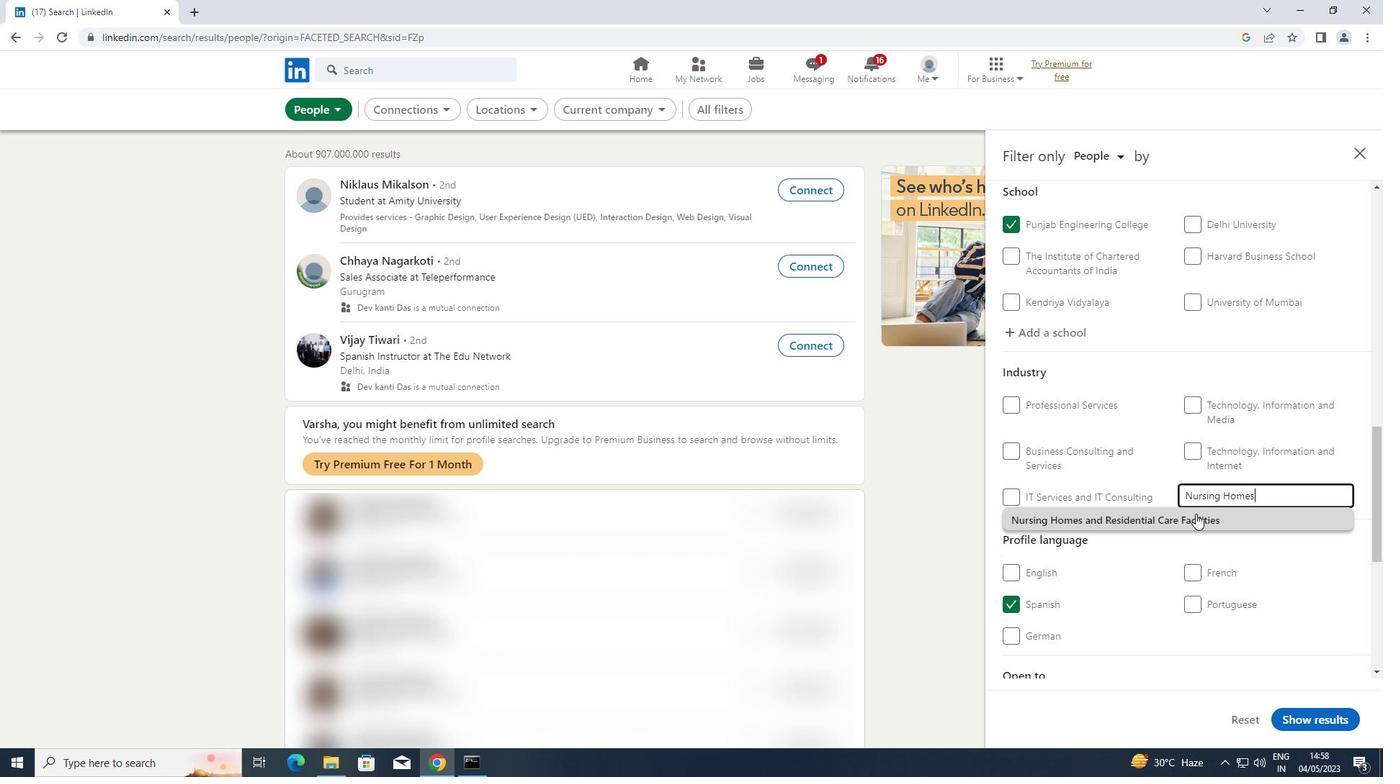 
Action: Mouse scrolled (1195, 513) with delta (0, 0)
Screenshot: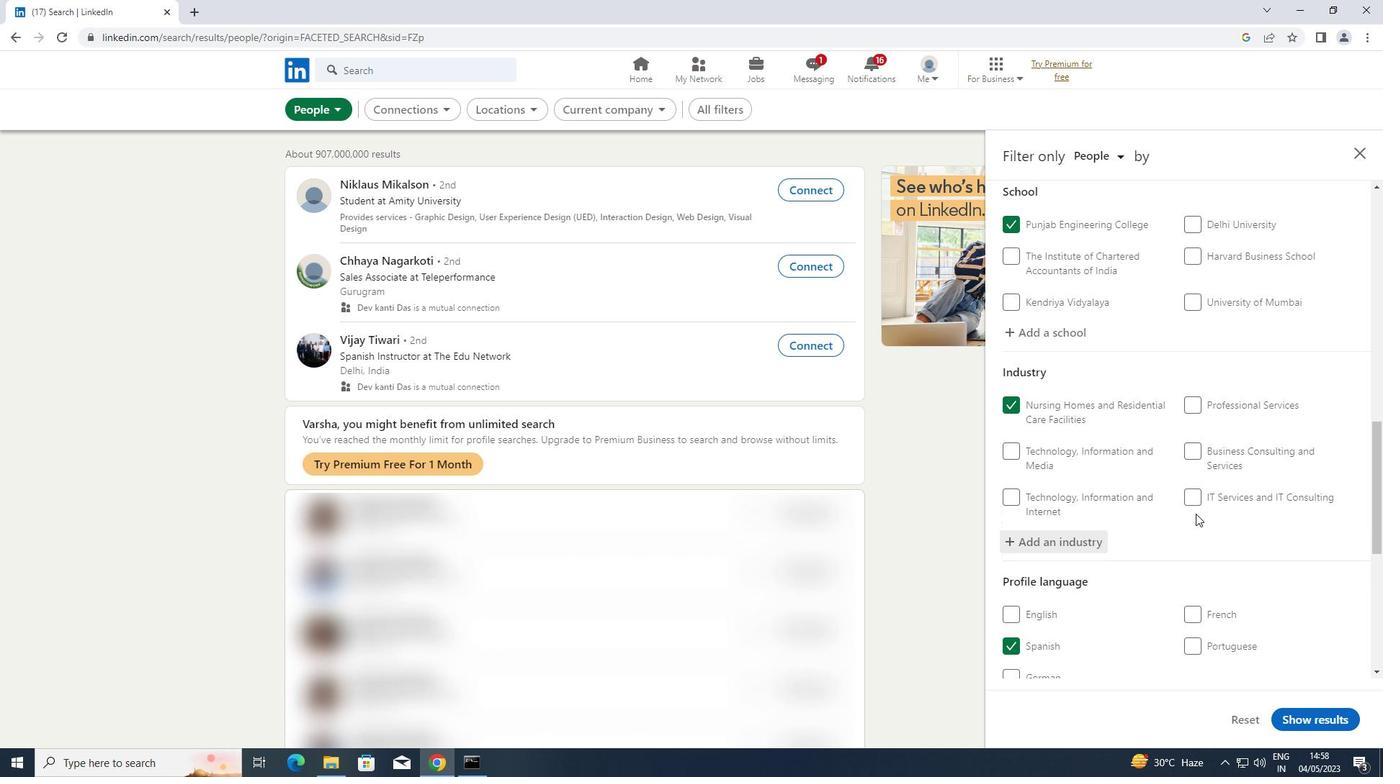 
Action: Mouse scrolled (1195, 513) with delta (0, 0)
Screenshot: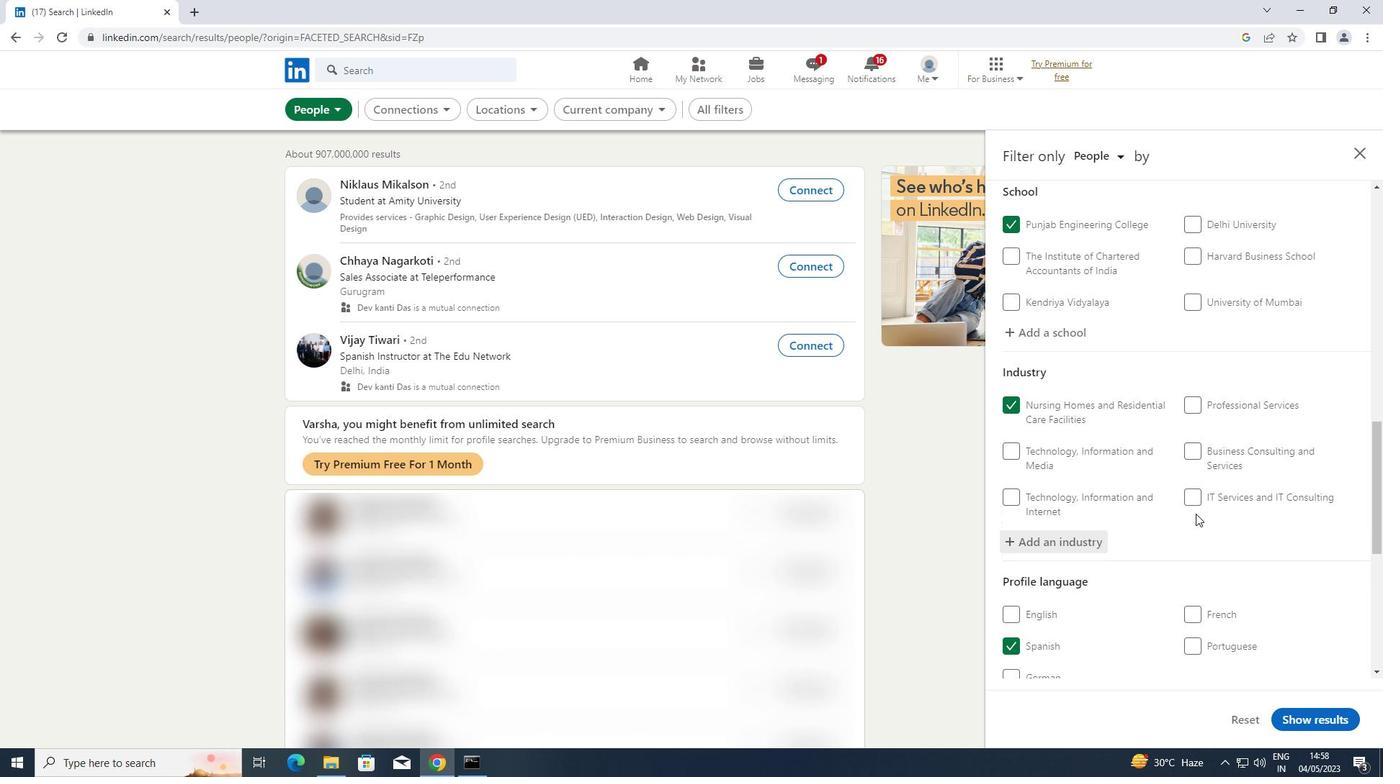 
Action: Mouse scrolled (1195, 513) with delta (0, 0)
Screenshot: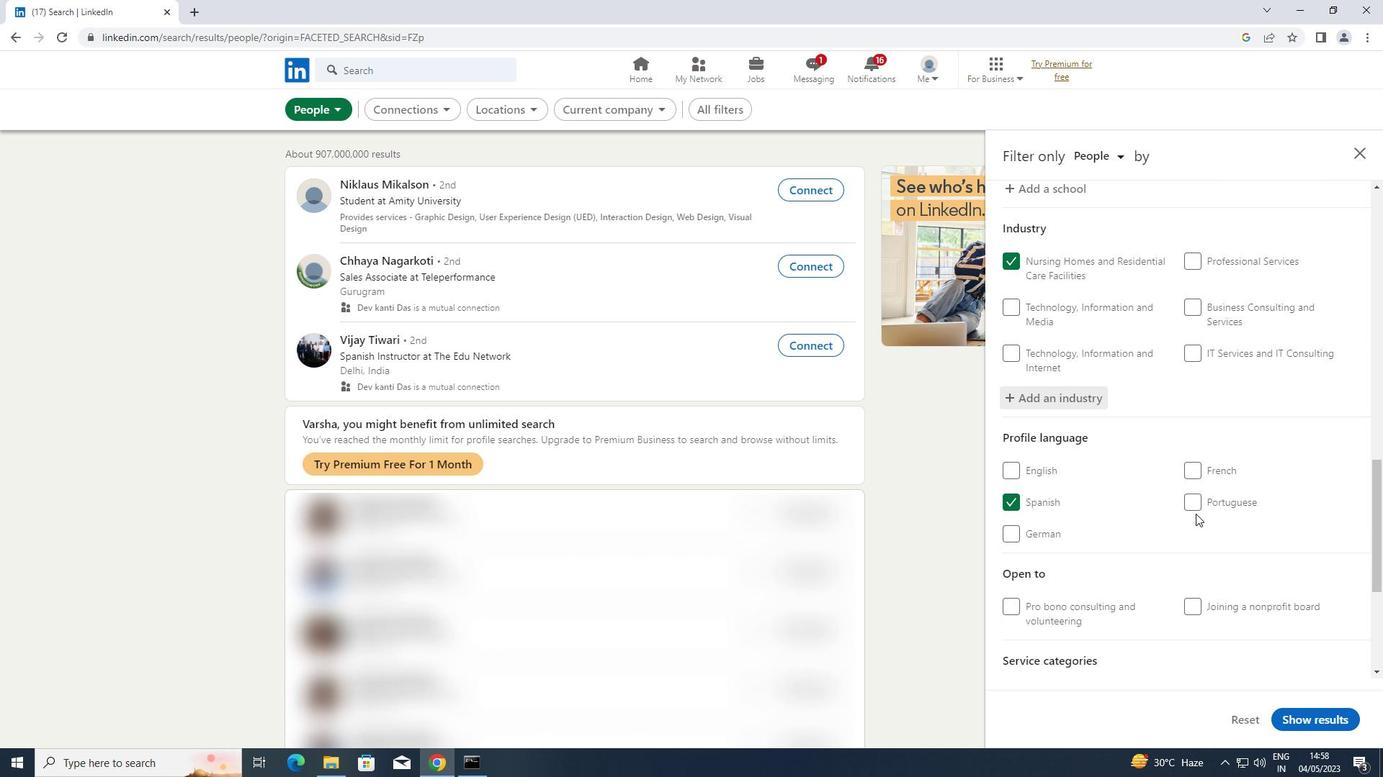 
Action: Mouse scrolled (1195, 513) with delta (0, 0)
Screenshot: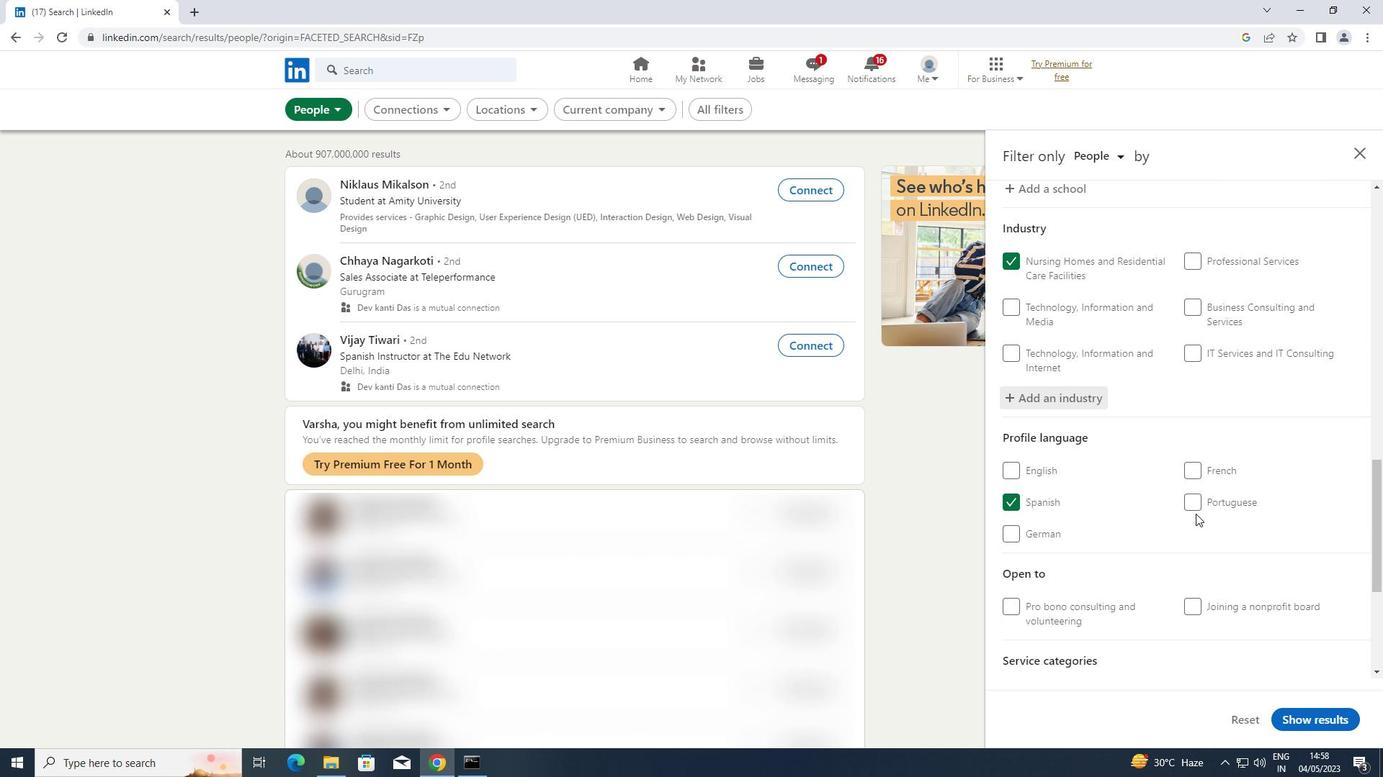 
Action: Mouse moved to (1226, 613)
Screenshot: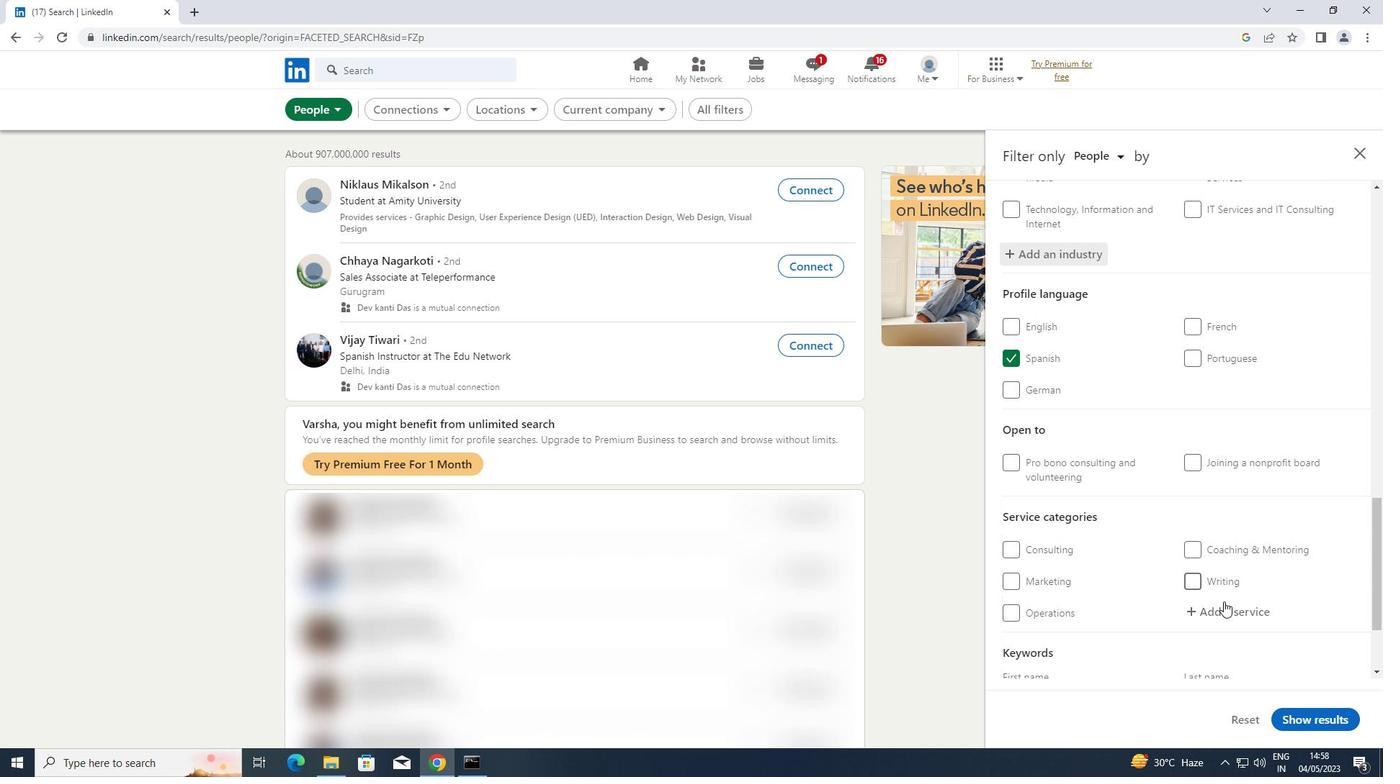 
Action: Mouse pressed left at (1226, 613)
Screenshot: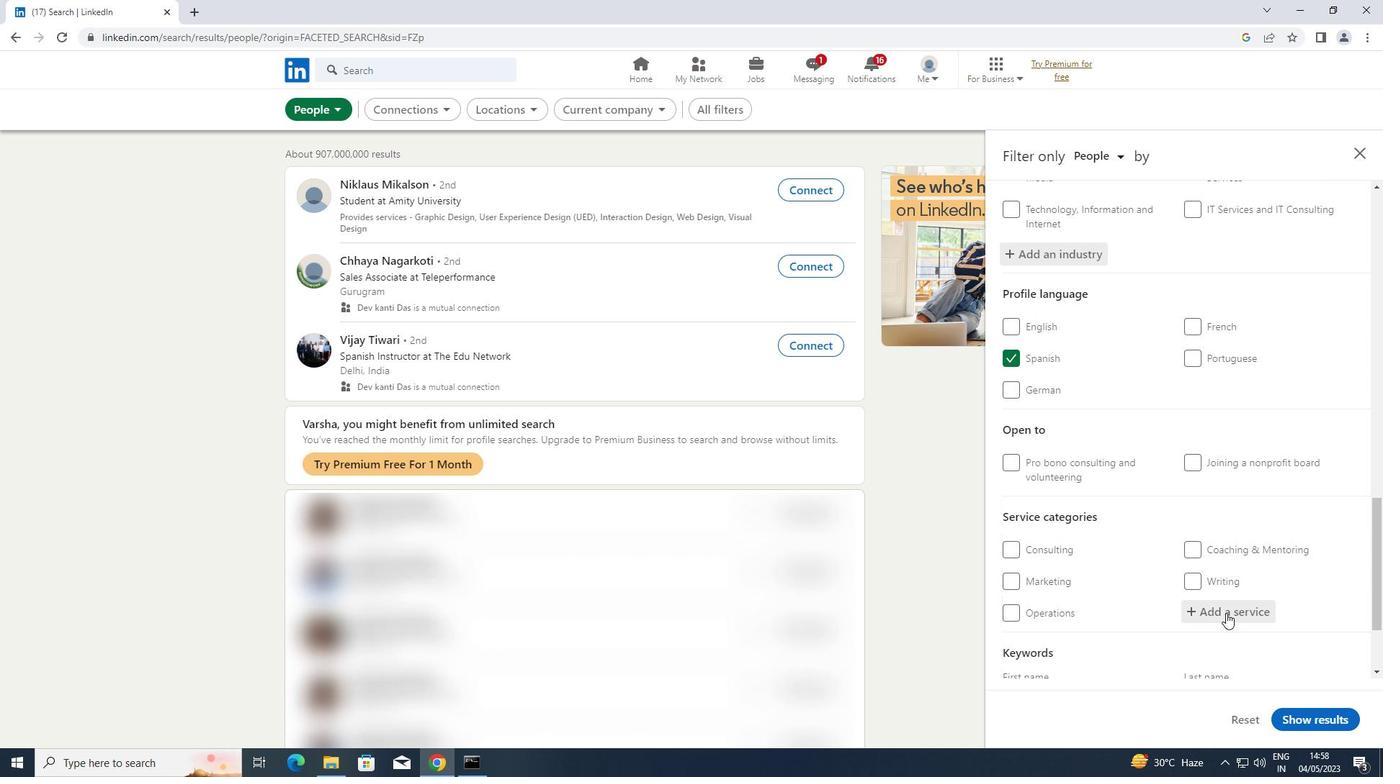 
Action: Key pressed <Key.shift>DATE<Key.space><Key.shift>ENTRY
Screenshot: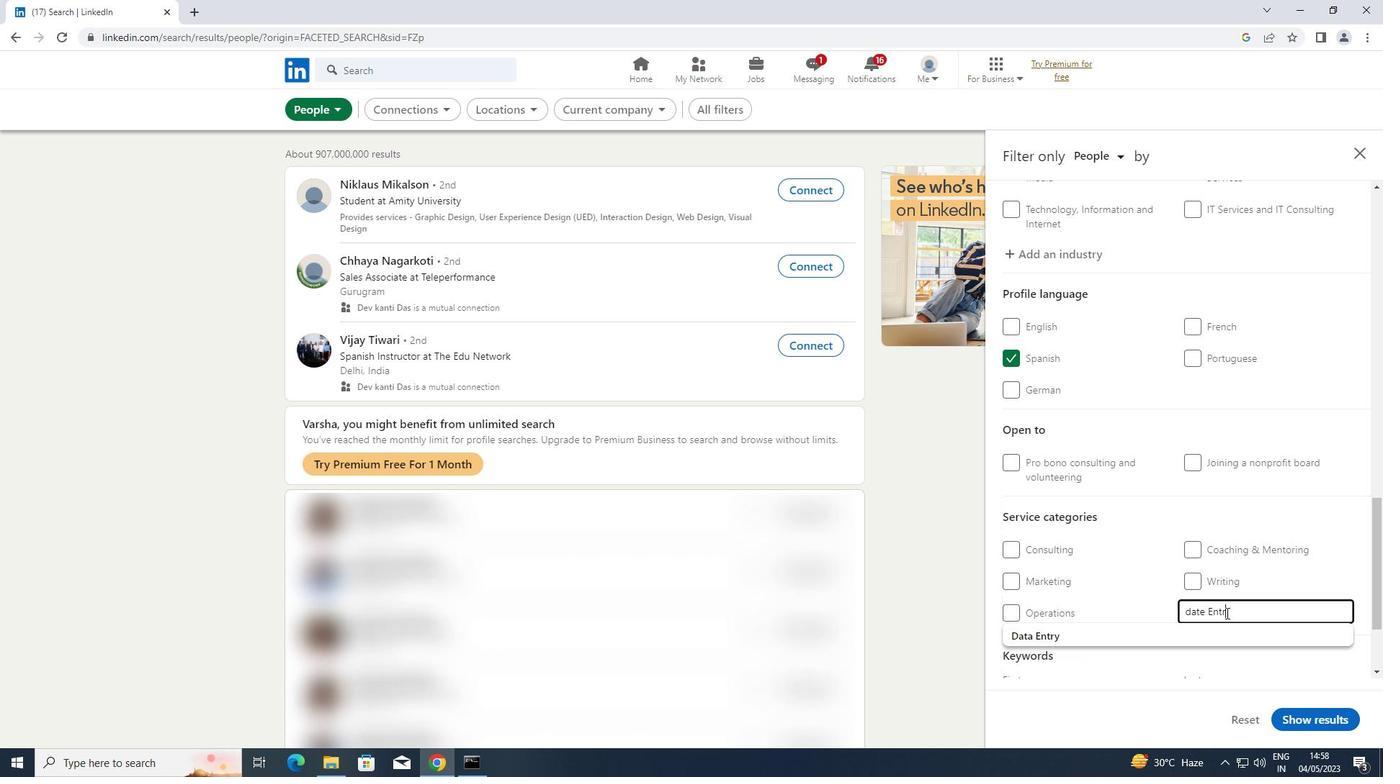 
Action: Mouse moved to (1290, 651)
Screenshot: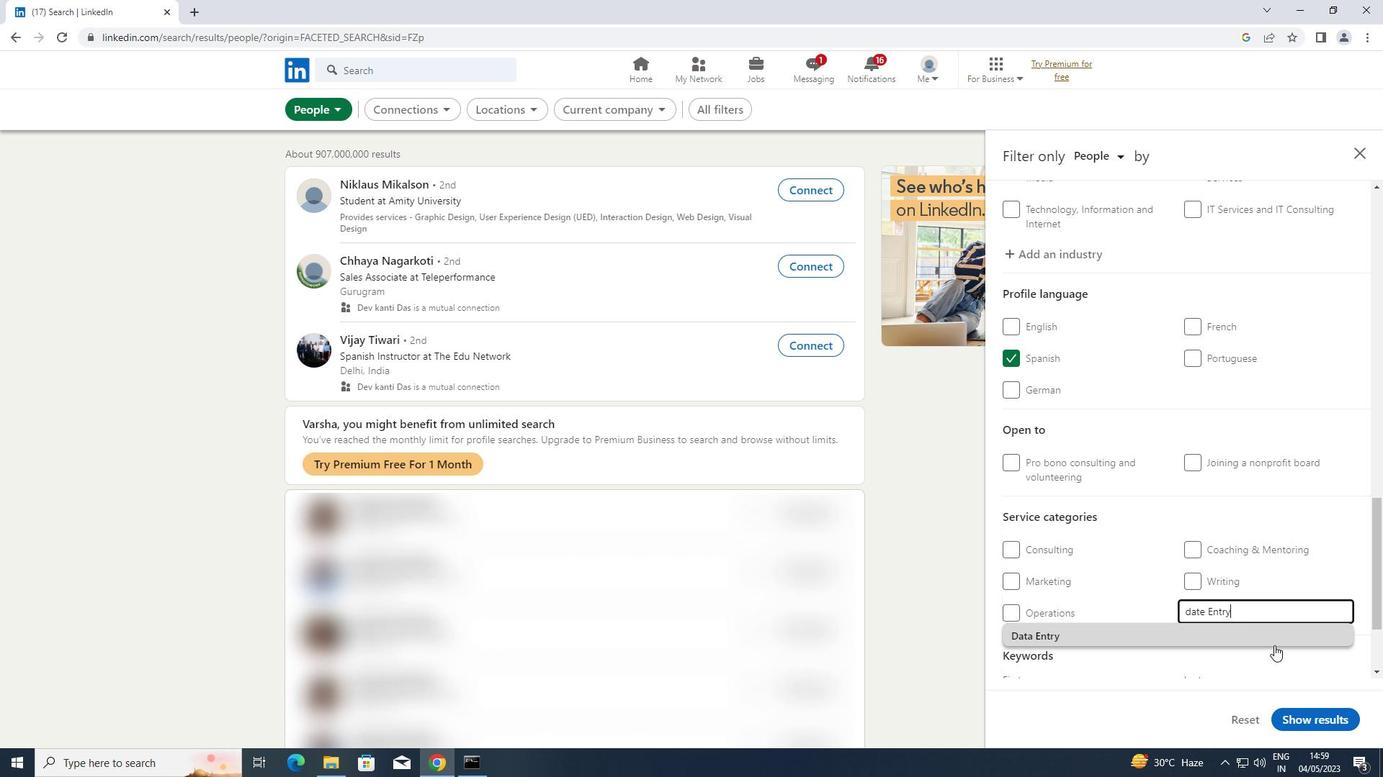 
Action: Mouse scrolled (1290, 651) with delta (0, 0)
Screenshot: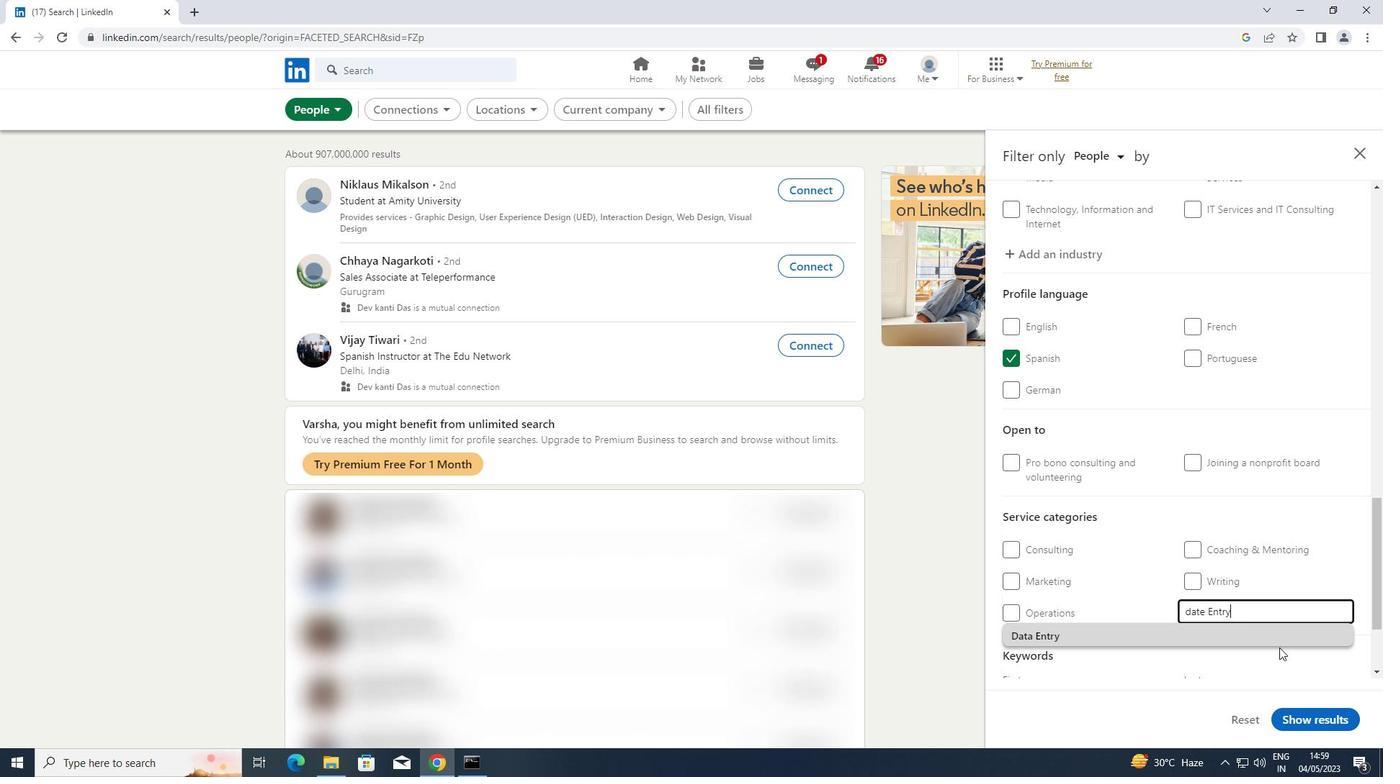 
Action: Mouse moved to (1291, 654)
Screenshot: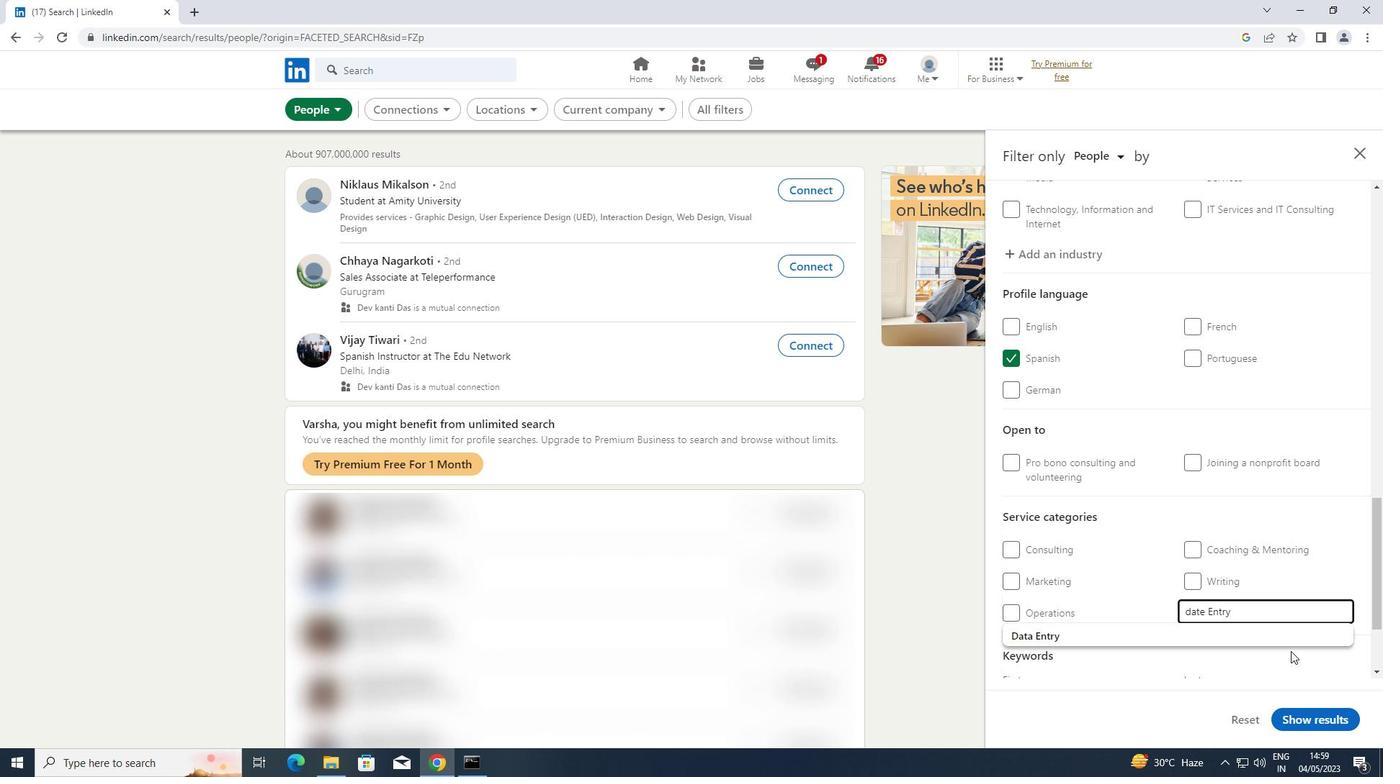 
Action: Mouse scrolled (1291, 653) with delta (0, 0)
Screenshot: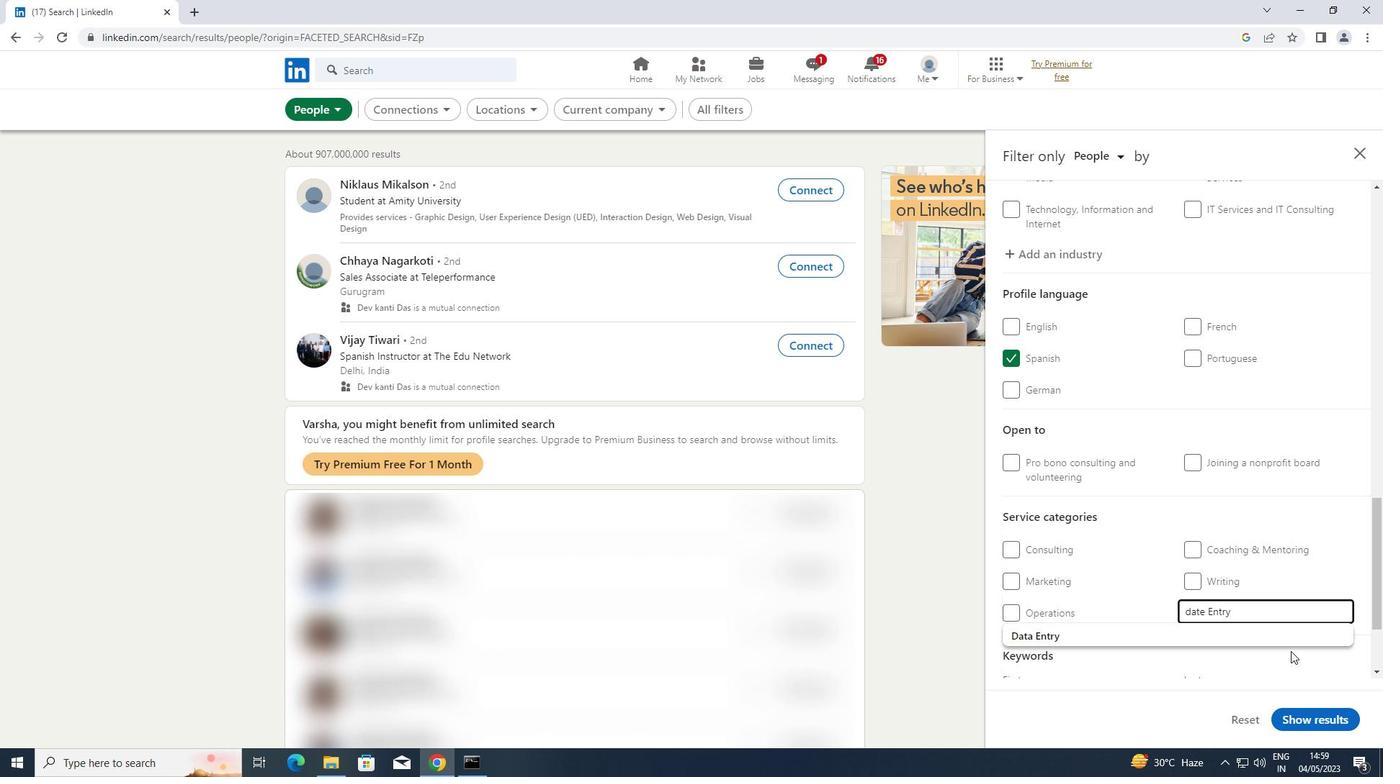 
Action: Mouse moved to (1291, 654)
Screenshot: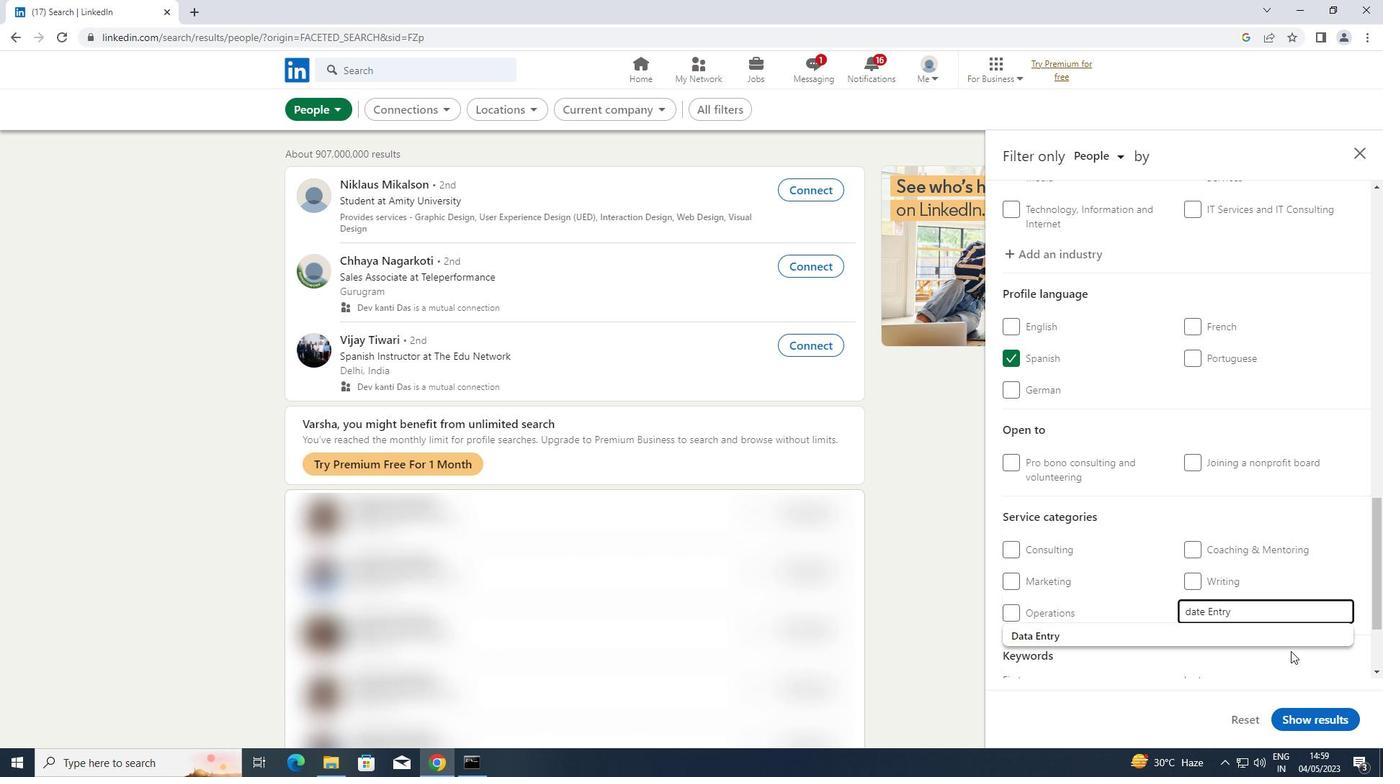 
Action: Mouse scrolled (1291, 654) with delta (0, 0)
Screenshot: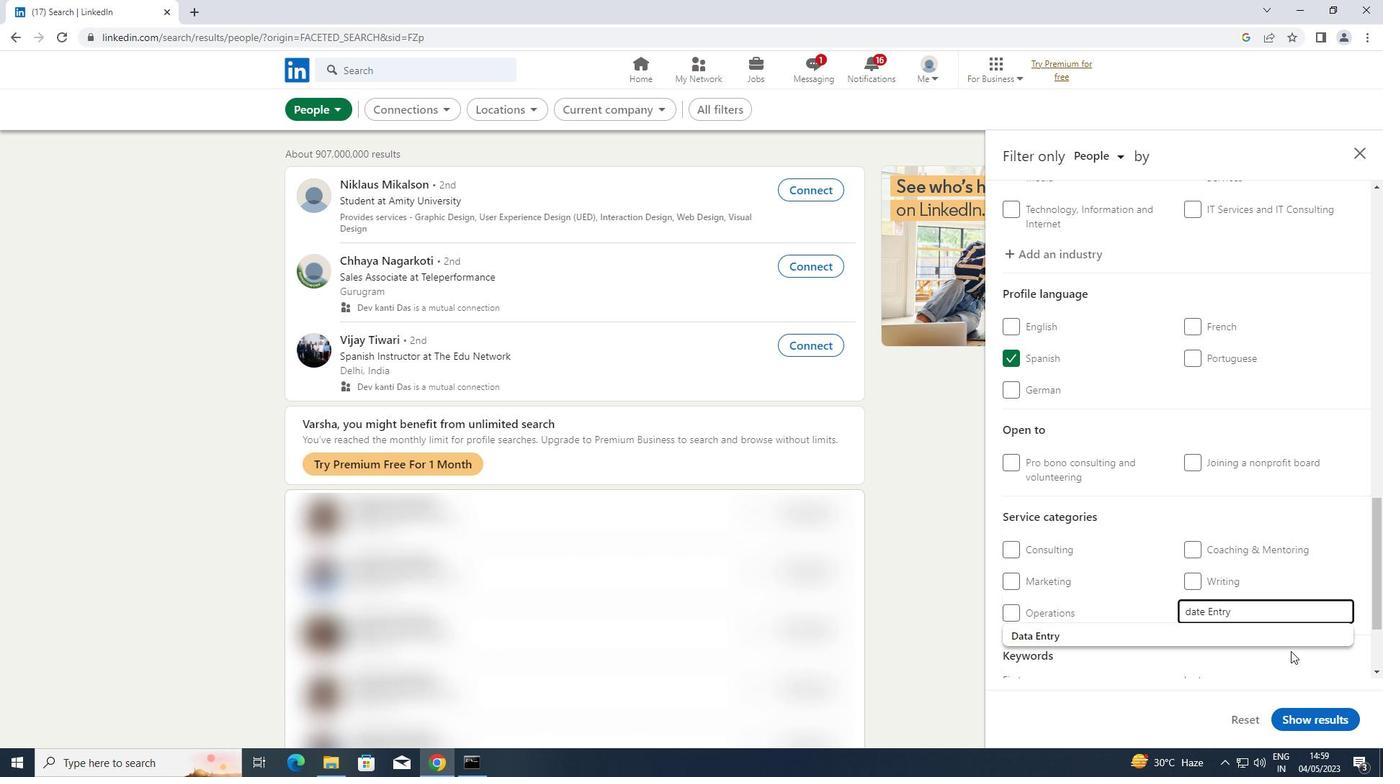 
Action: Mouse moved to (1192, 471)
Screenshot: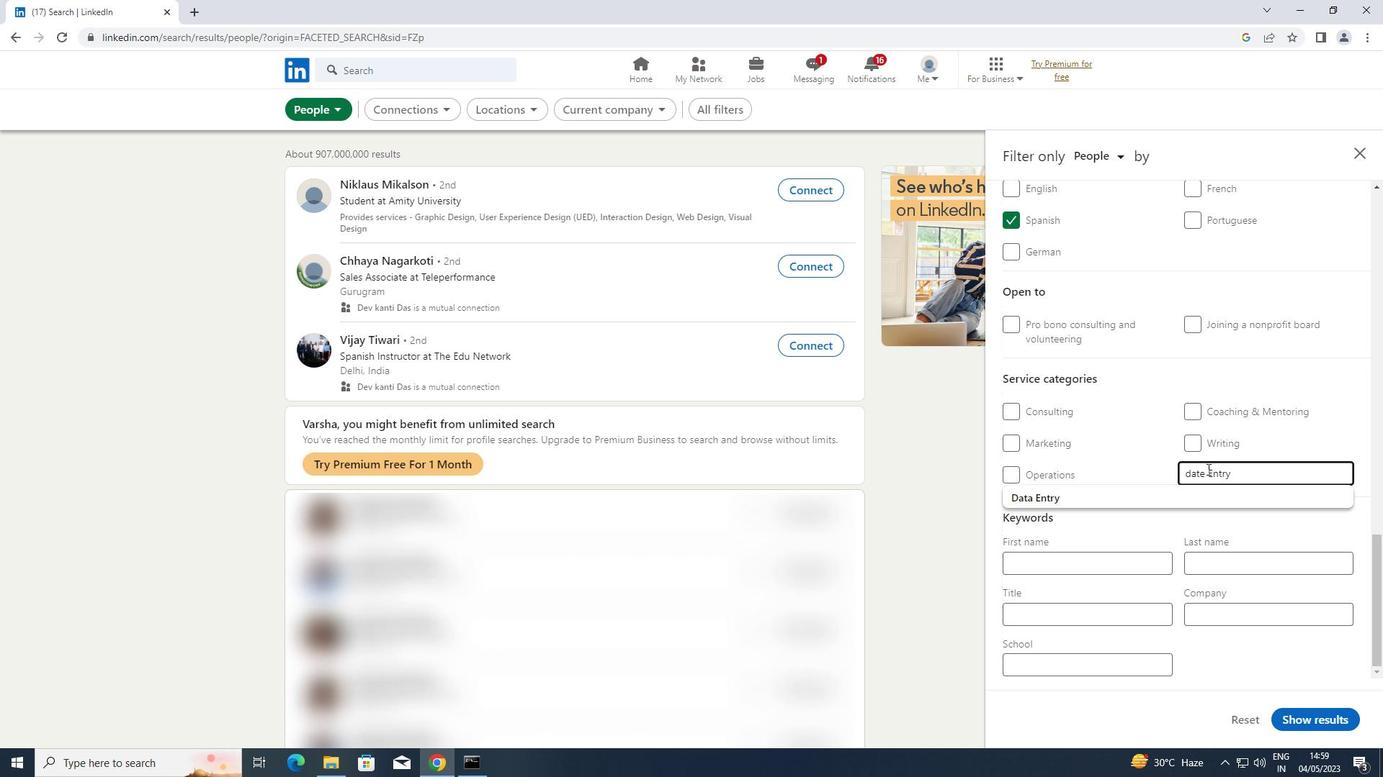 
Action: Mouse pressed left at (1192, 471)
Screenshot: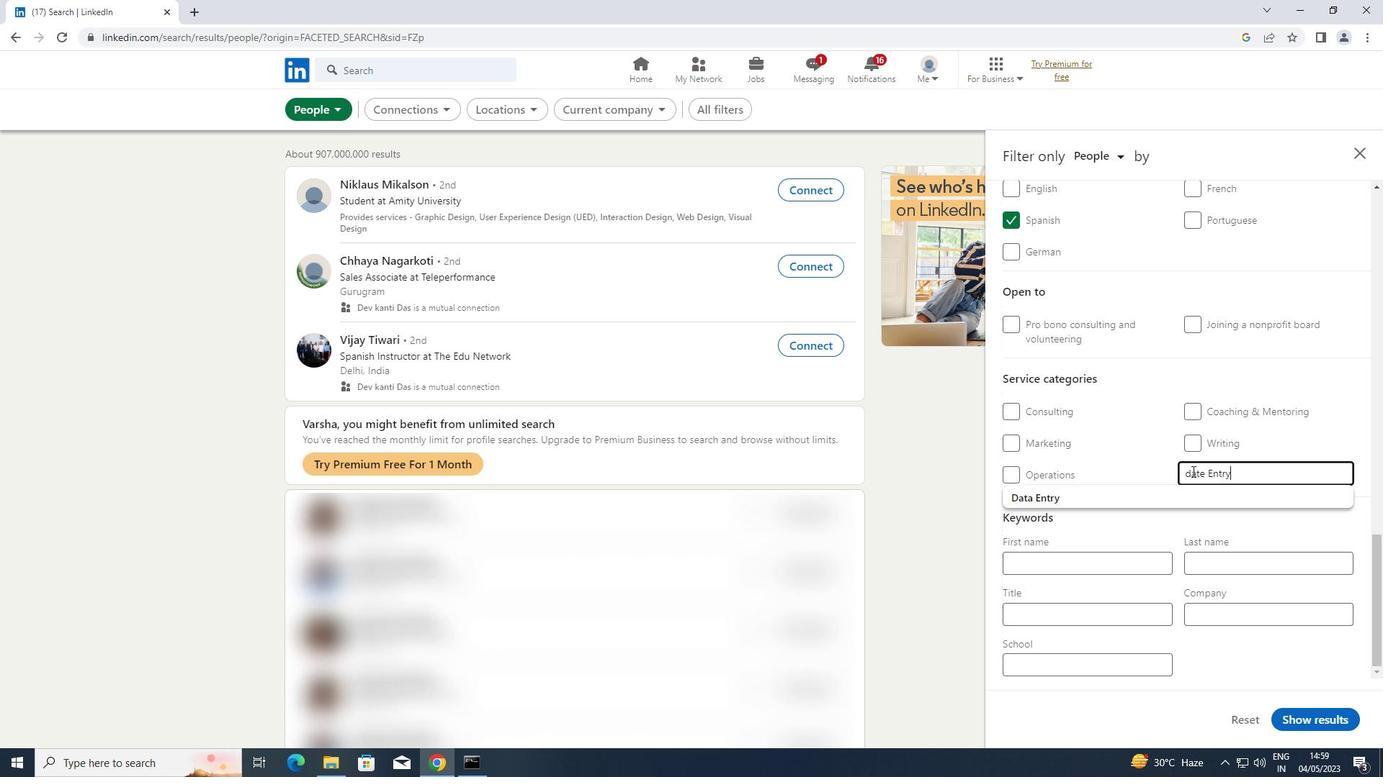 
Action: Key pressed <Key.backspace><Key.shift>D
Screenshot: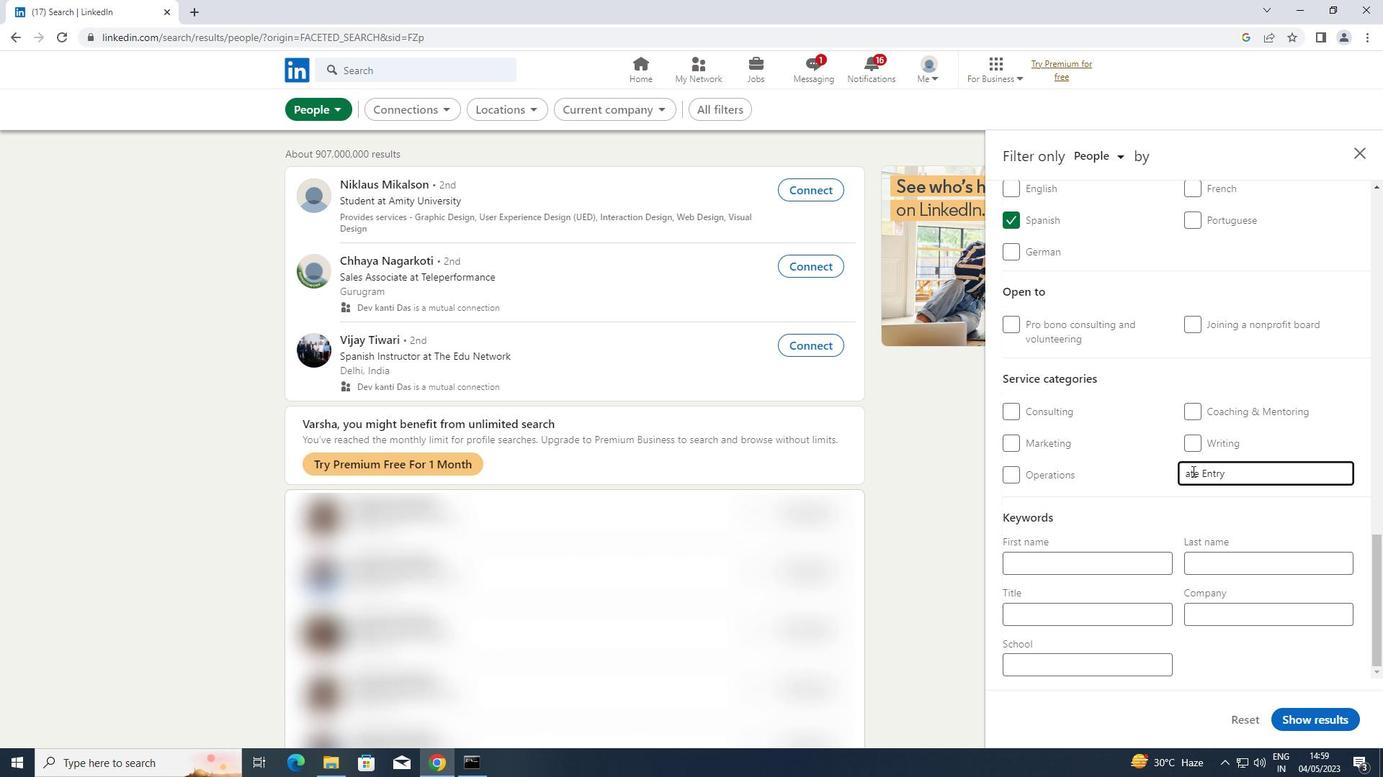 
Action: Mouse moved to (1080, 611)
Screenshot: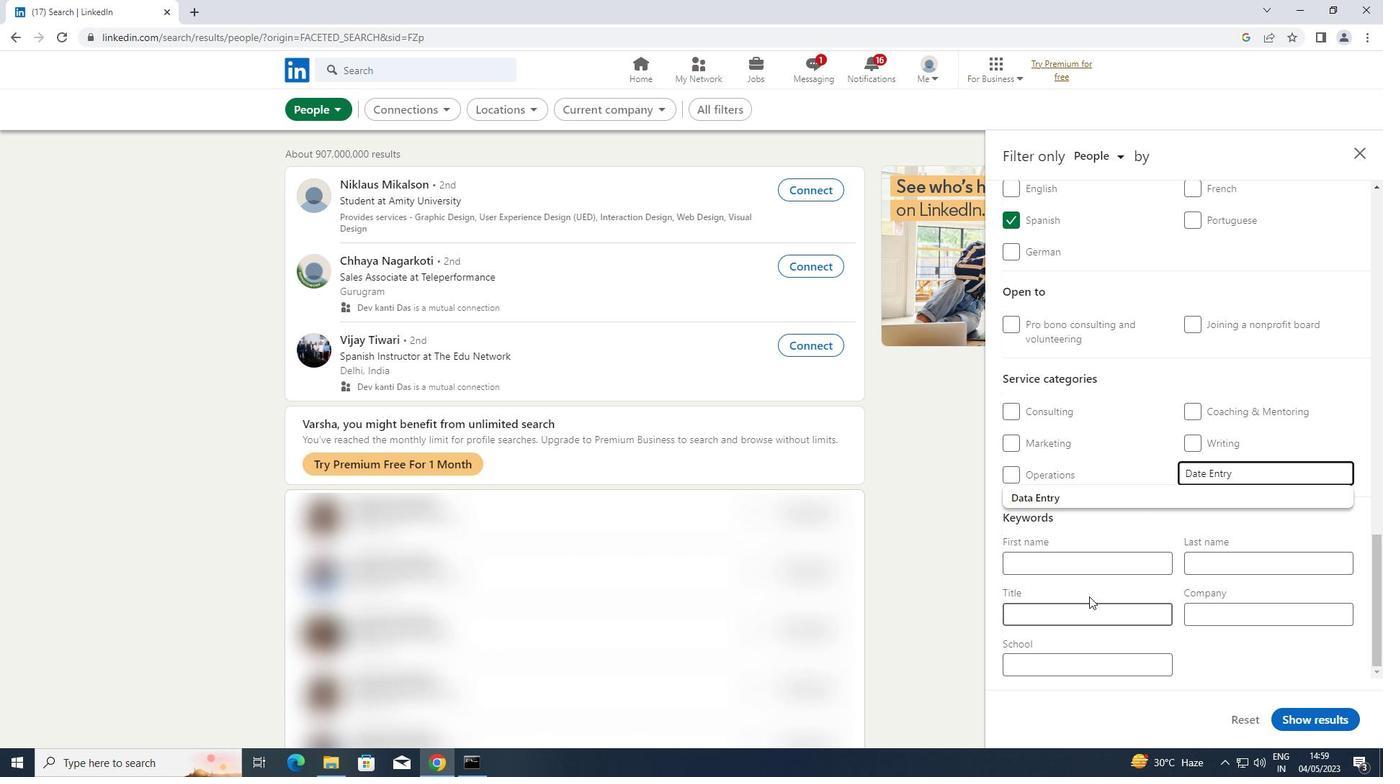 
Action: Mouse pressed left at (1080, 611)
Screenshot: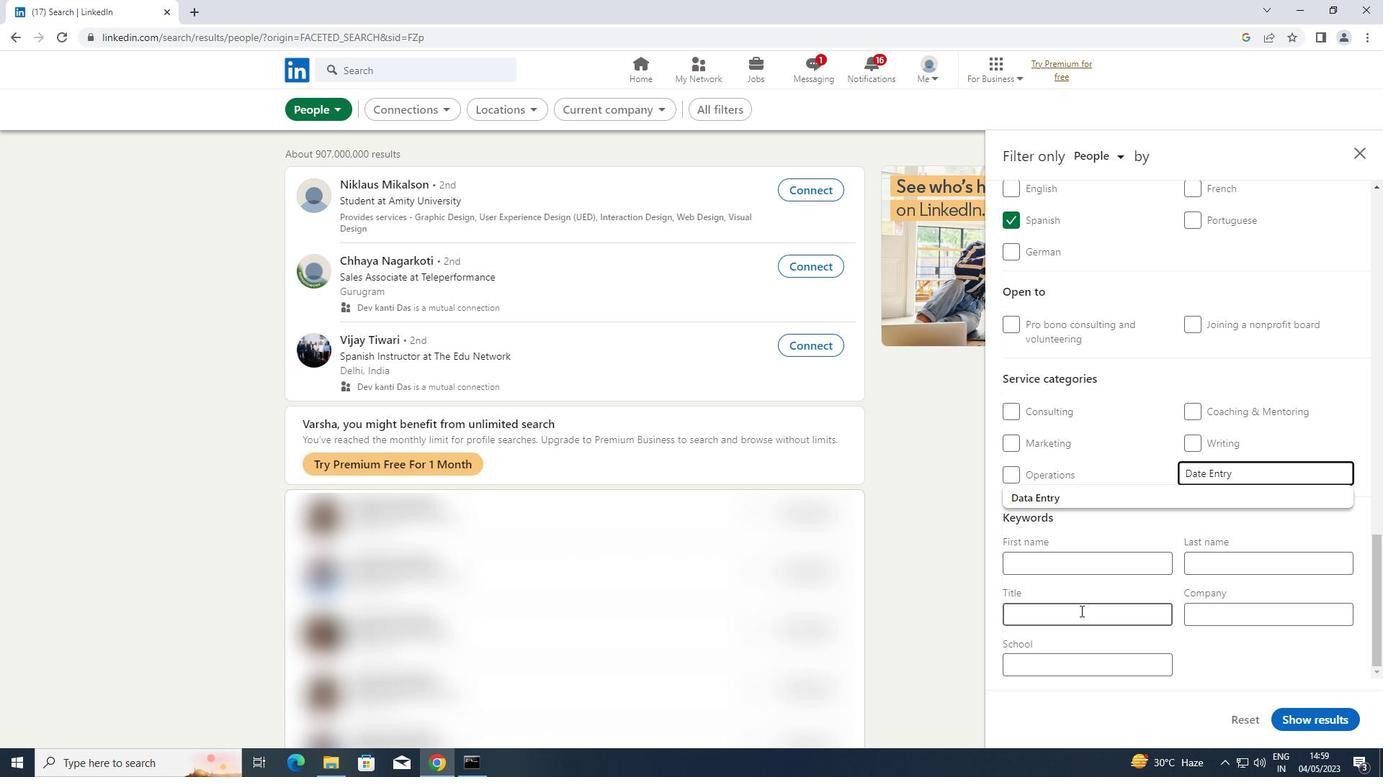
Action: Key pressed <Key.shift>CR<Key.backspace>AREGIVER
Screenshot: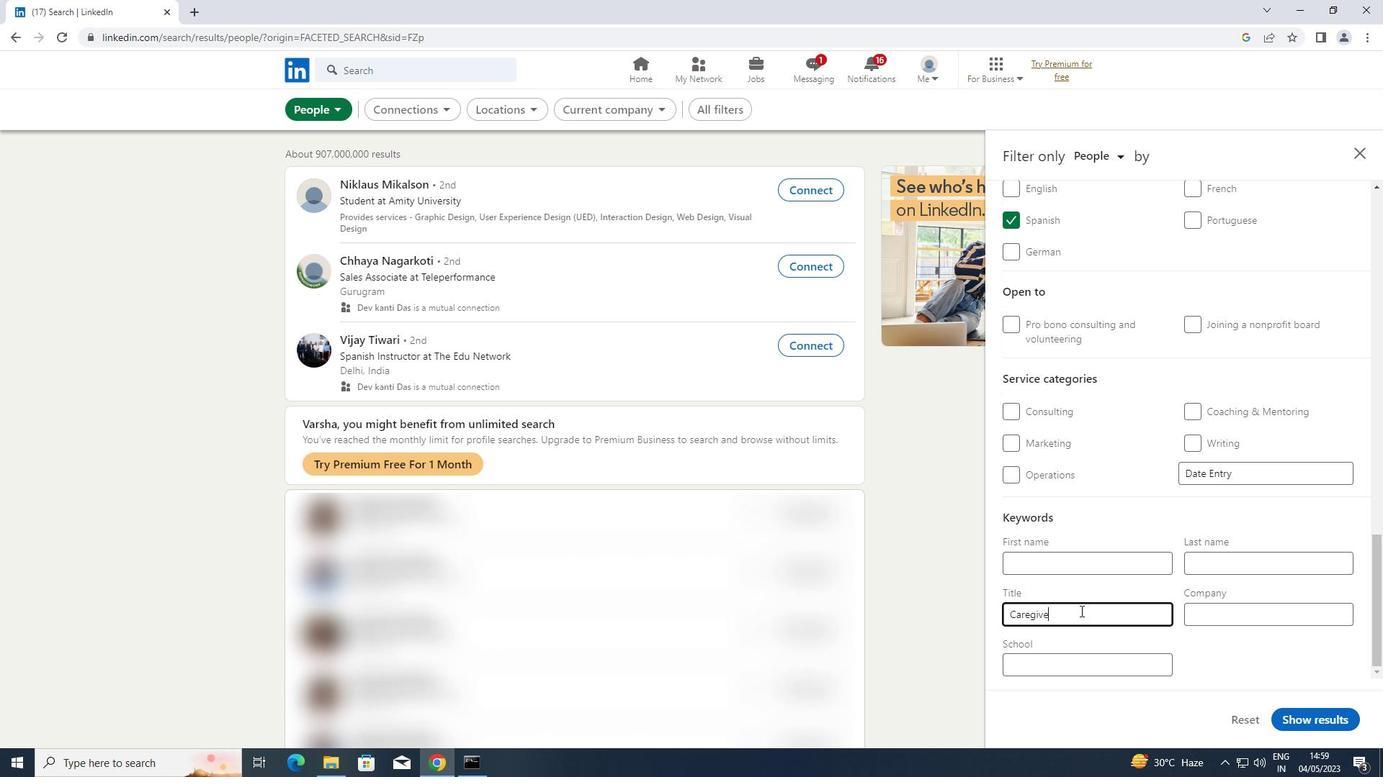 
Action: Mouse moved to (1313, 724)
Screenshot: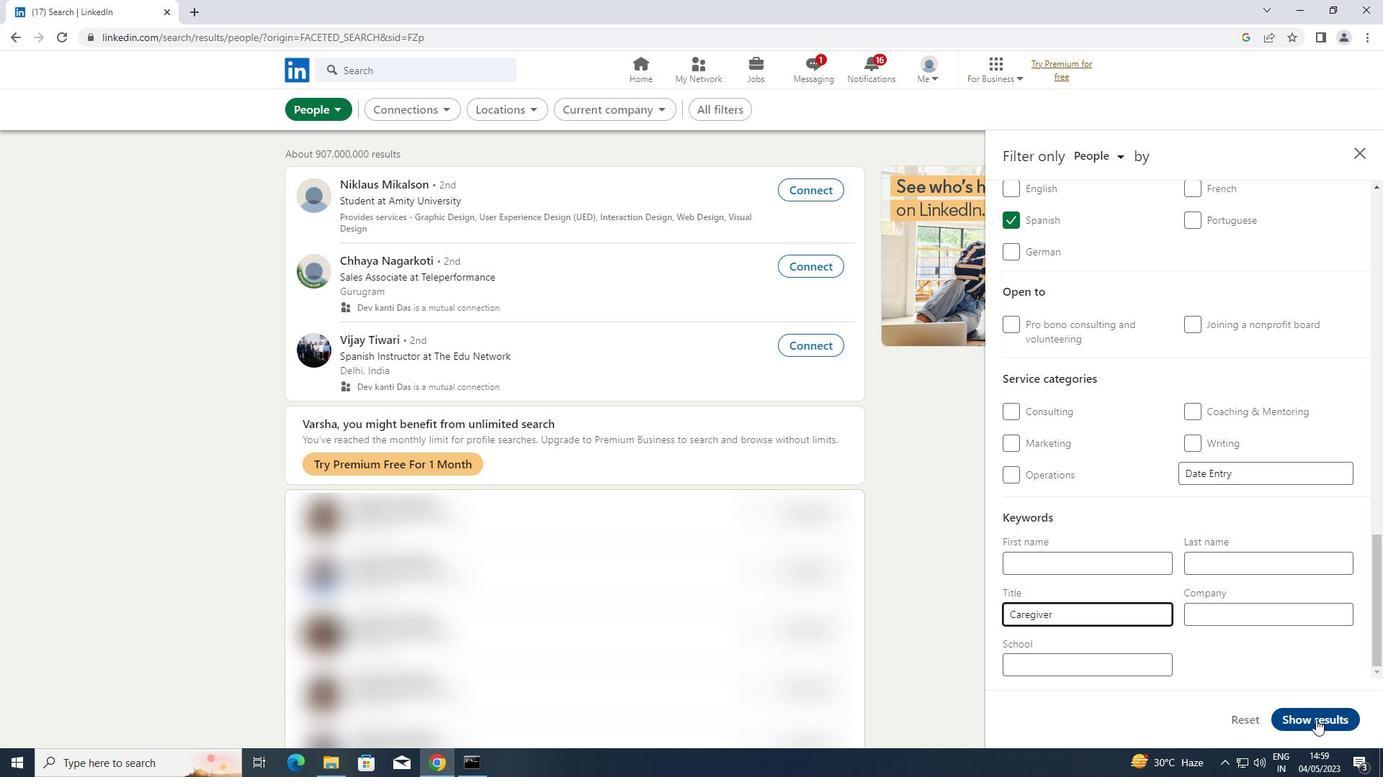 
Action: Mouse pressed left at (1313, 724)
Screenshot: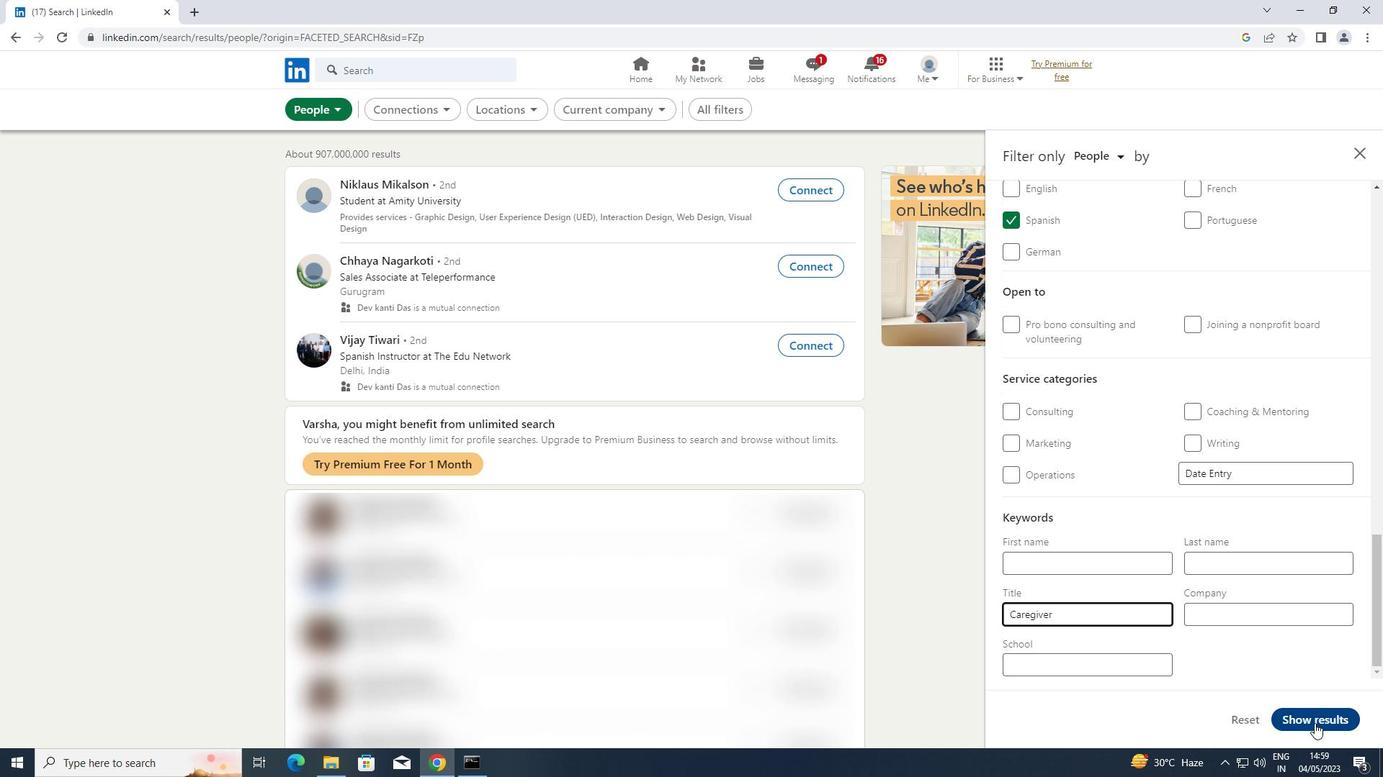
